 Task: Forward as attachment   from Email0000000010 to Aakash.mishra@softage.net with a cc to Email0000000002@outlook.com with a subject Subject0000000011 and add a message Message0000000013. Forward as attachment   from Email0000000010 to Aakash.mishra@softage.net with a cc to Email0000000002@outlook.com and bcc to Email0000000003@outlook.com@outlook.com with a subject Subject0000000011 and add a message Message0000000013. Forward as attachment   from Email0000000010 to Aakash.mishra@softage.net; Email000000002 with a cc to Email0000000003@outlook.com@outlook.com; Email0000000004@outlook.com and bcc to Email0000000005@outlook.com@outlook.com with a subject Subject0000000011 and add a message Message0000000013. Forward as attachment   from Email0000000010 to Aakash.mishra@softage.net with a cc to Email0000000002@outlook.com with a subject Subject0000000011 and add a message Message0000000013 and with an attachment of Attach0000000002. Forward as attachment   from Email0000000010 to Aakash.mishra@softage.net with a cc to Email0000000002@outlook.com and bcc to Email0000000003@outlook.com@outlook.com with a subject Subject0000000011 and add a message Message0000000013 and with an attachment of Attach0000000003
Action: Mouse moved to (962, 330)
Screenshot: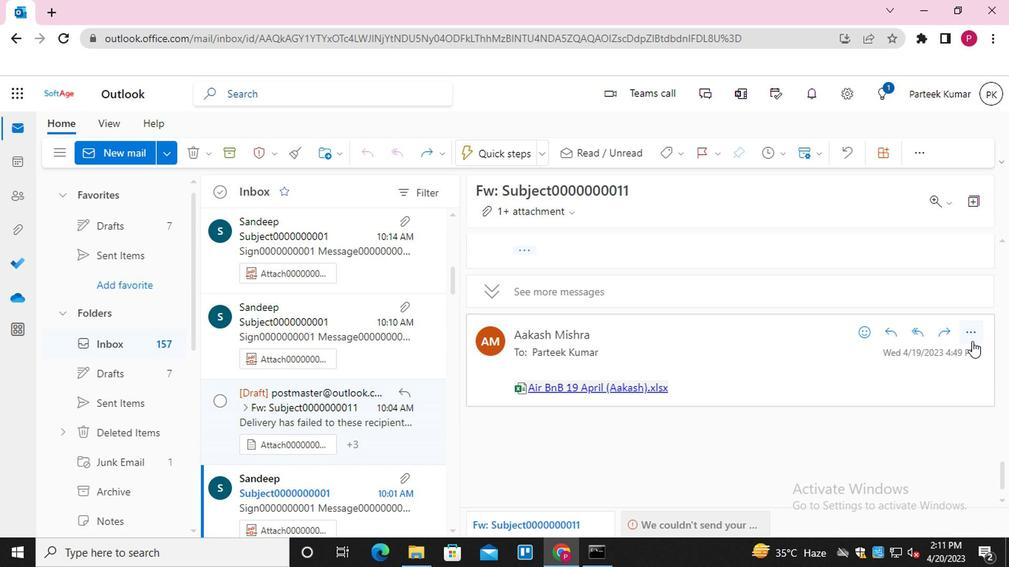 
Action: Mouse pressed left at (962, 330)
Screenshot: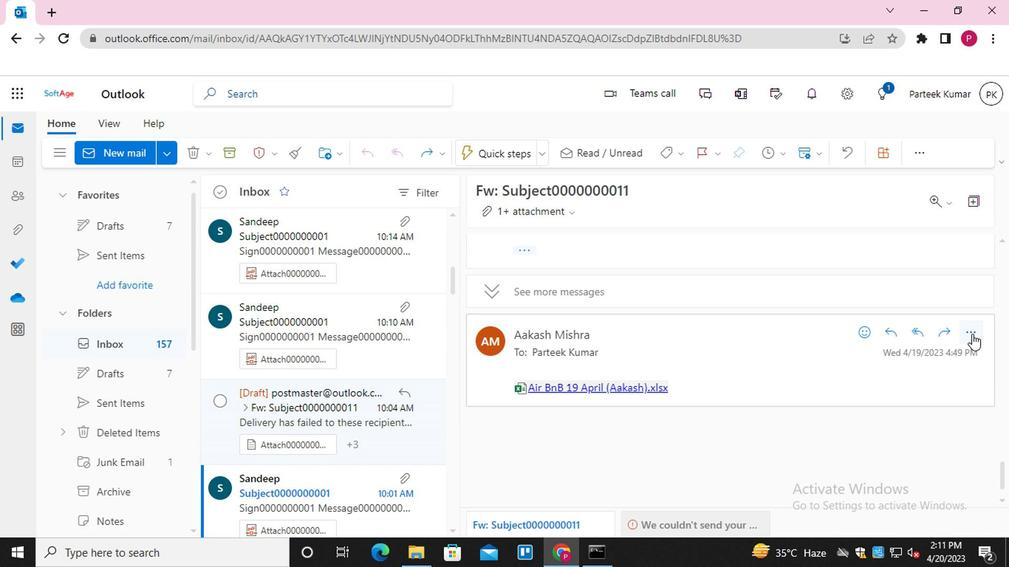 
Action: Mouse moved to (876, 179)
Screenshot: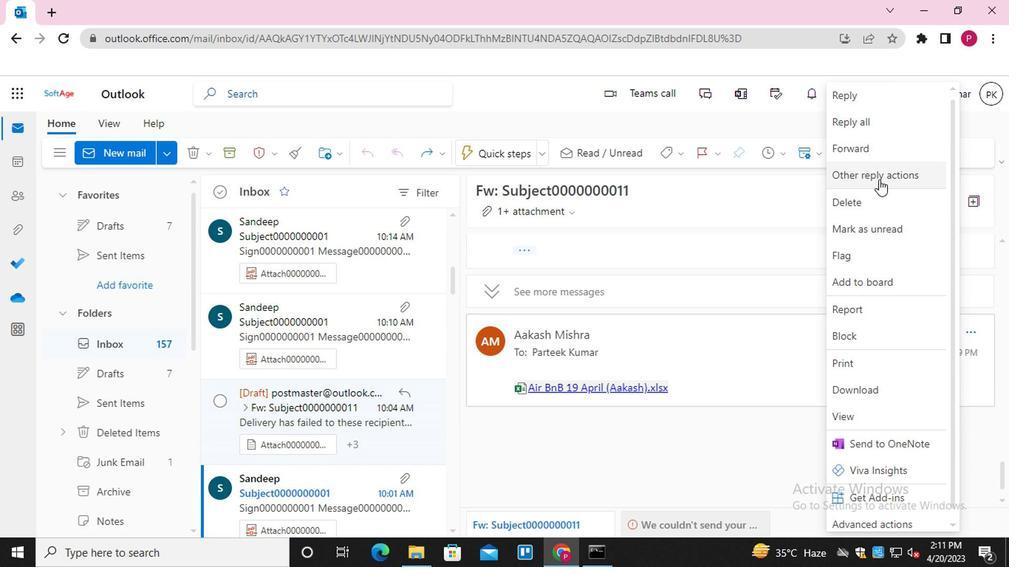 
Action: Mouse pressed left at (876, 179)
Screenshot: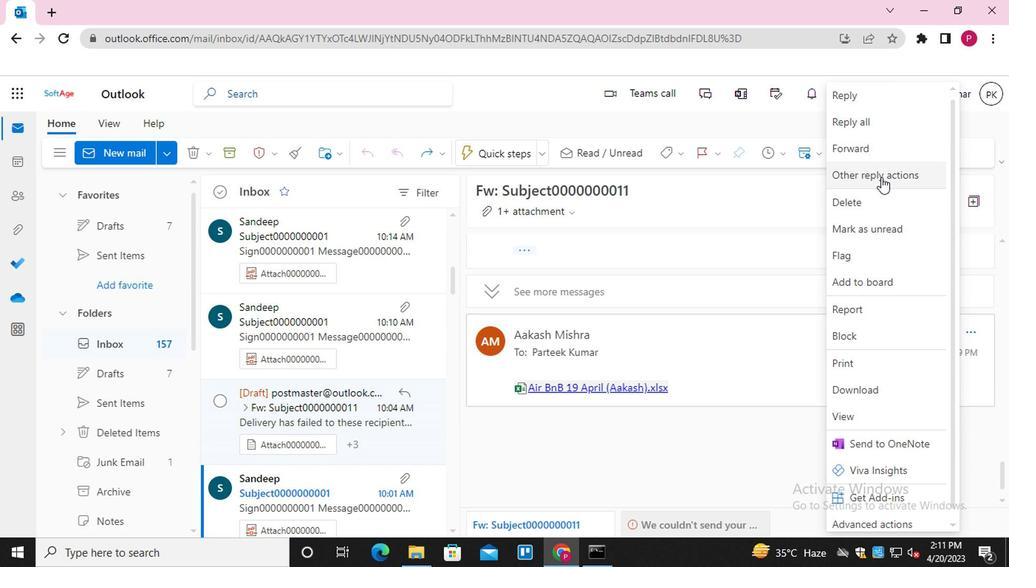
Action: Mouse moved to (781, 201)
Screenshot: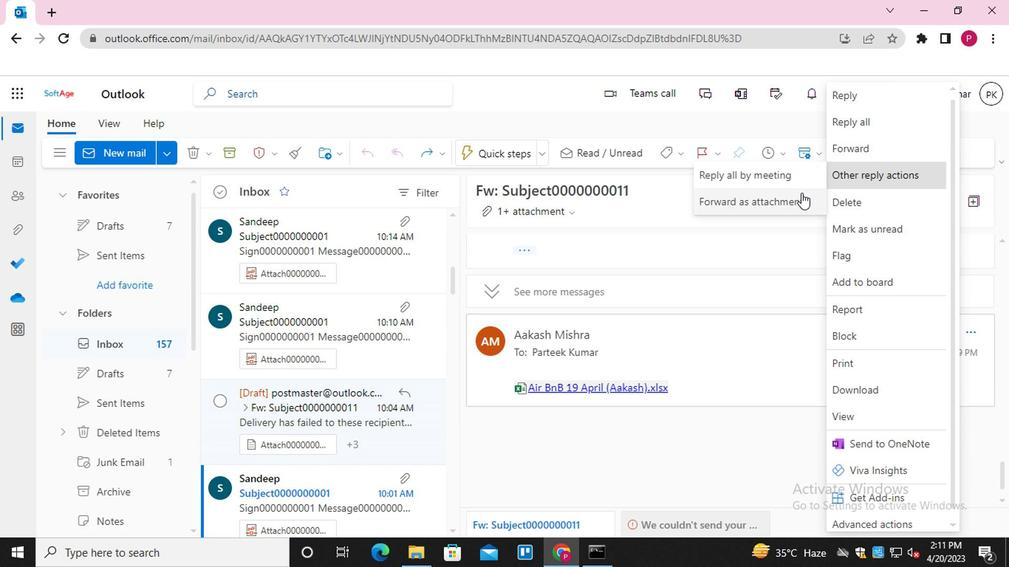 
Action: Mouse pressed left at (781, 201)
Screenshot: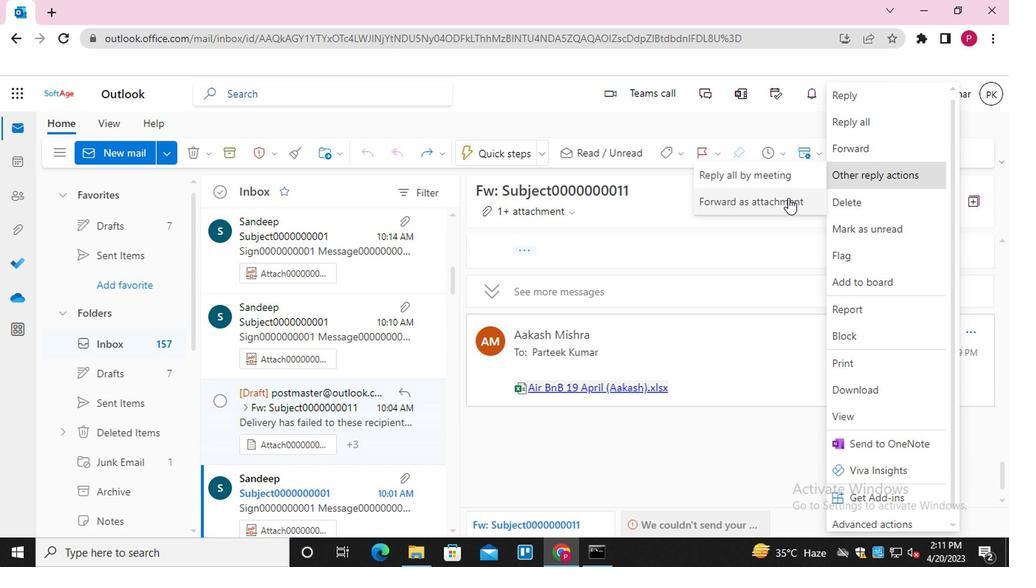 
Action: Mouse moved to (567, 247)
Screenshot: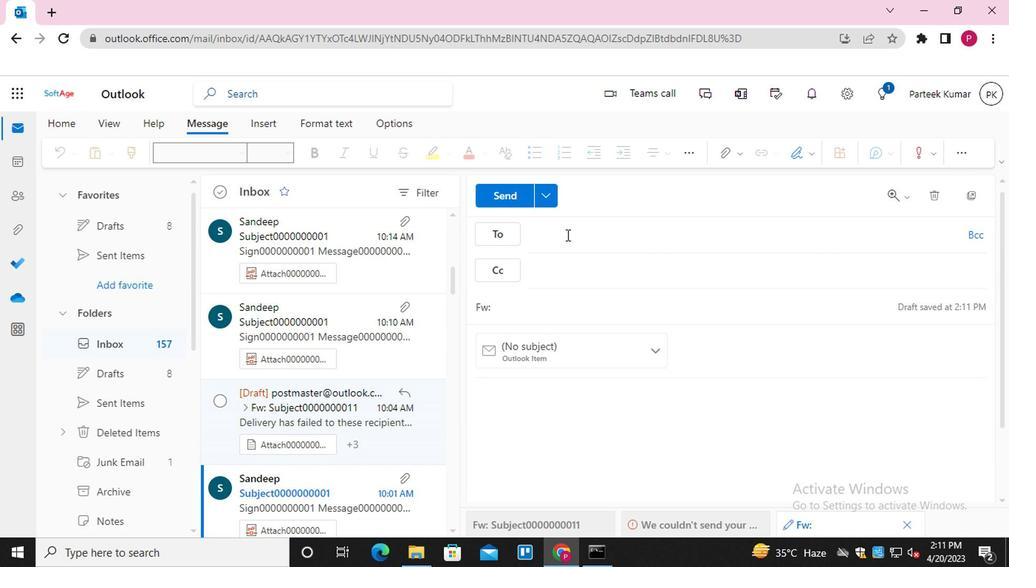
Action: Mouse pressed left at (567, 247)
Screenshot: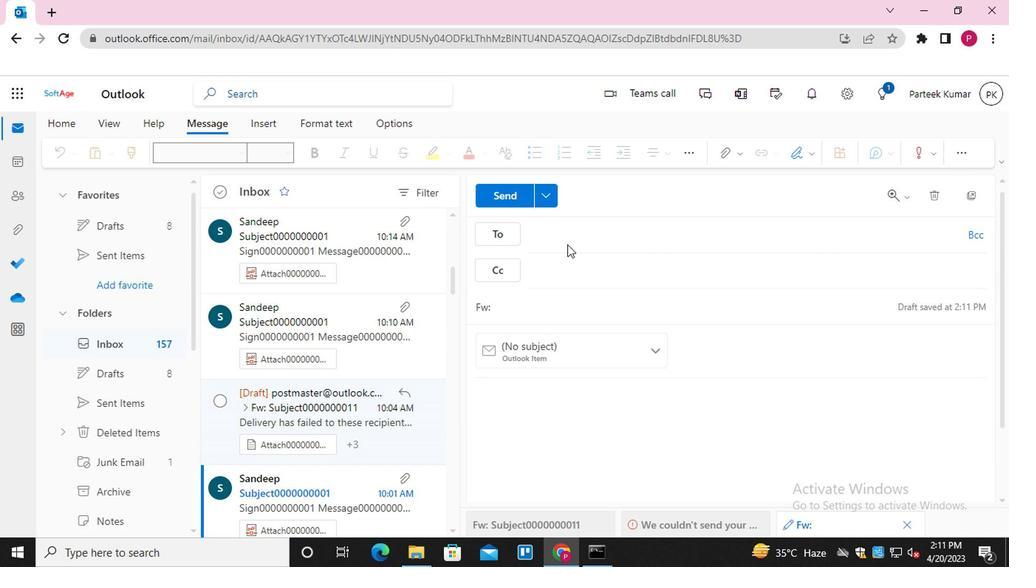 
Action: Mouse moved to (573, 237)
Screenshot: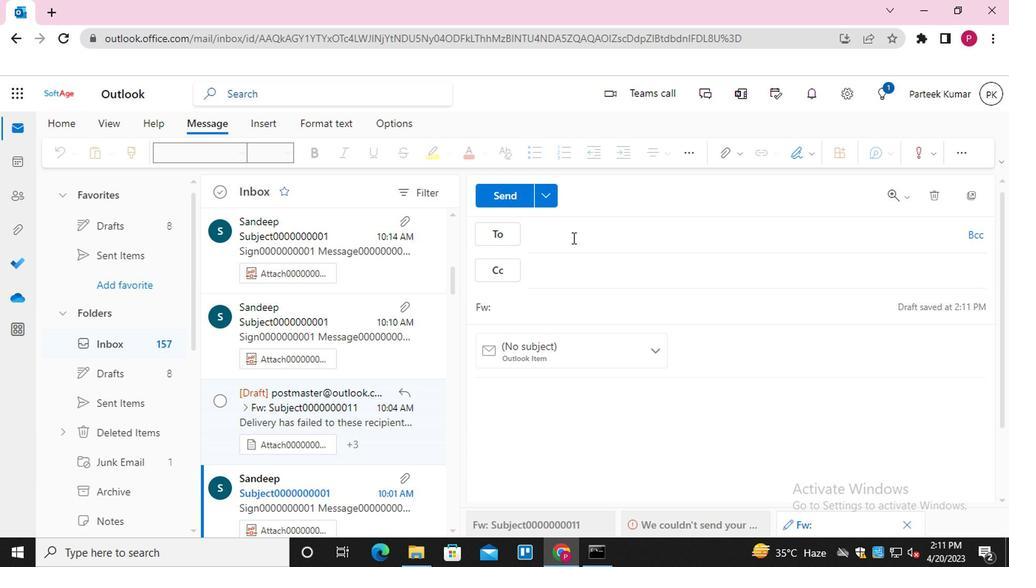 
Action: Mouse pressed left at (573, 237)
Screenshot: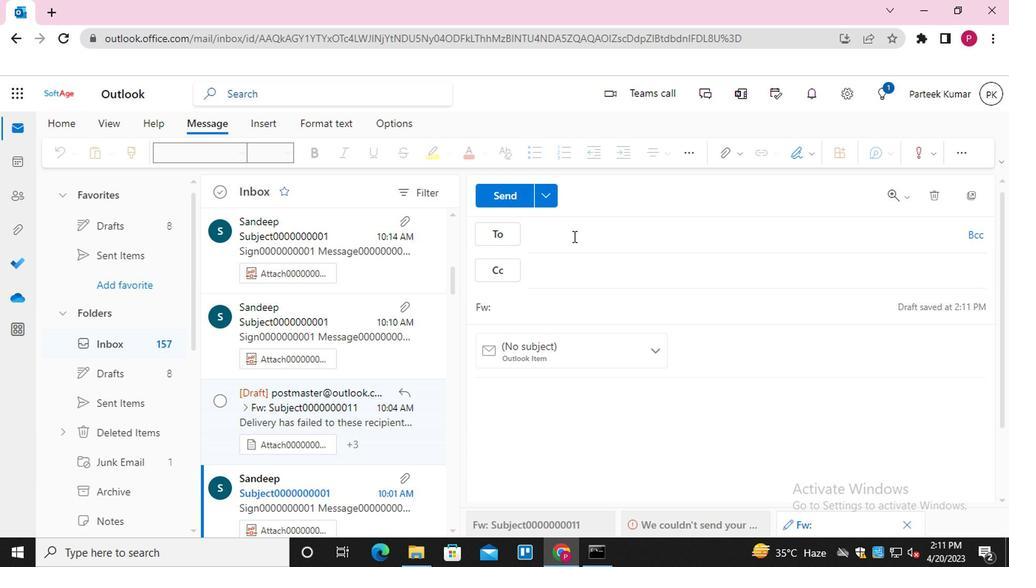 
Action: Mouse moved to (585, 341)
Screenshot: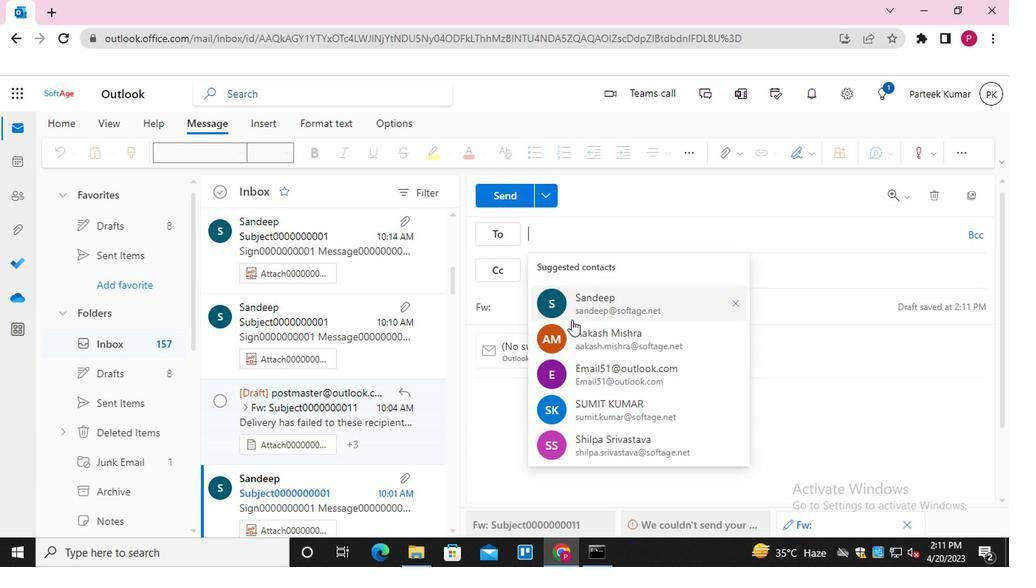 
Action: Mouse pressed left at (585, 341)
Screenshot: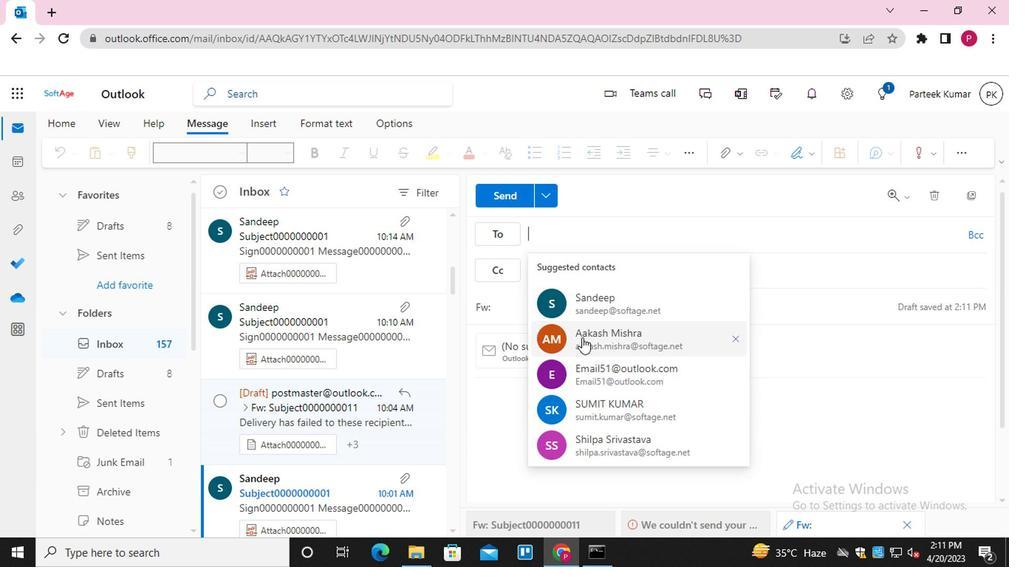 
Action: Mouse moved to (595, 273)
Screenshot: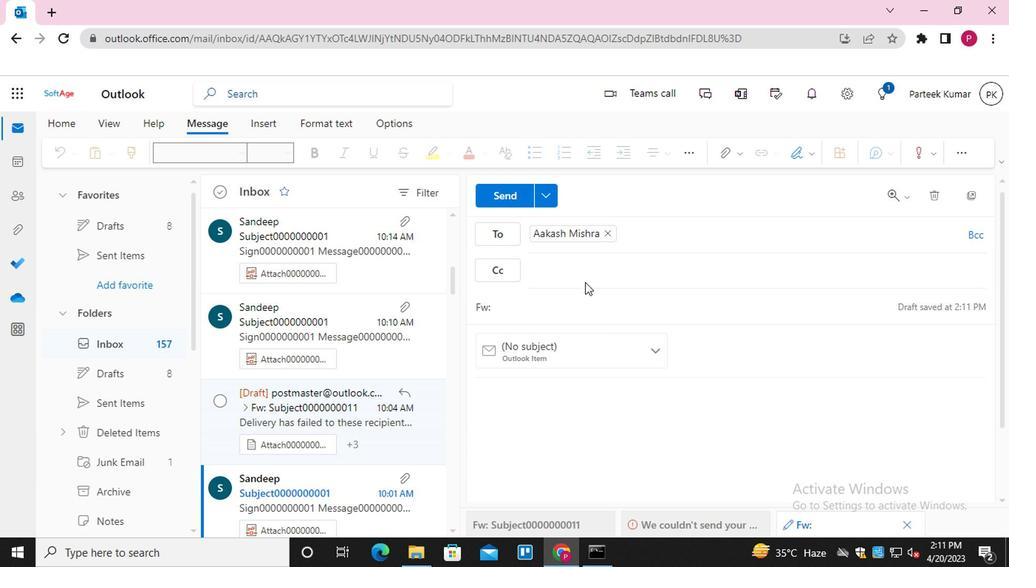 
Action: Mouse pressed left at (595, 273)
Screenshot: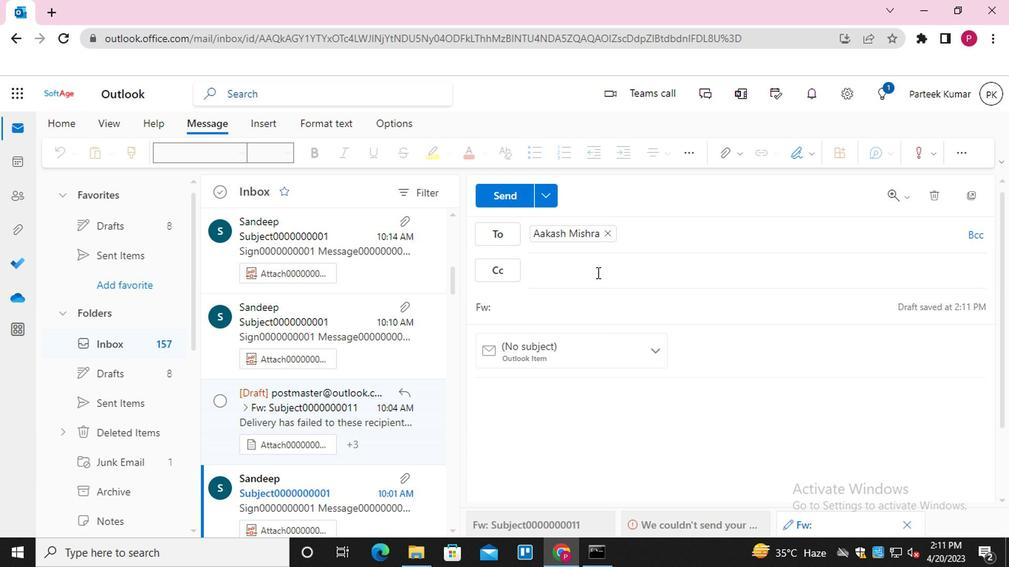 
Action: Mouse moved to (595, 273)
Screenshot: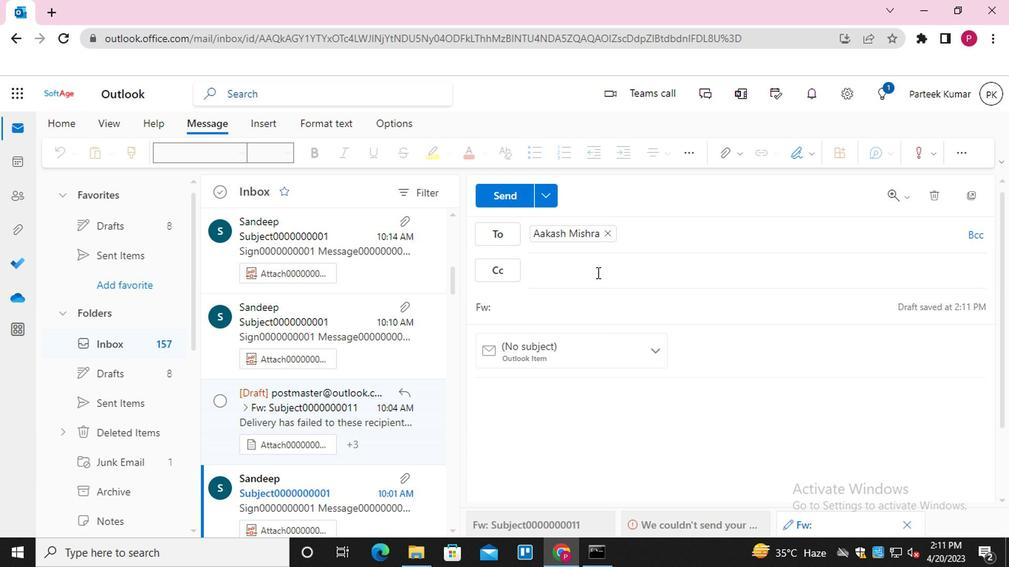
Action: Key pressed <Key.shift>EMAIL0000000002<Key.enter>
Screenshot: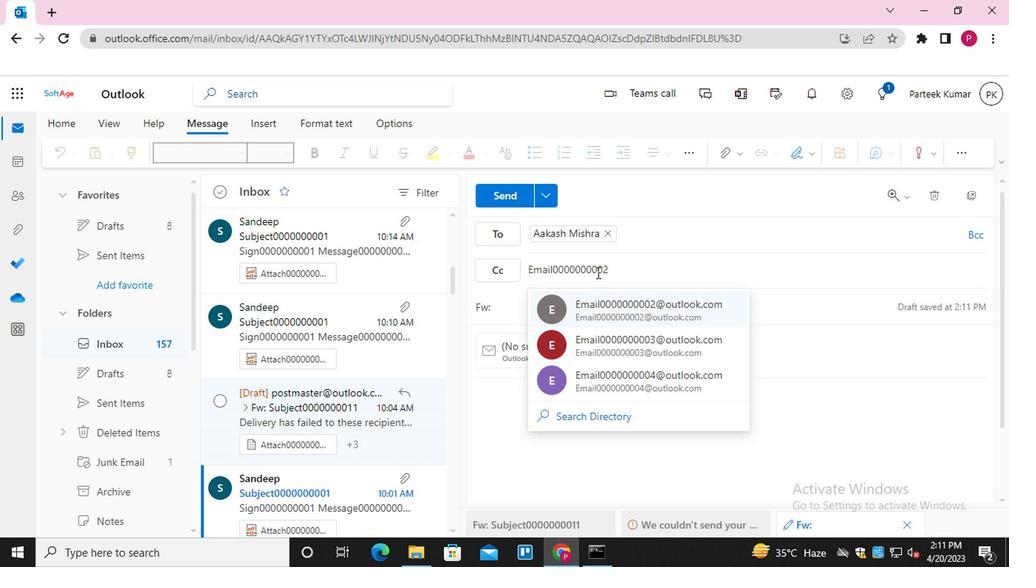 
Action: Mouse moved to (563, 303)
Screenshot: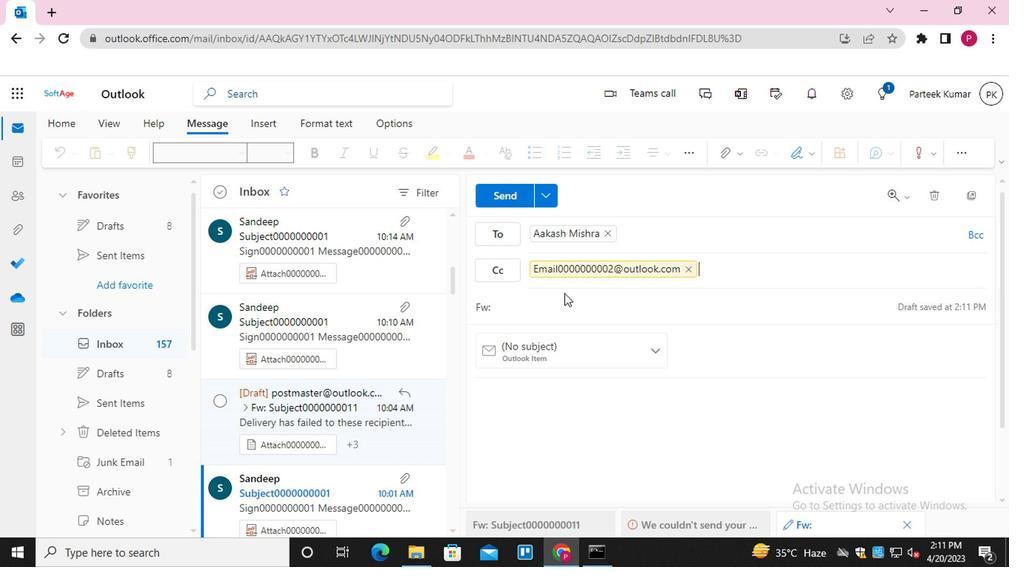 
Action: Mouse pressed left at (563, 303)
Screenshot: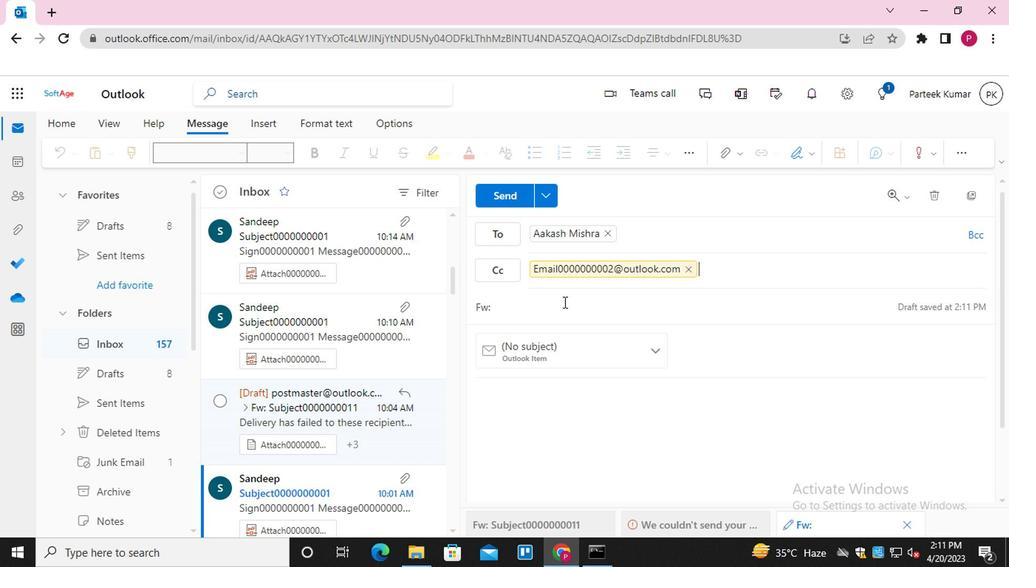 
Action: Mouse moved to (562, 303)
Screenshot: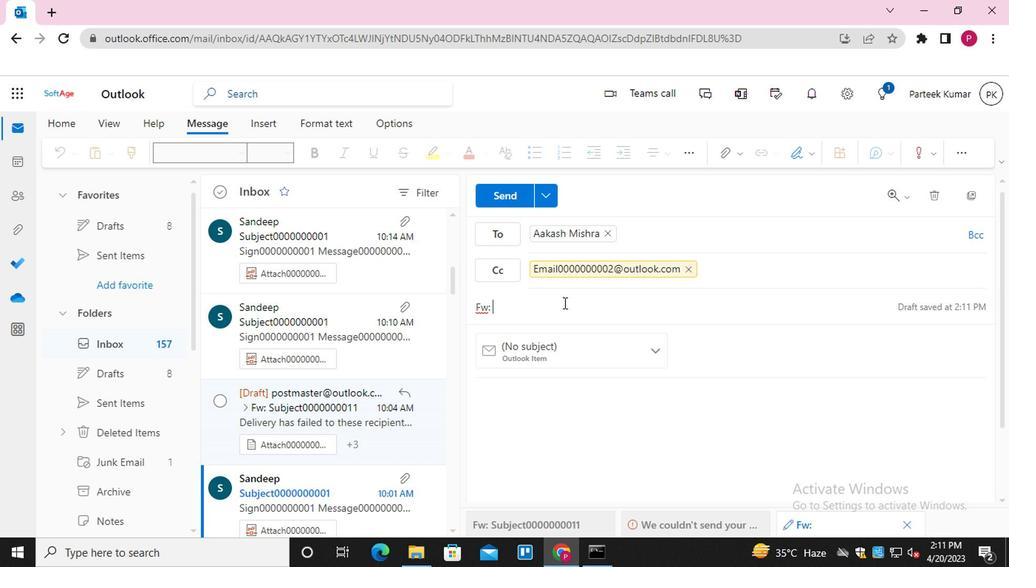 
Action: Key pressed <Key.shift>SUBJECT0000000011
Screenshot: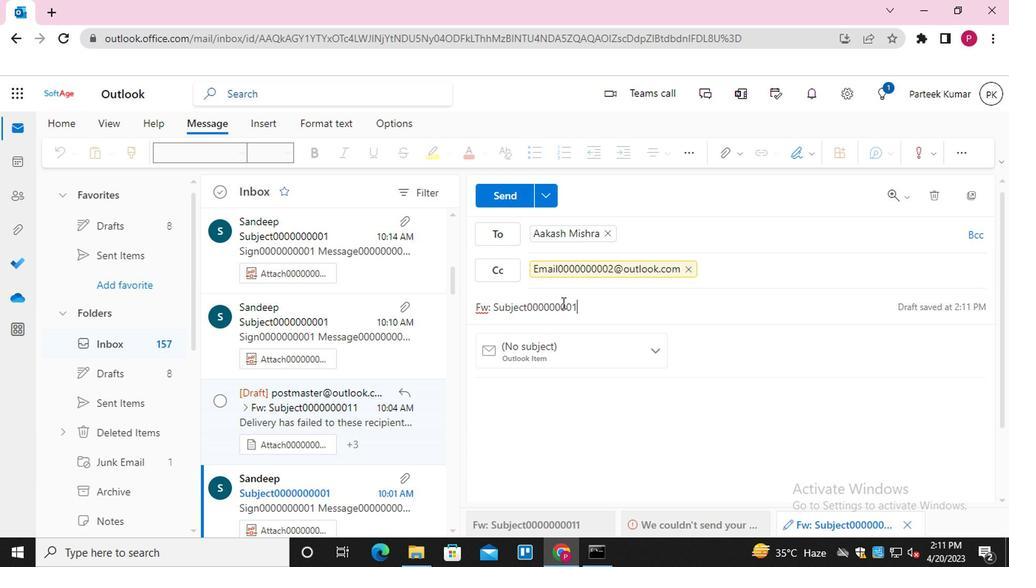 
Action: Mouse moved to (518, 395)
Screenshot: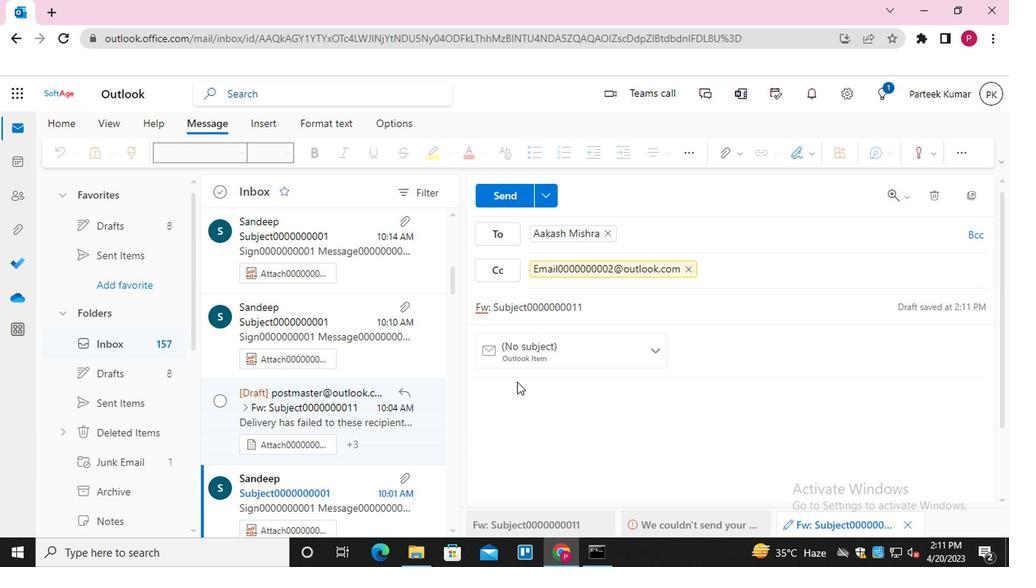 
Action: Mouse pressed left at (518, 395)
Screenshot: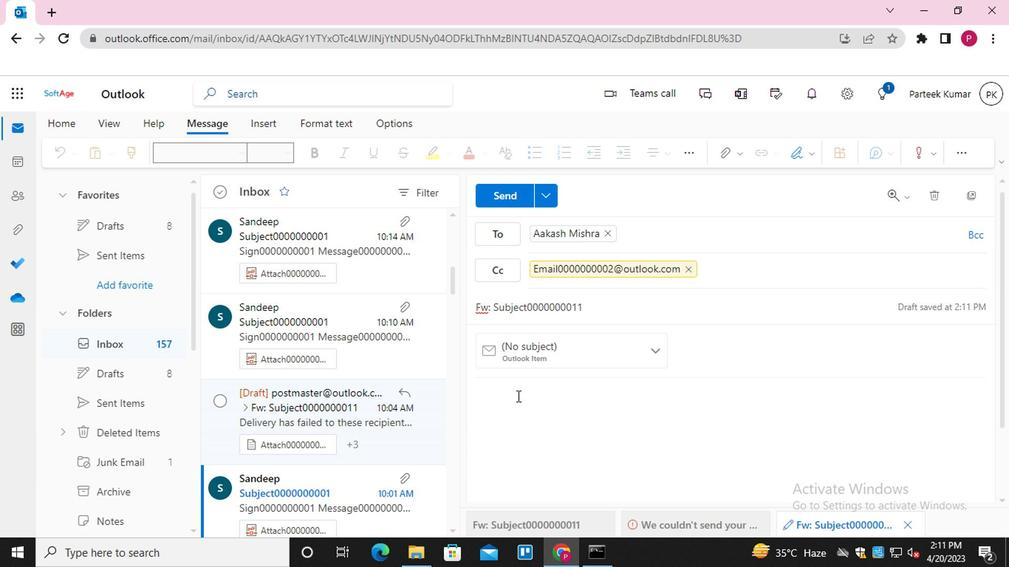
Action: Key pressed <Key.shift_r>MESSAGE0000000013
Screenshot: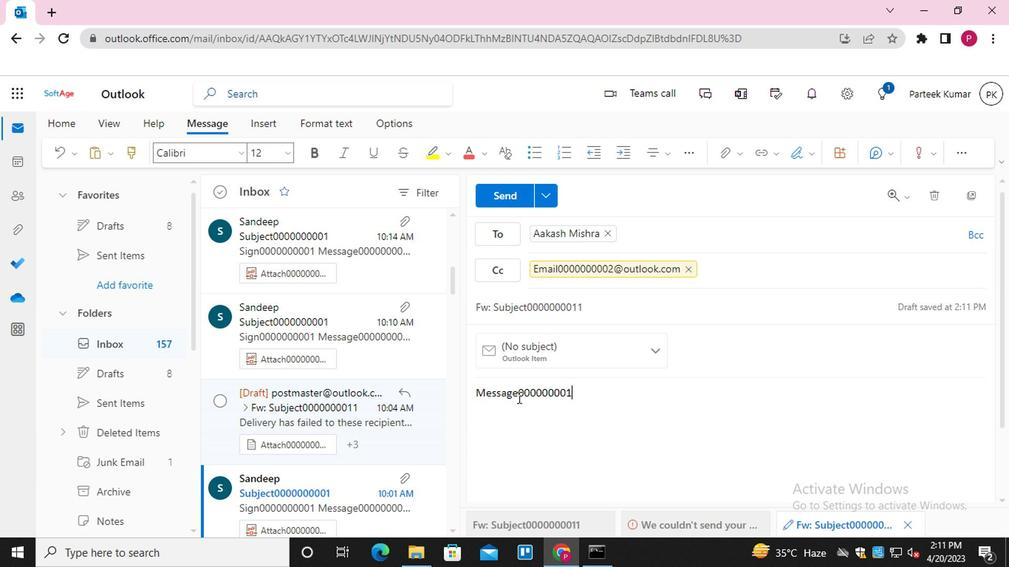 
Action: Mouse moved to (508, 201)
Screenshot: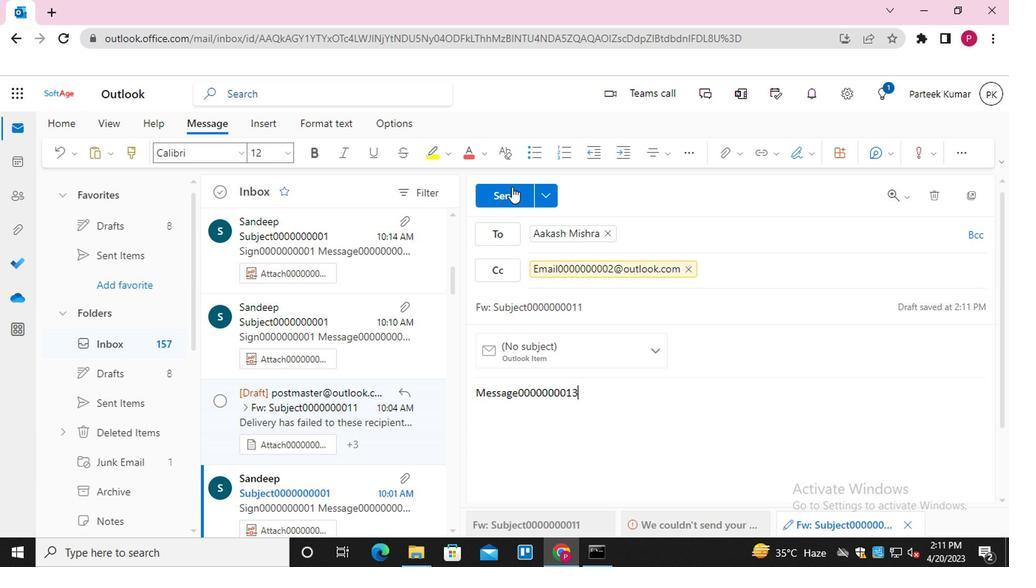 
Action: Mouse pressed left at (508, 201)
Screenshot: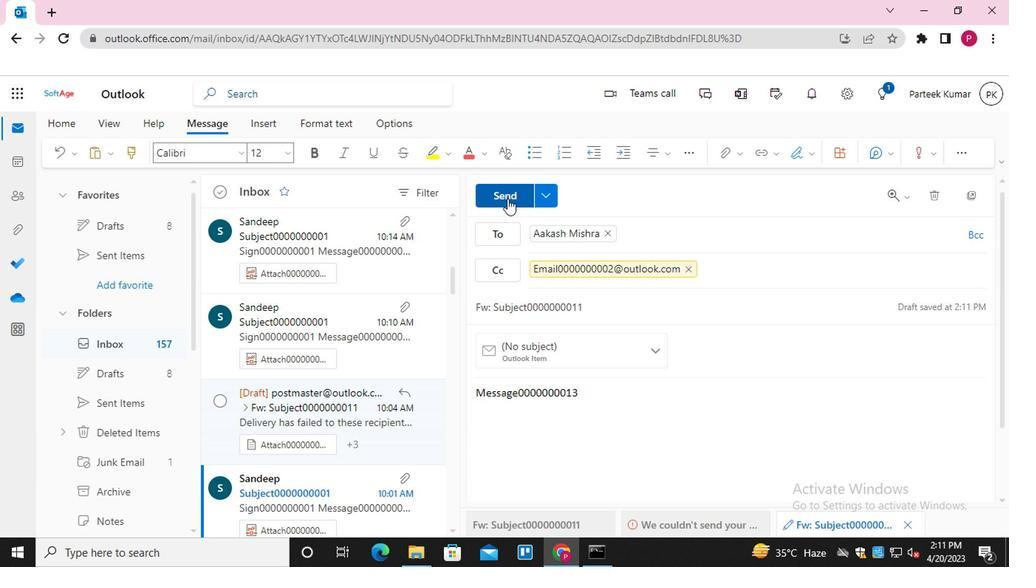 
Action: Mouse moved to (965, 327)
Screenshot: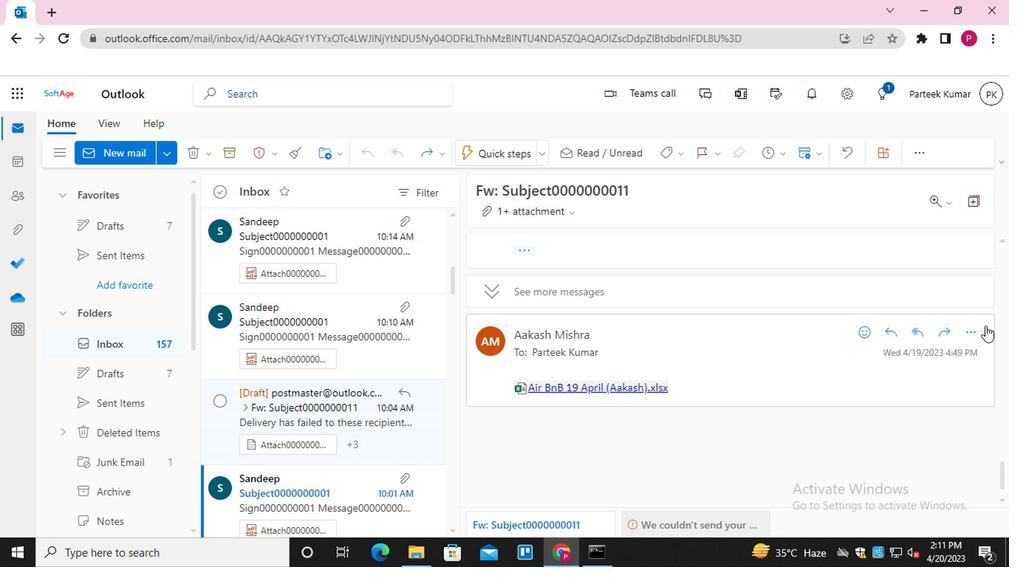 
Action: Mouse pressed left at (965, 327)
Screenshot: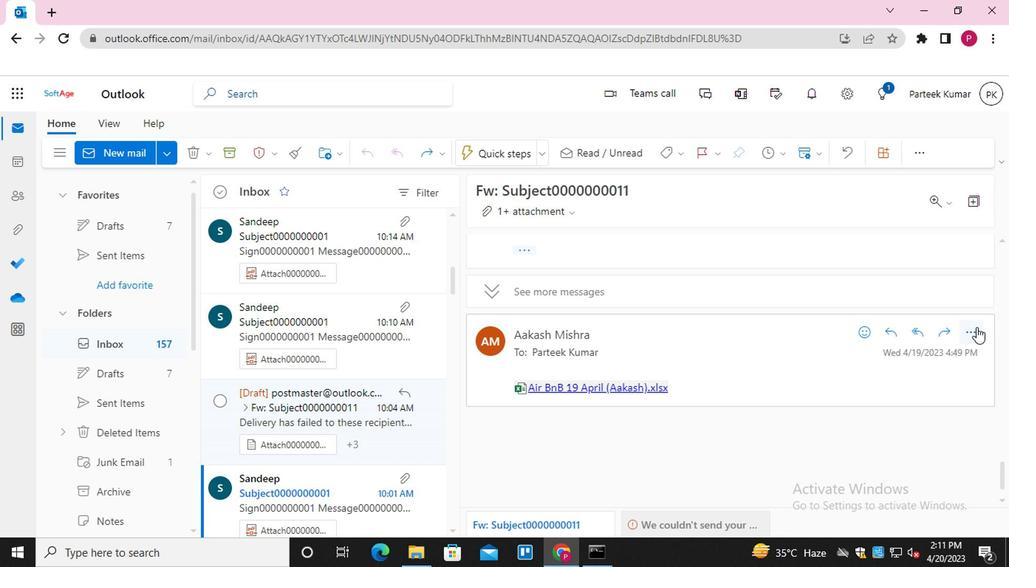 
Action: Mouse moved to (873, 177)
Screenshot: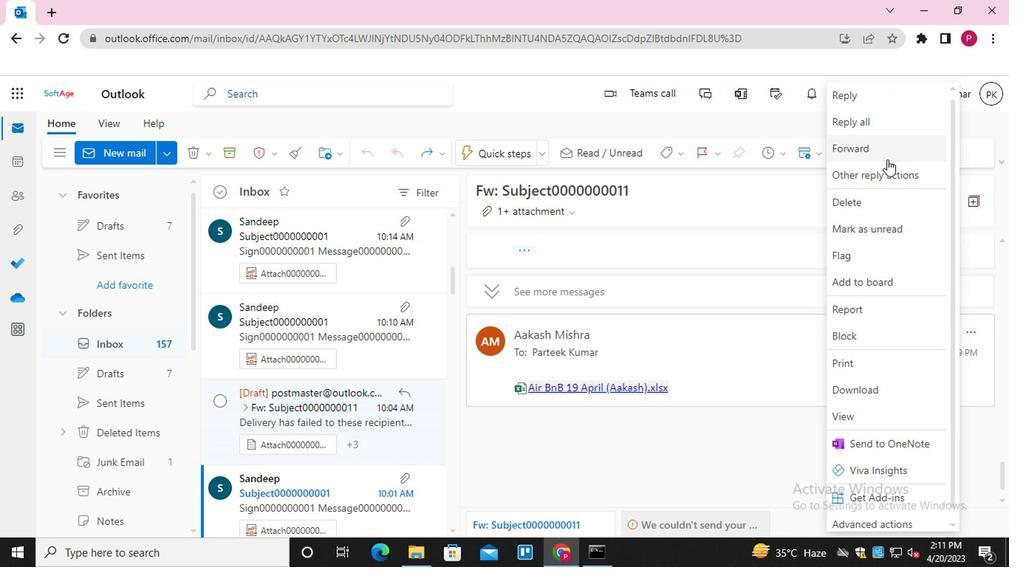 
Action: Mouse pressed left at (873, 177)
Screenshot: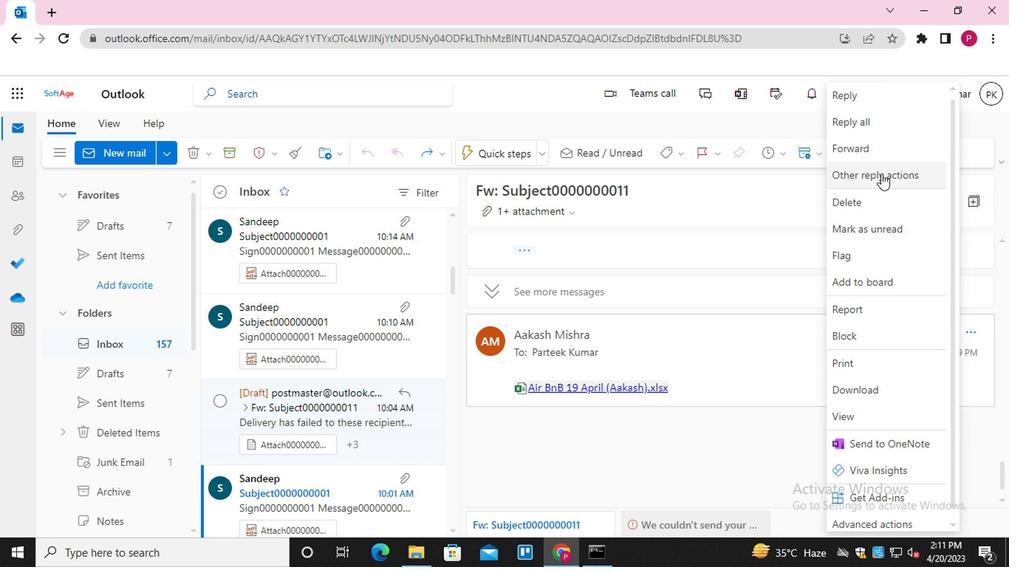 
Action: Mouse moved to (774, 203)
Screenshot: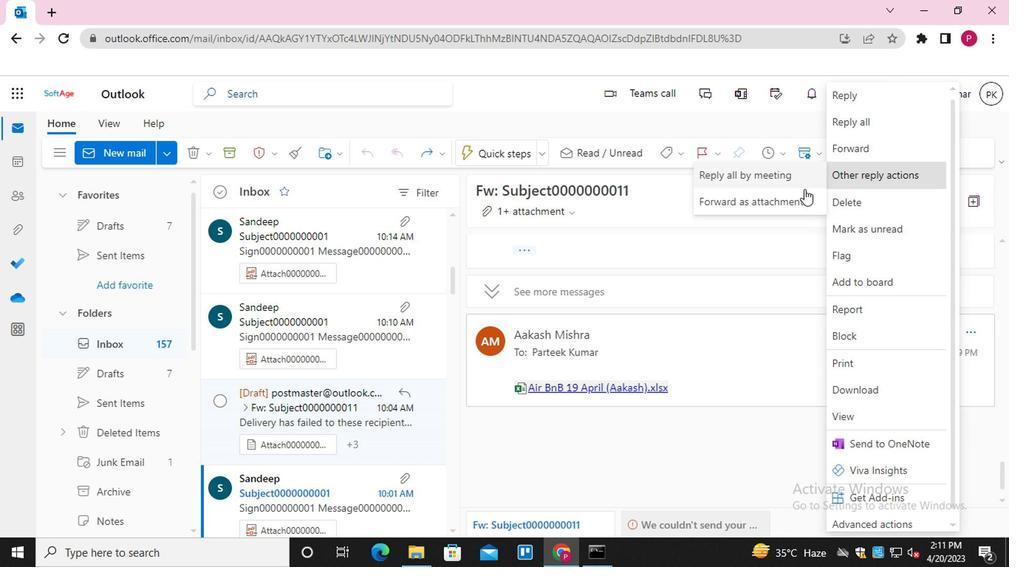 
Action: Mouse pressed left at (774, 203)
Screenshot: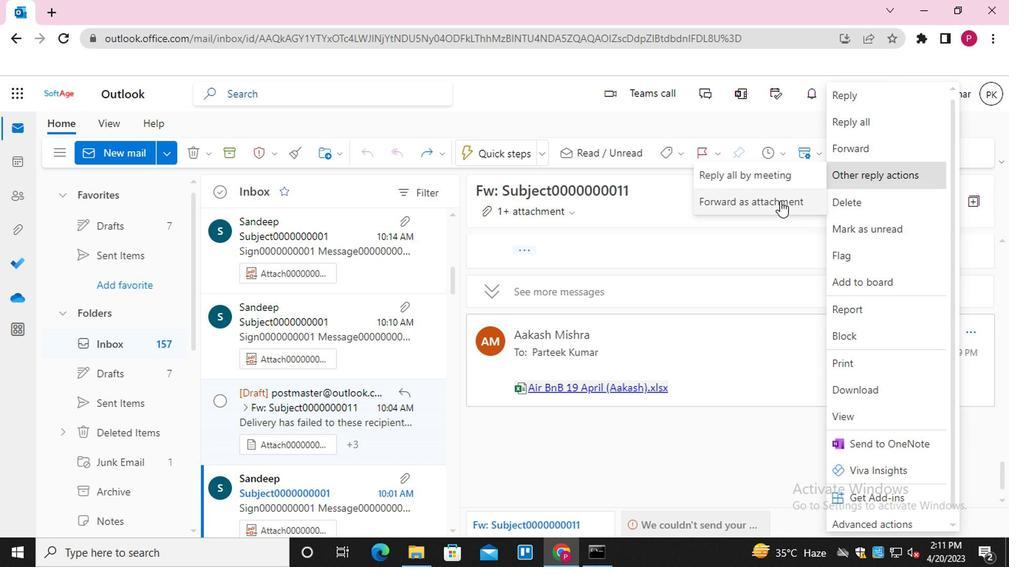 
Action: Mouse moved to (600, 239)
Screenshot: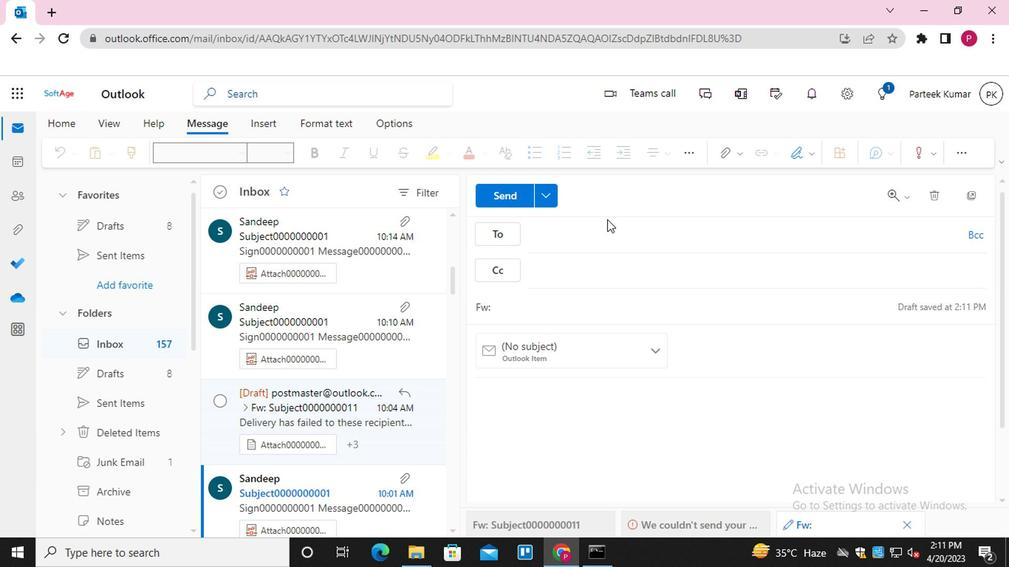 
Action: Mouse pressed left at (600, 239)
Screenshot: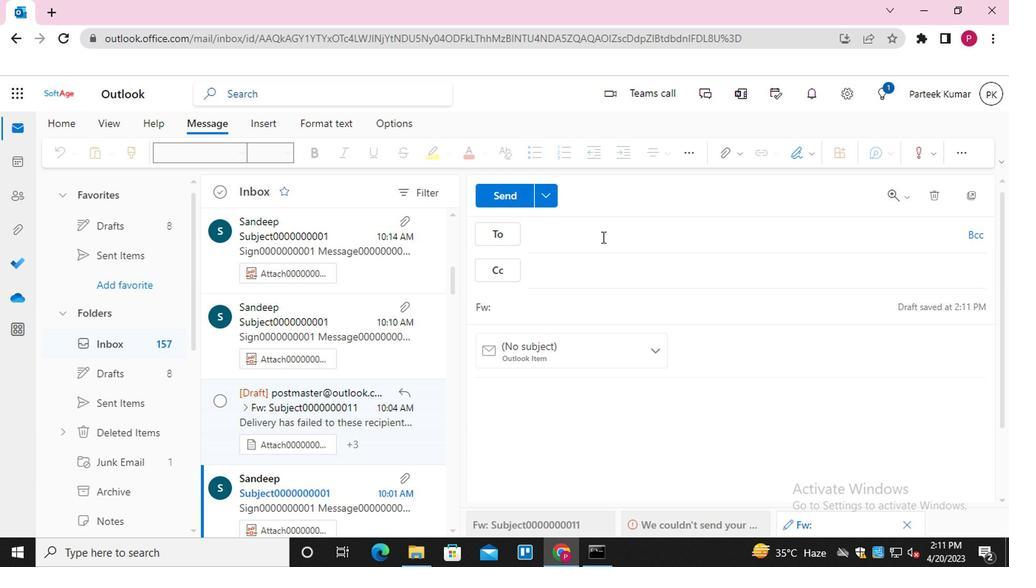 
Action: Mouse moved to (580, 337)
Screenshot: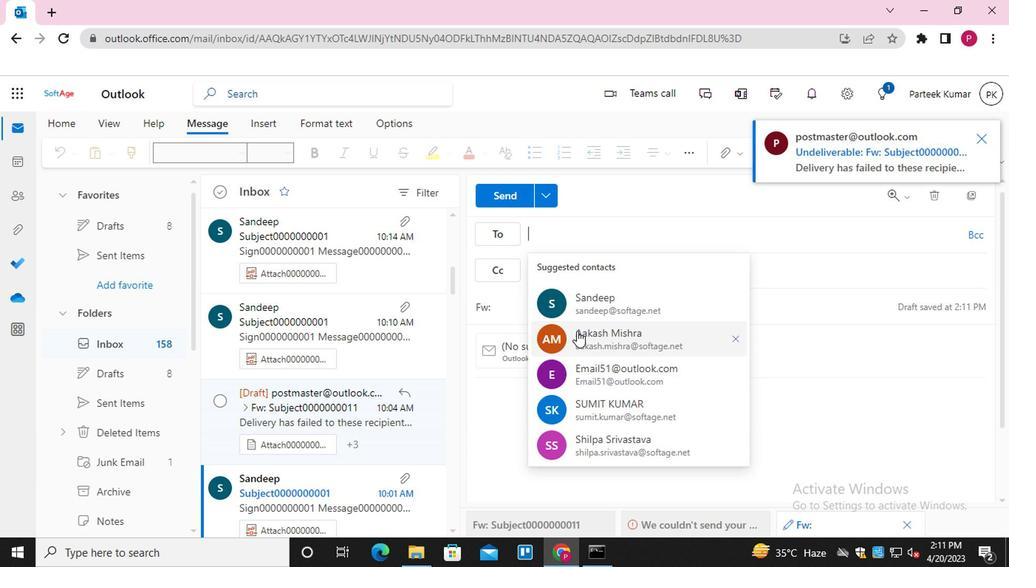 
Action: Mouse pressed left at (580, 337)
Screenshot: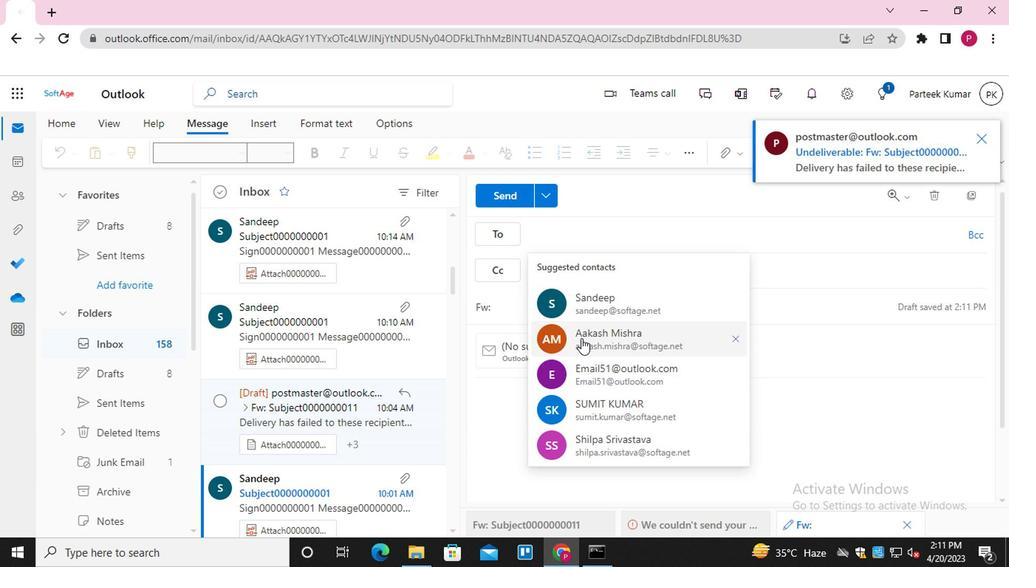 
Action: Mouse moved to (634, 232)
Screenshot: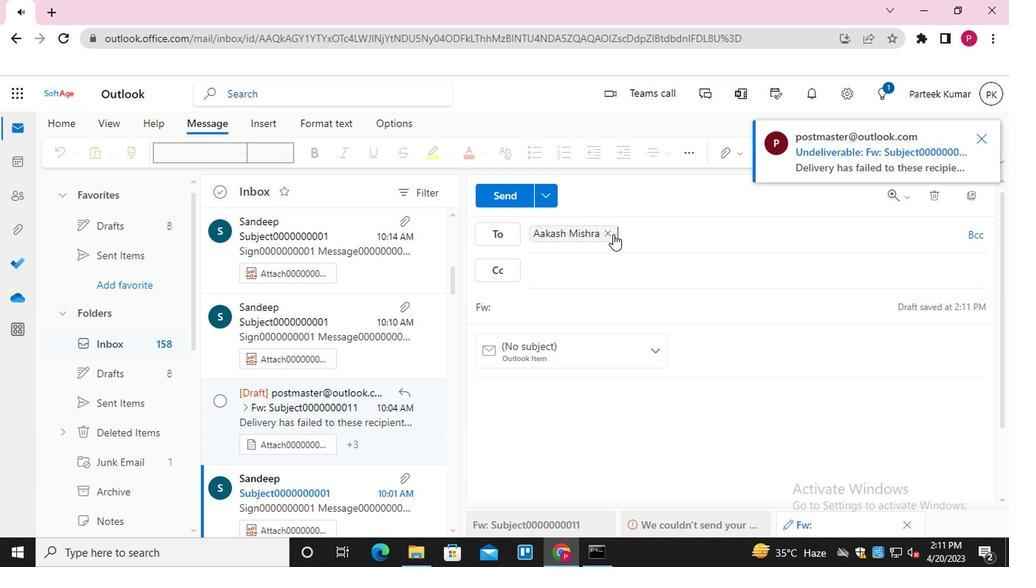 
Action: Key pressed <Key.shift>EMAIL0000000002<Key.enter>
Screenshot: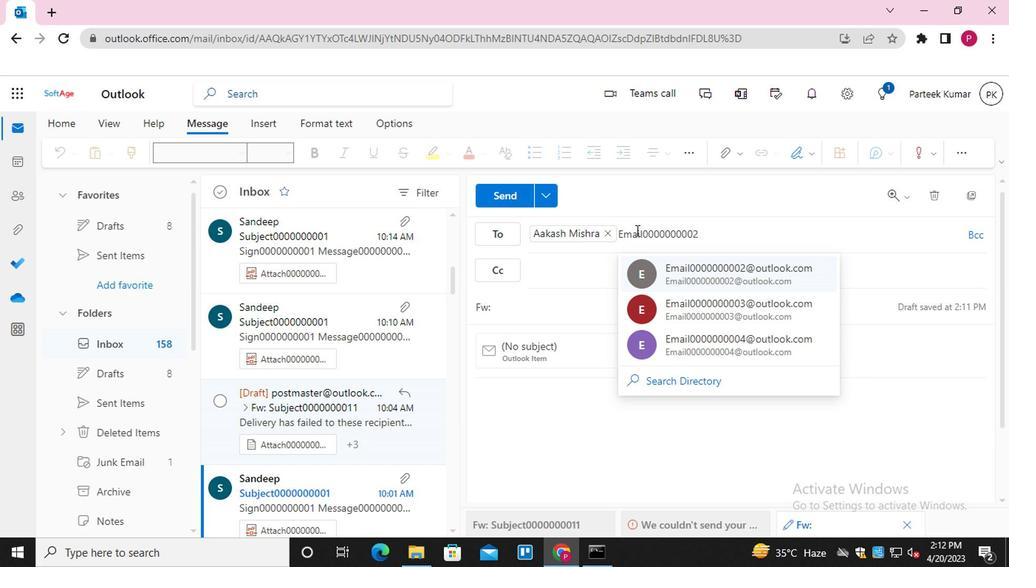 
Action: Mouse moved to (569, 267)
Screenshot: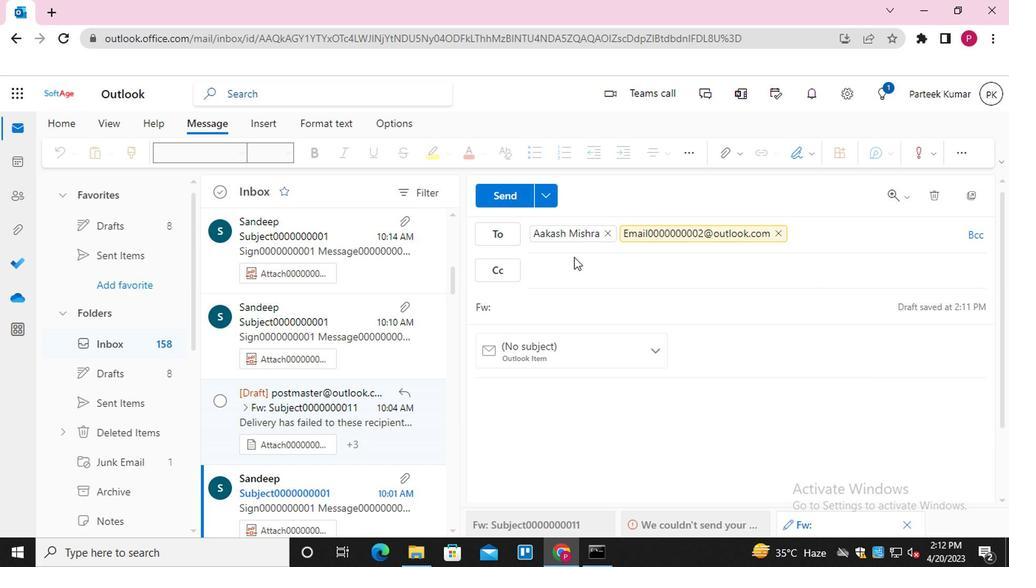 
Action: Mouse pressed left at (569, 267)
Screenshot: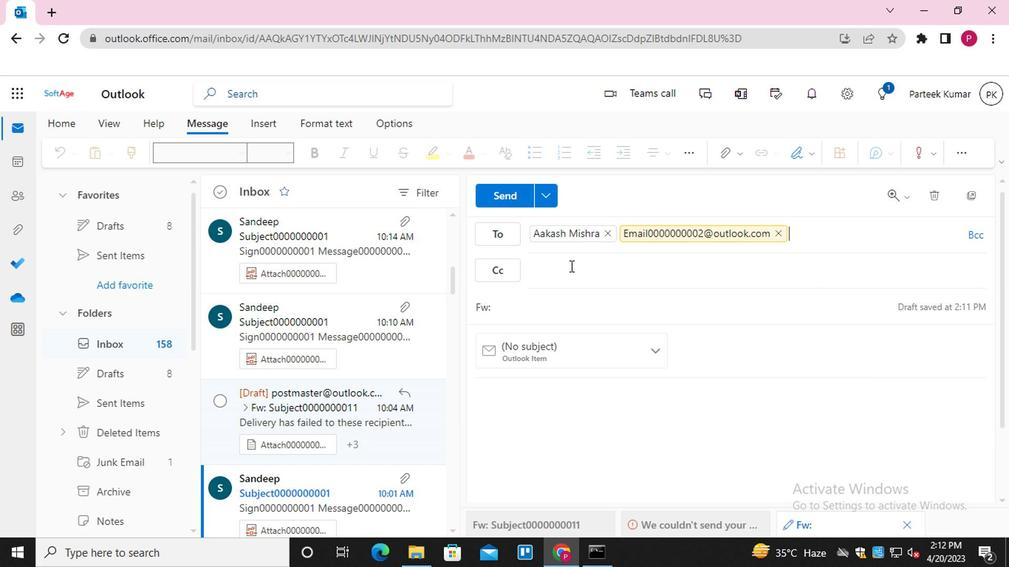 
Action: Key pressed <Key.shift>EMAIL0000000003<Key.enter><Key.shift>EMAIL0000000004<Key.enter>
Screenshot: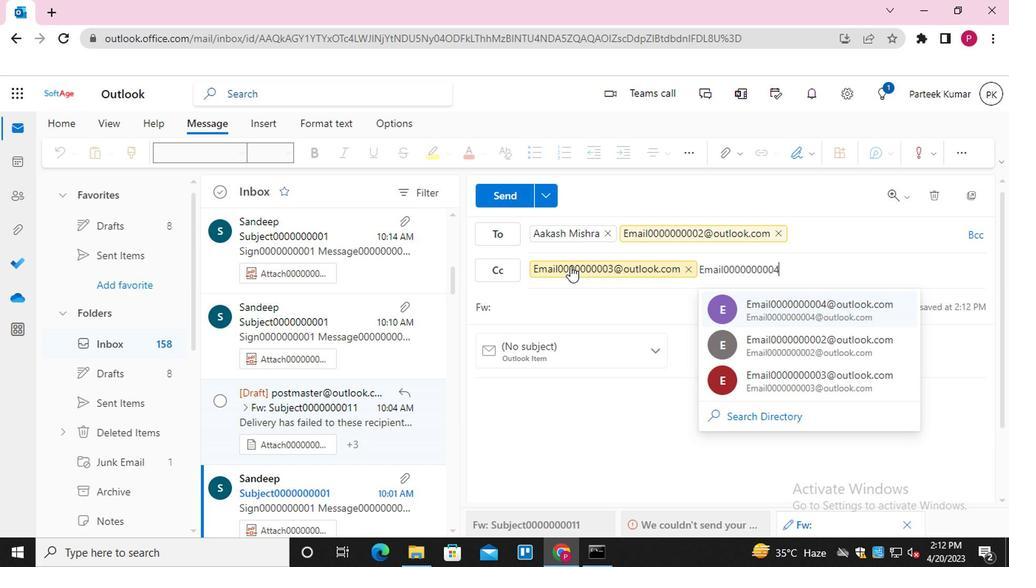 
Action: Mouse moved to (964, 239)
Screenshot: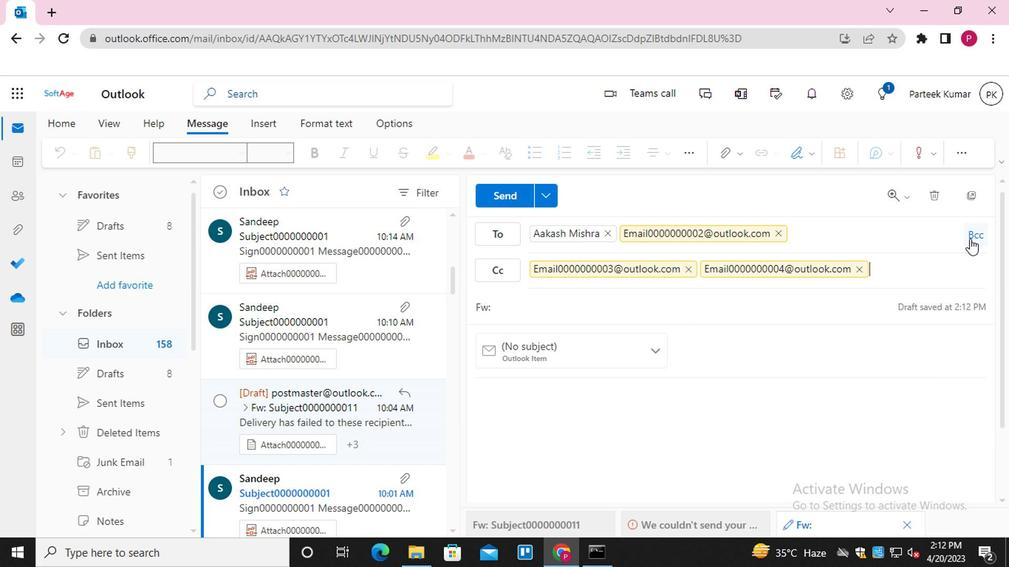 
Action: Mouse pressed left at (964, 239)
Screenshot: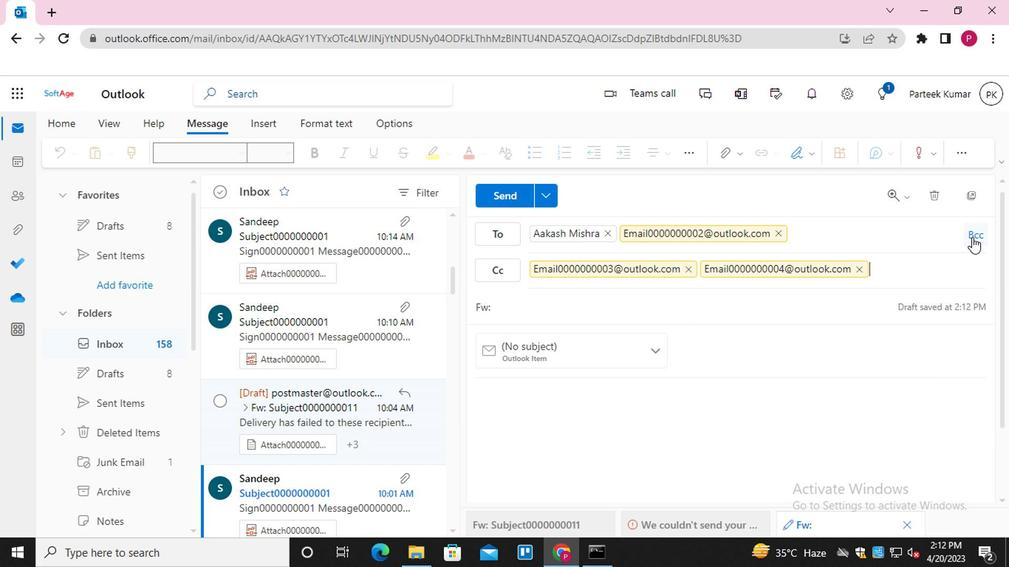 
Action: Mouse moved to (560, 313)
Screenshot: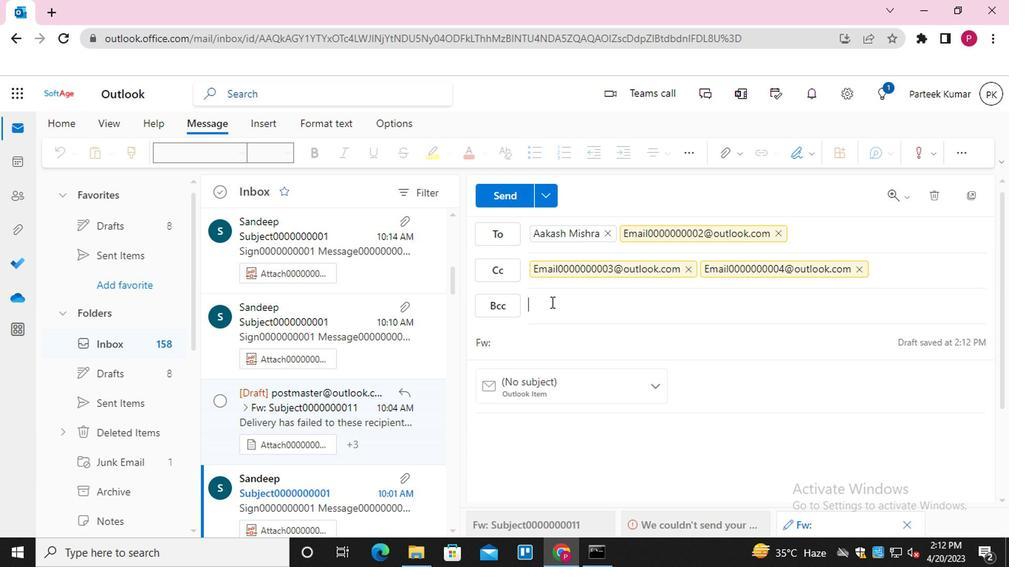 
Action: Key pressed <Key.shift>EMAIL0000000005<Key.shift>@OUTLOOK.COM<Key.enter>
Screenshot: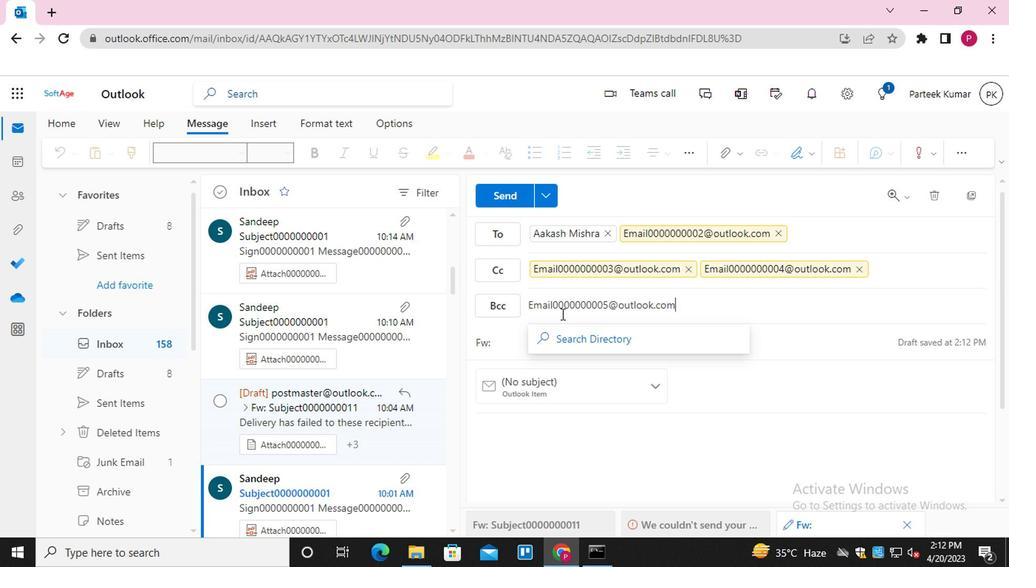 
Action: Mouse moved to (548, 351)
Screenshot: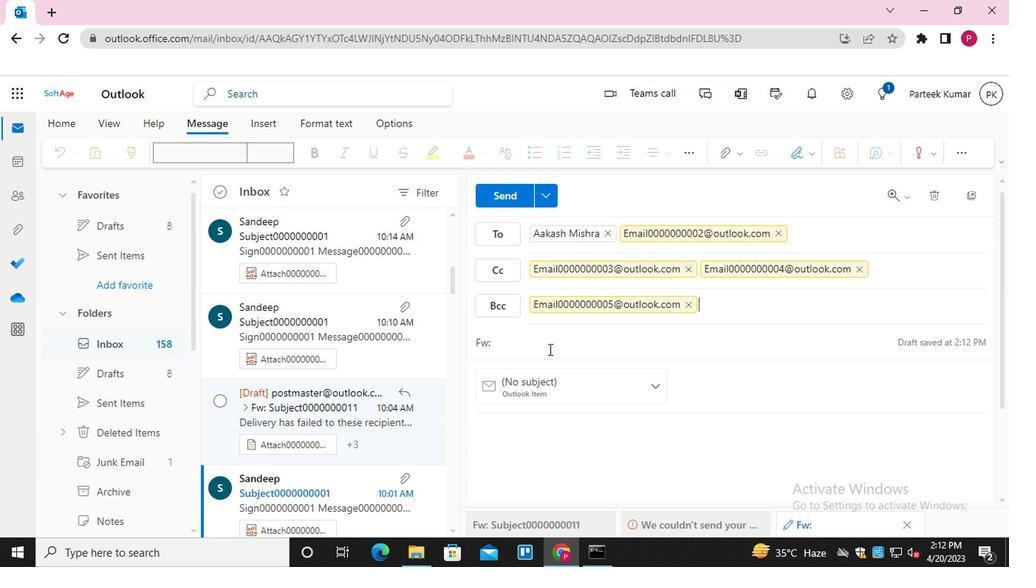 
Action: Mouse pressed left at (548, 351)
Screenshot: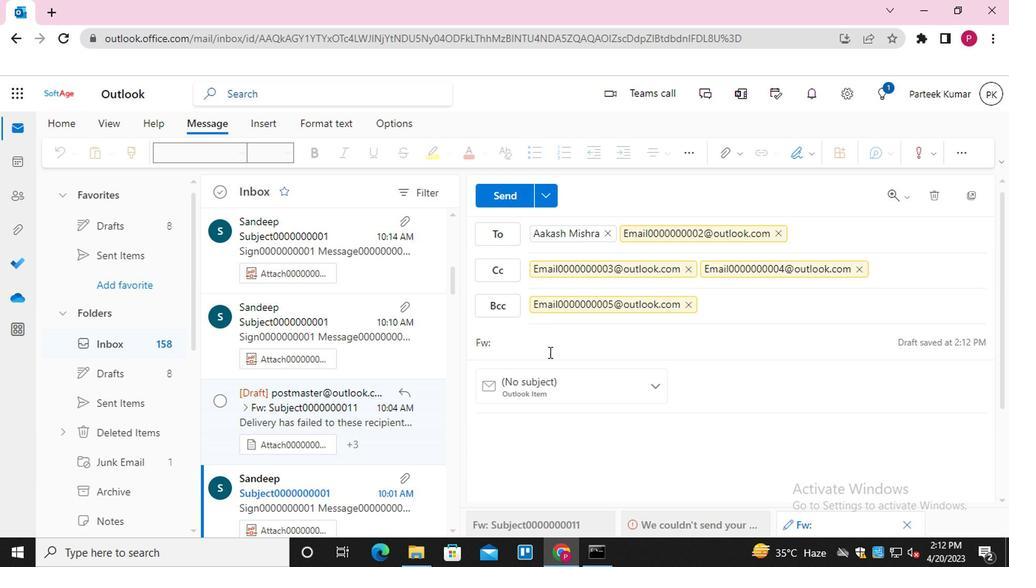 
Action: Key pressed <Key.shift>SUBJR<Key.backspace>ECT0000000011
Screenshot: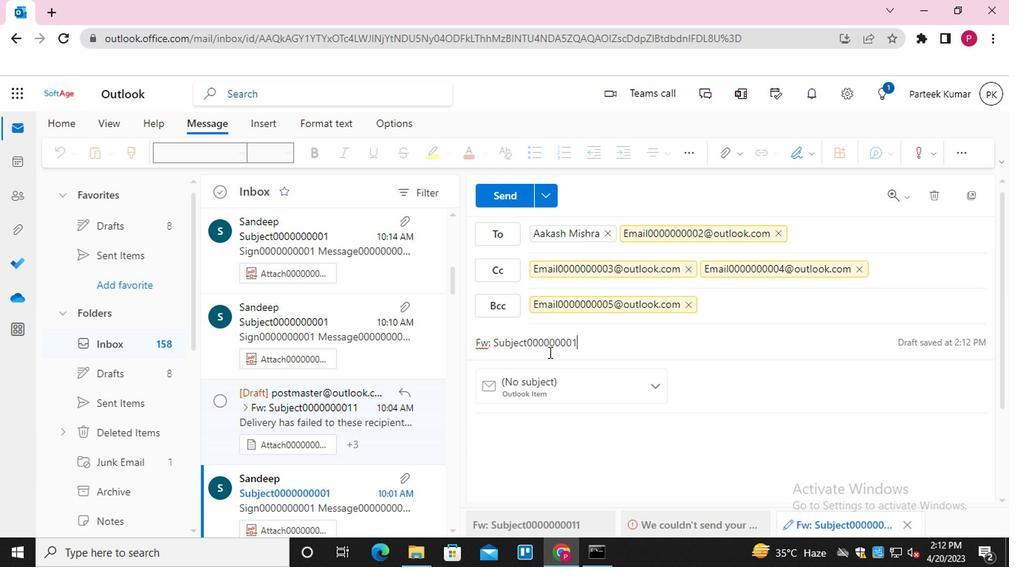 
Action: Mouse moved to (547, 432)
Screenshot: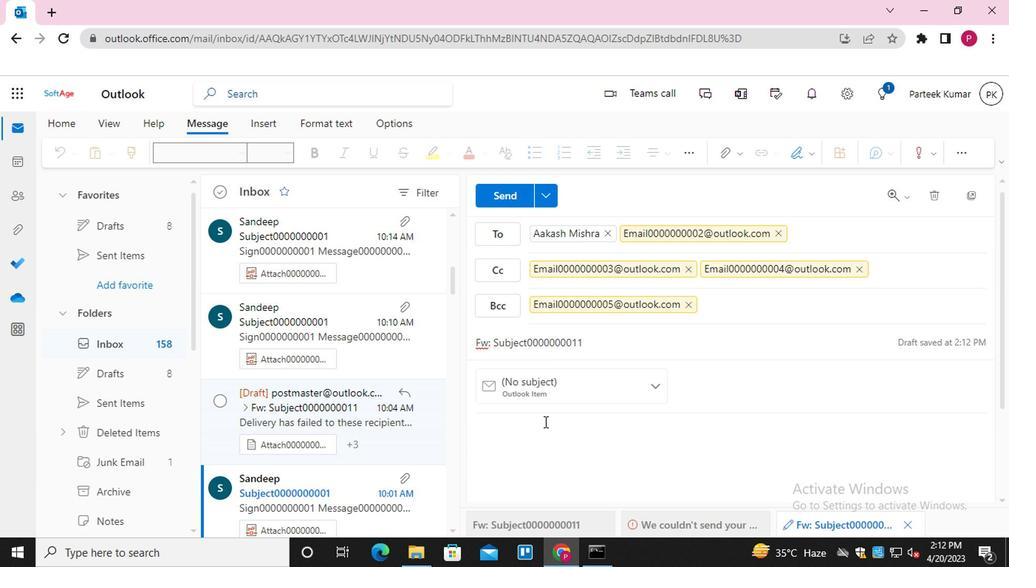 
Action: Mouse pressed left at (547, 432)
Screenshot: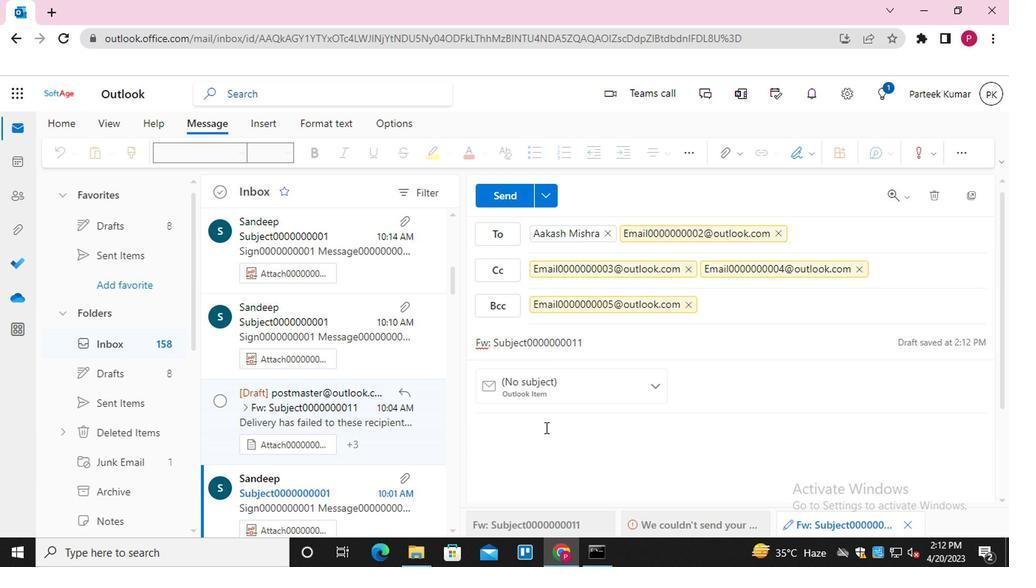 
Action: Key pressed <Key.shift_r>MESSAGE0000000013
Screenshot: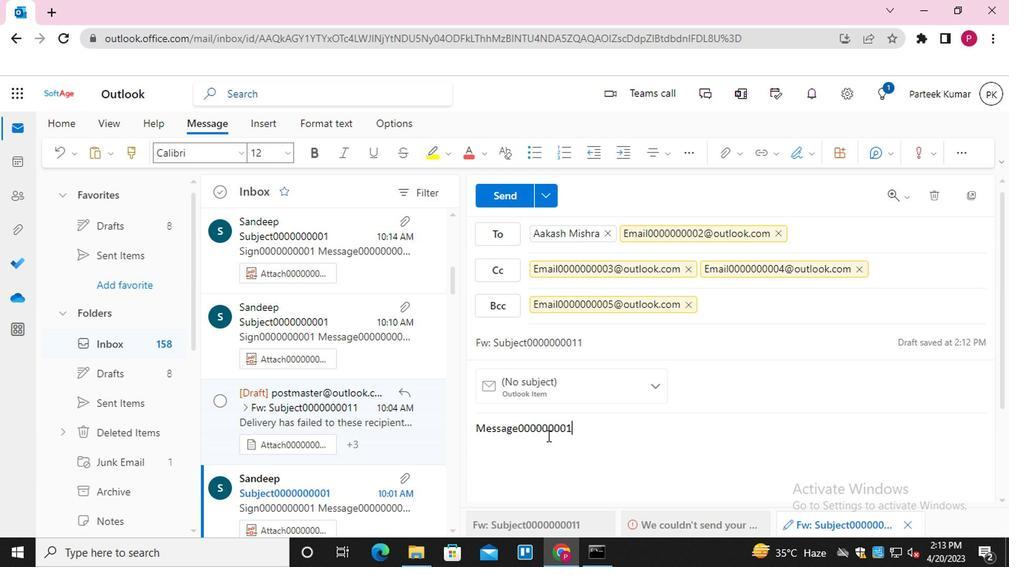 
Action: Mouse moved to (498, 197)
Screenshot: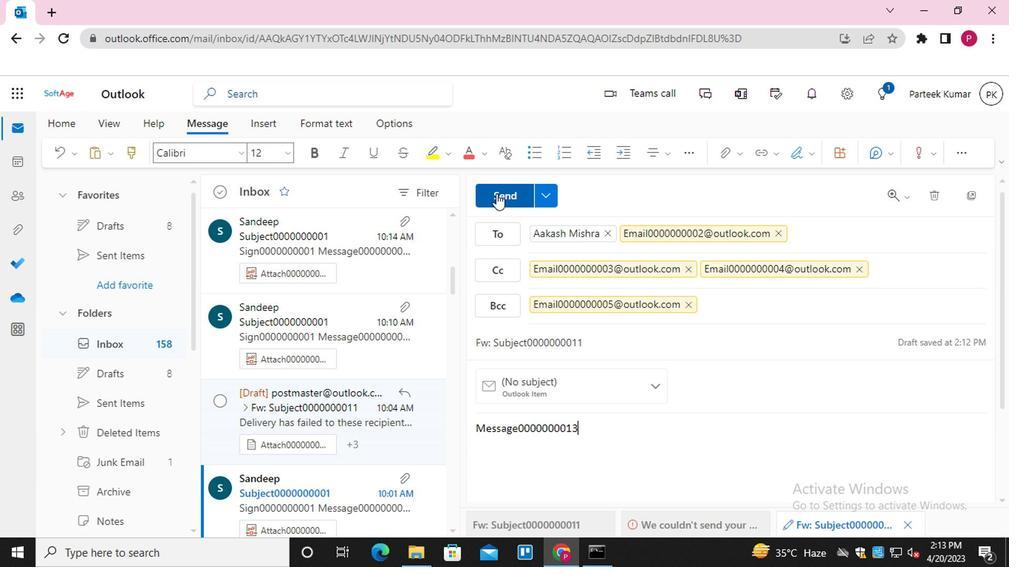 
Action: Mouse pressed left at (498, 197)
Screenshot: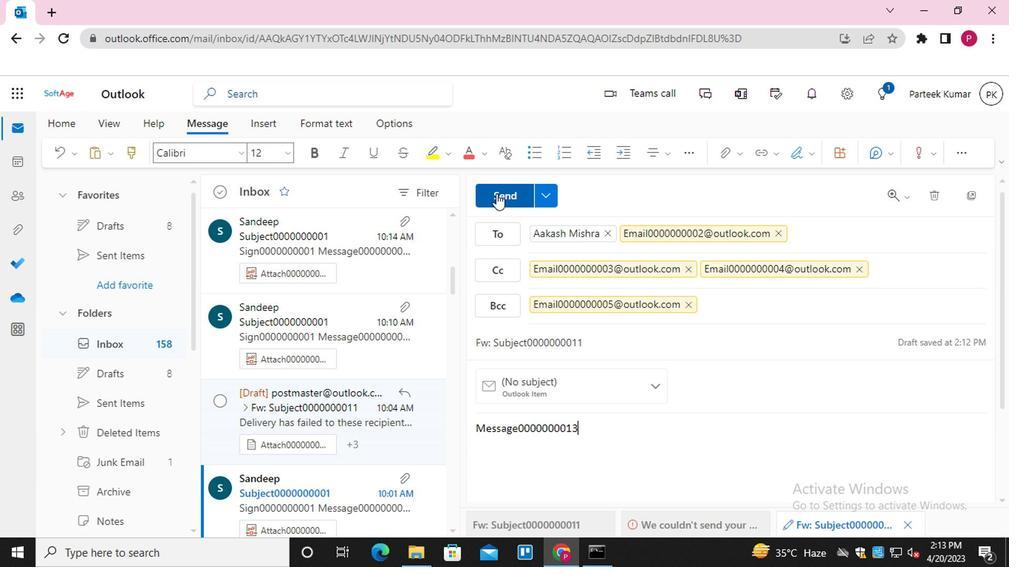 
Action: Mouse moved to (960, 324)
Screenshot: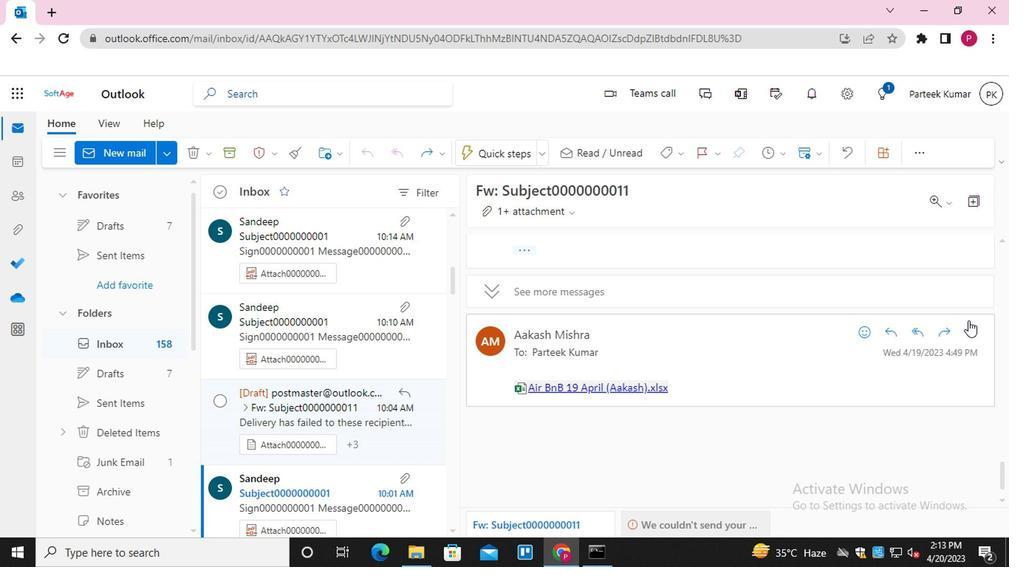 
Action: Mouse pressed left at (960, 324)
Screenshot: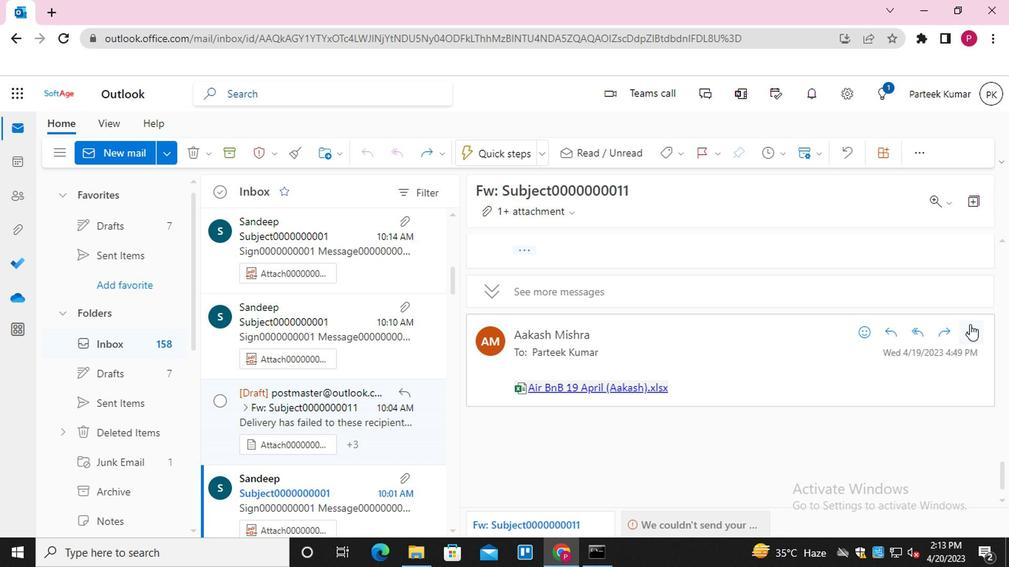 
Action: Mouse moved to (875, 170)
Screenshot: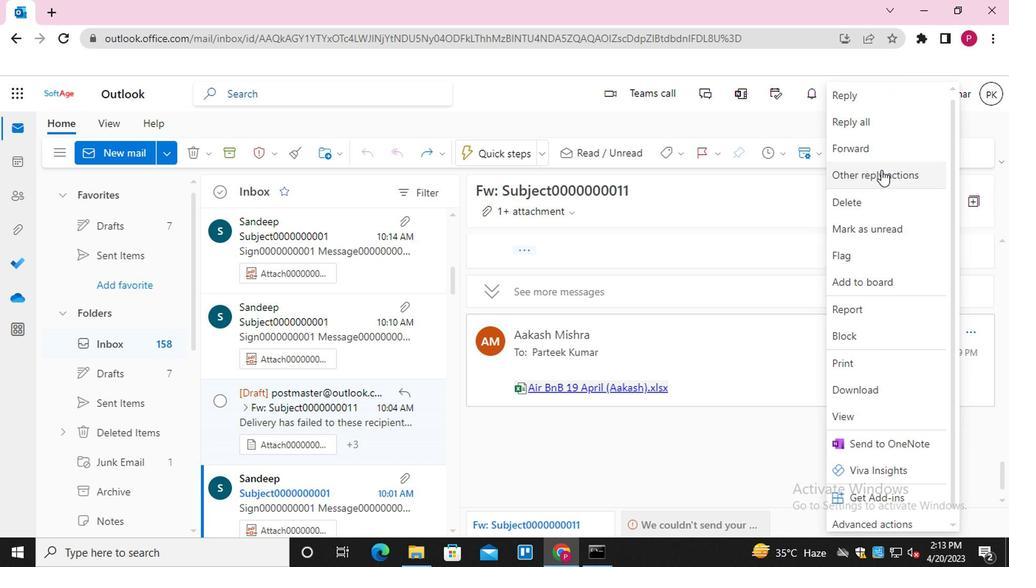 
Action: Mouse pressed left at (875, 170)
Screenshot: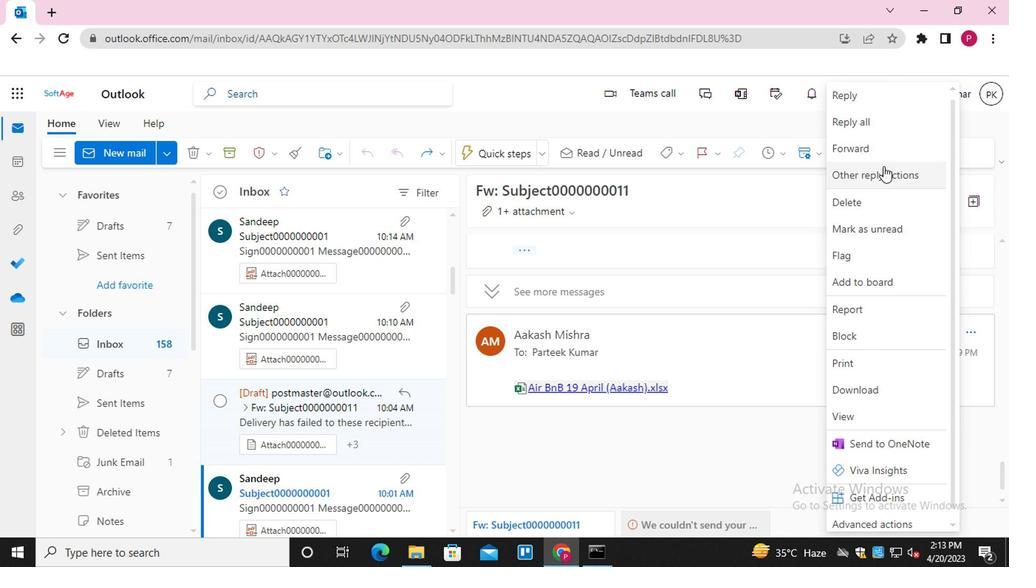
Action: Mouse moved to (731, 205)
Screenshot: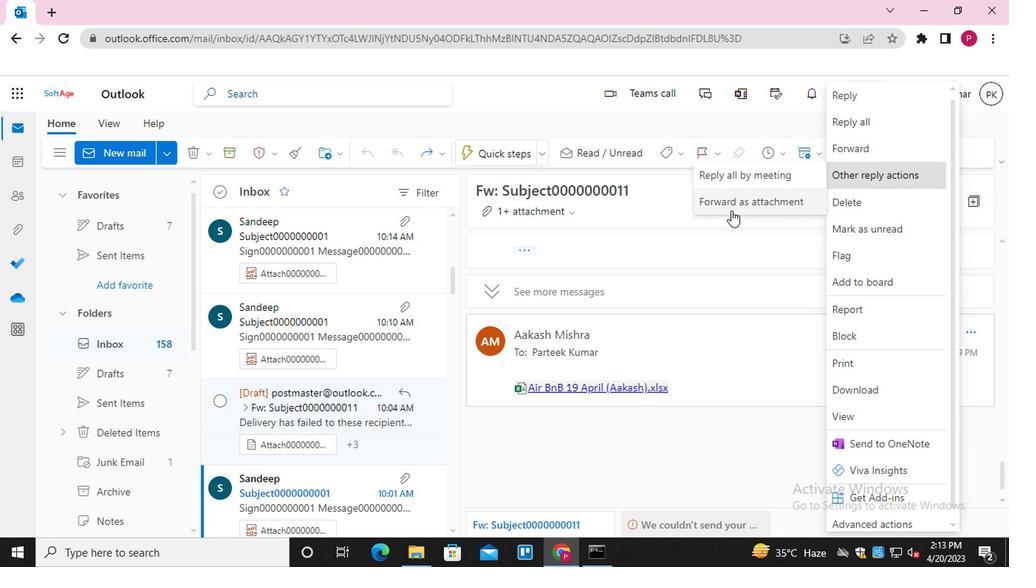 
Action: Mouse pressed left at (731, 205)
Screenshot: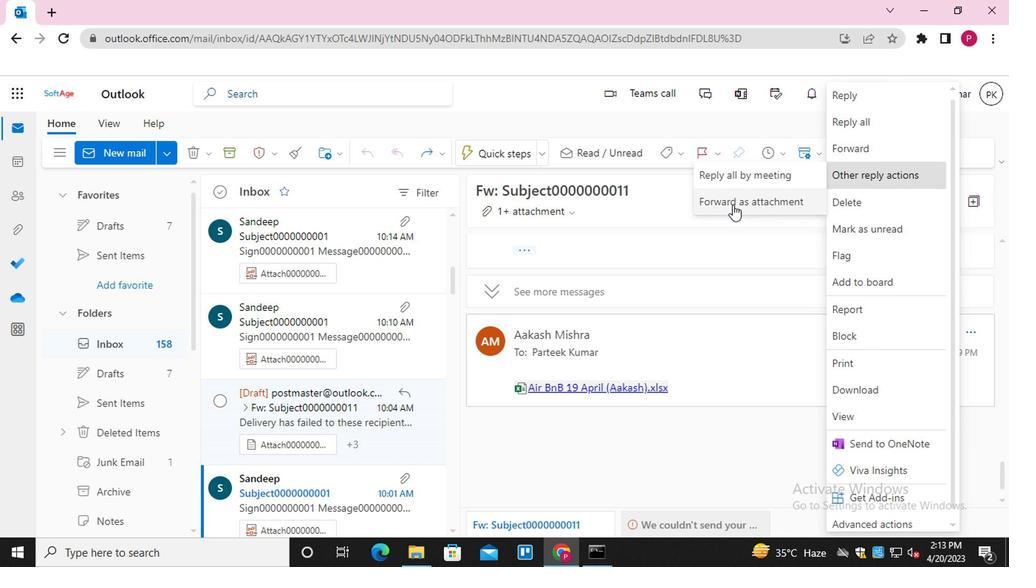 
Action: Mouse moved to (603, 236)
Screenshot: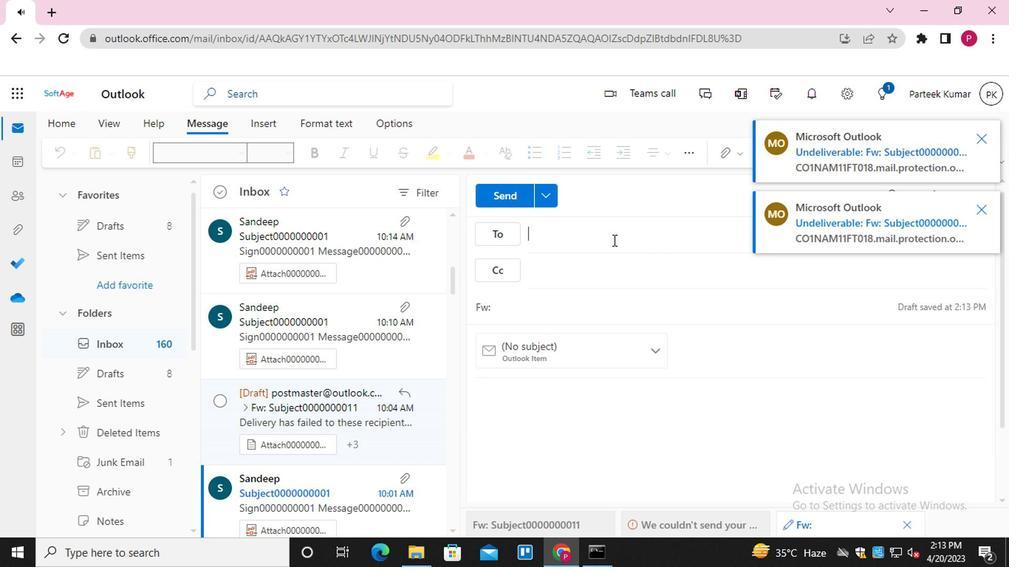 
Action: Mouse pressed left at (603, 236)
Screenshot: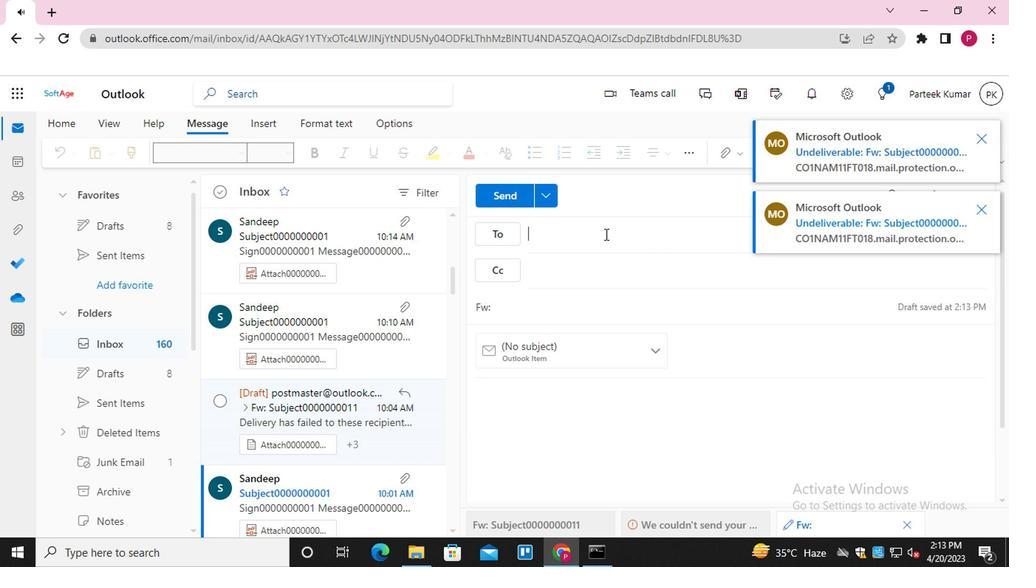 
Action: Mouse moved to (654, 334)
Screenshot: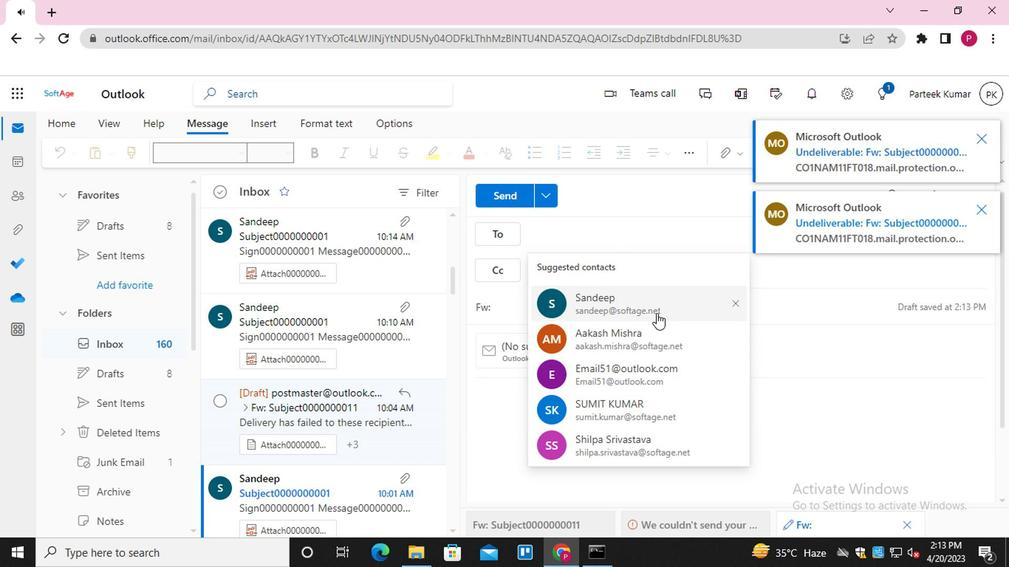 
Action: Mouse pressed left at (654, 334)
Screenshot: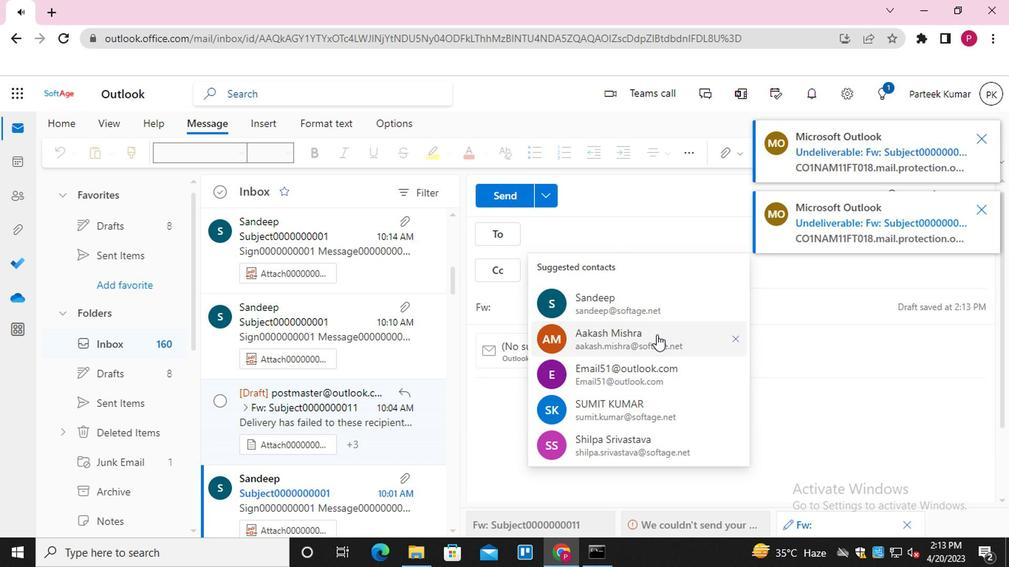 
Action: Mouse moved to (596, 266)
Screenshot: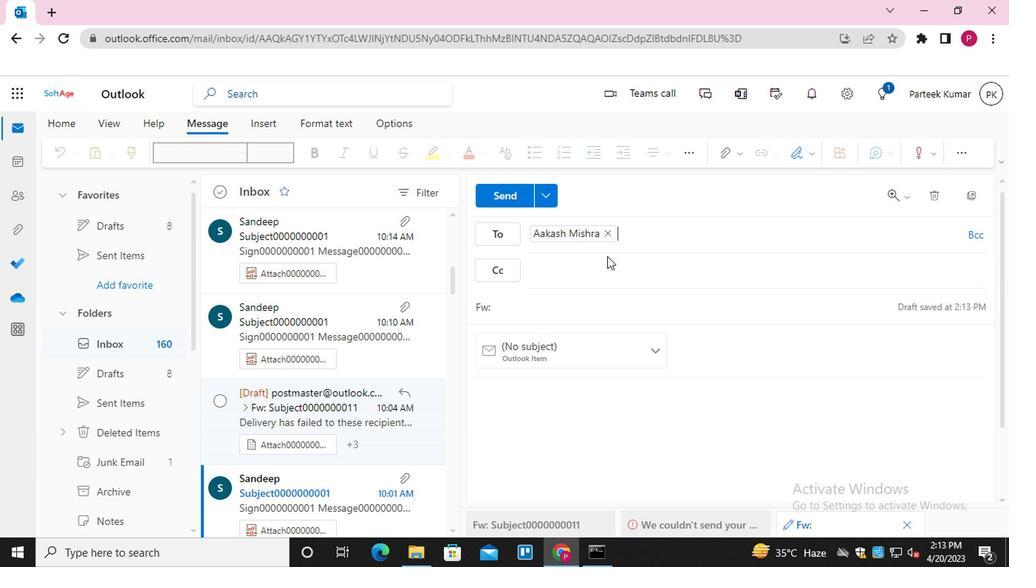 
Action: Mouse pressed left at (596, 266)
Screenshot: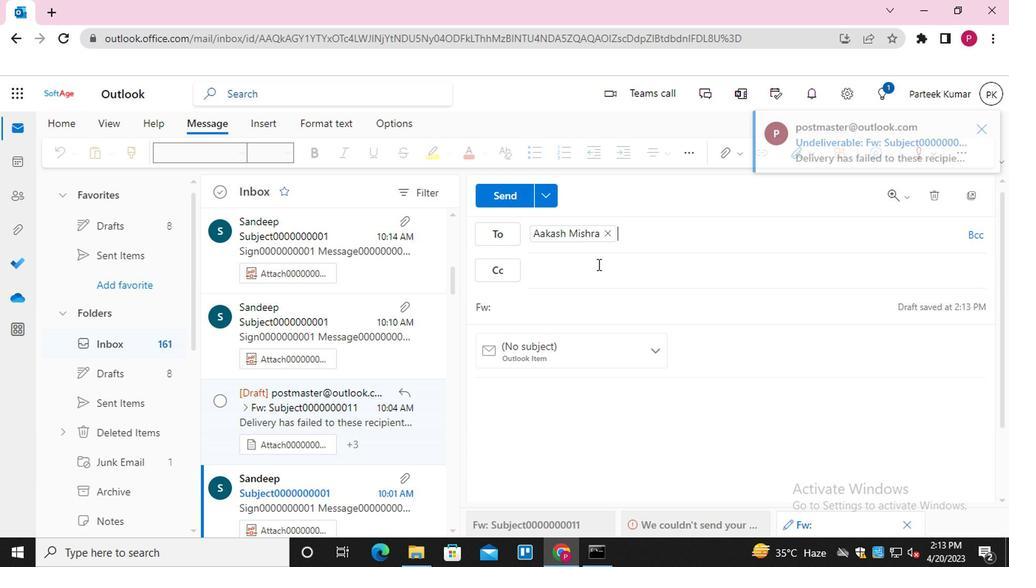 
Action: Key pressed <Key.shift>EMAIL0000000002<Key.enter>
Screenshot: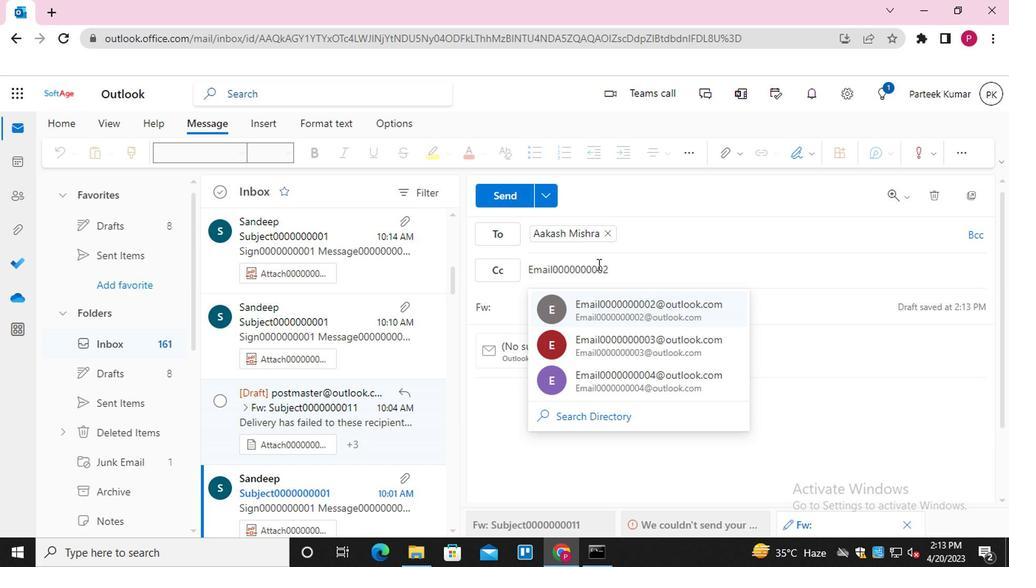 
Action: Mouse moved to (580, 311)
Screenshot: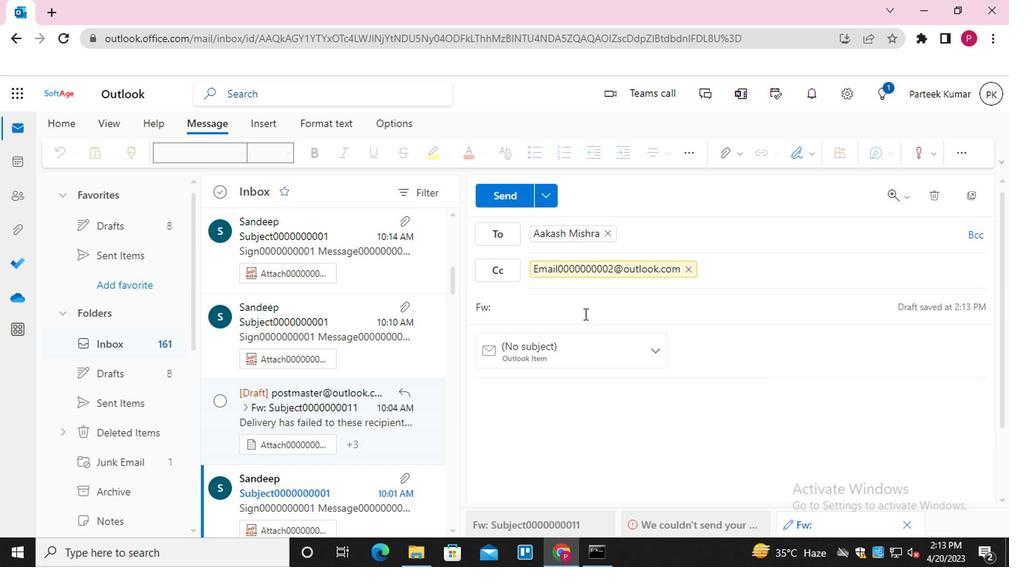 
Action: Mouse pressed left at (580, 311)
Screenshot: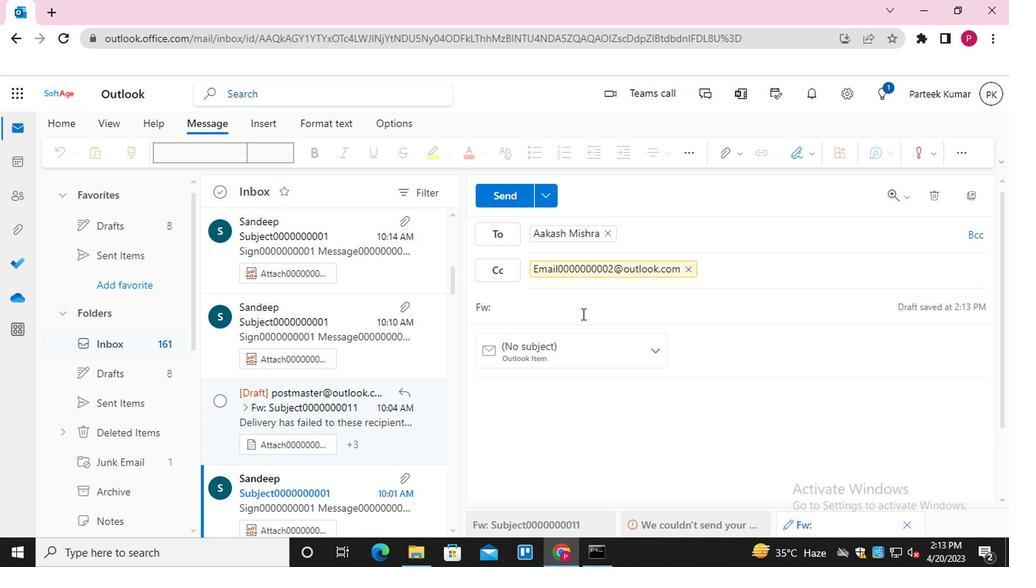 
Action: Key pressed <Key.shift>SUBJECT0000000011
Screenshot: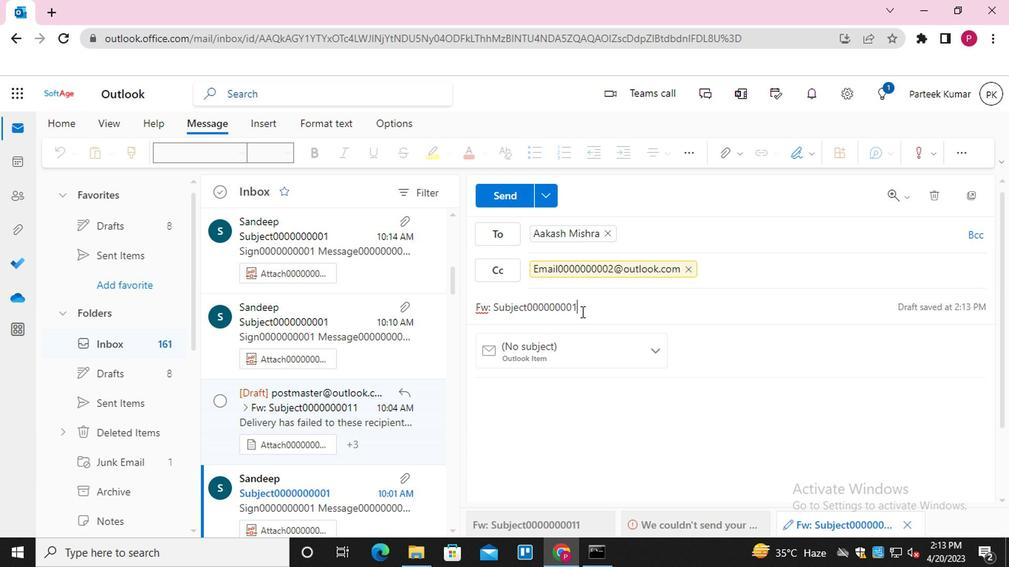 
Action: Mouse moved to (559, 394)
Screenshot: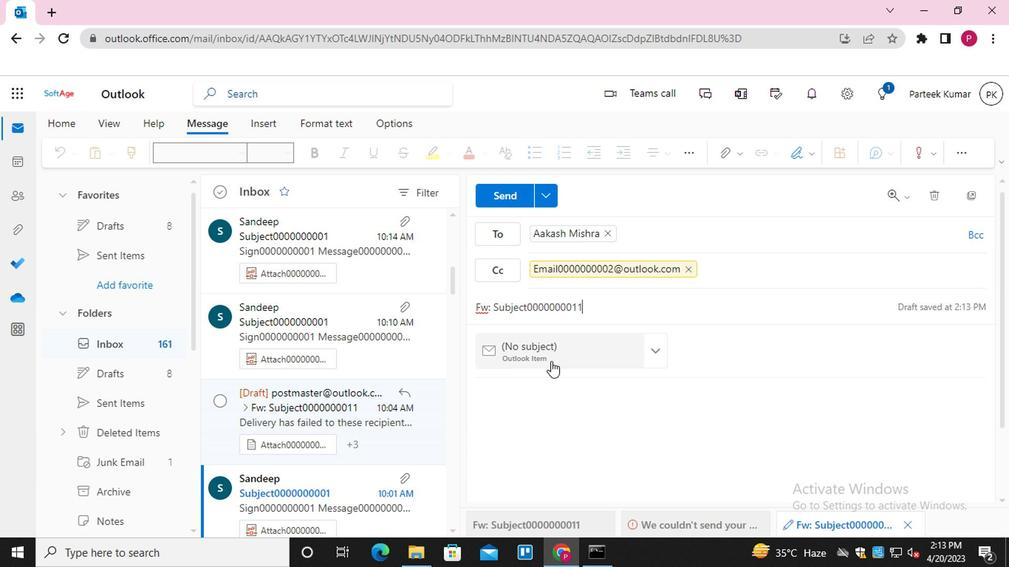 
Action: Mouse pressed left at (559, 394)
Screenshot: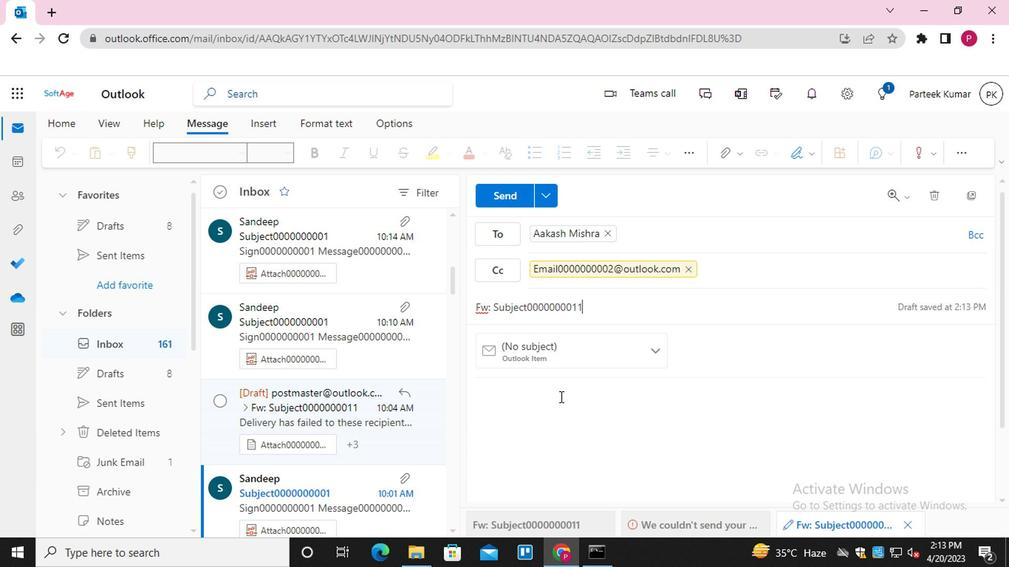 
Action: Key pressed <Key.shift_r>MESSAGE0000000013
Screenshot: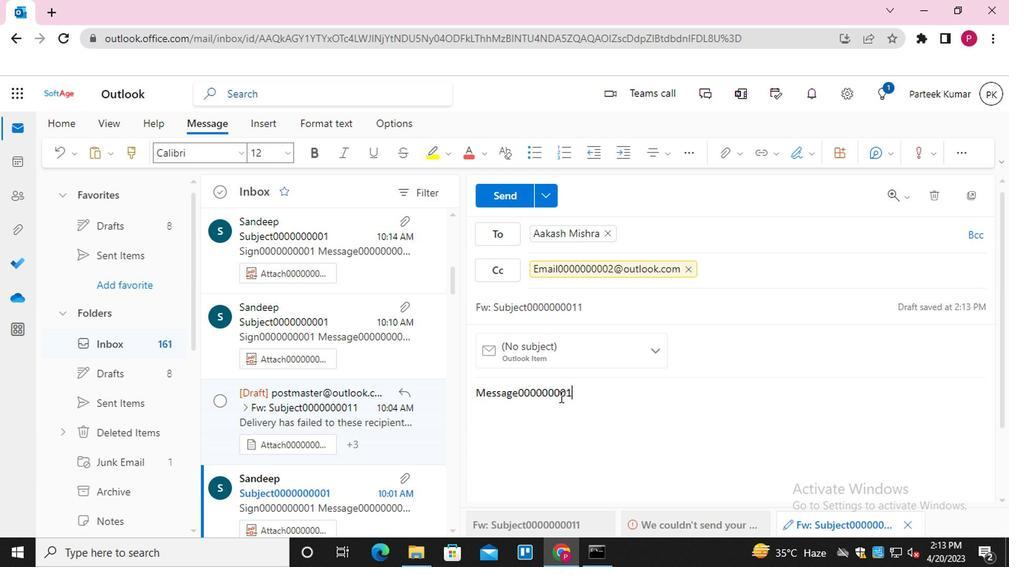 
Action: Mouse moved to (712, 164)
Screenshot: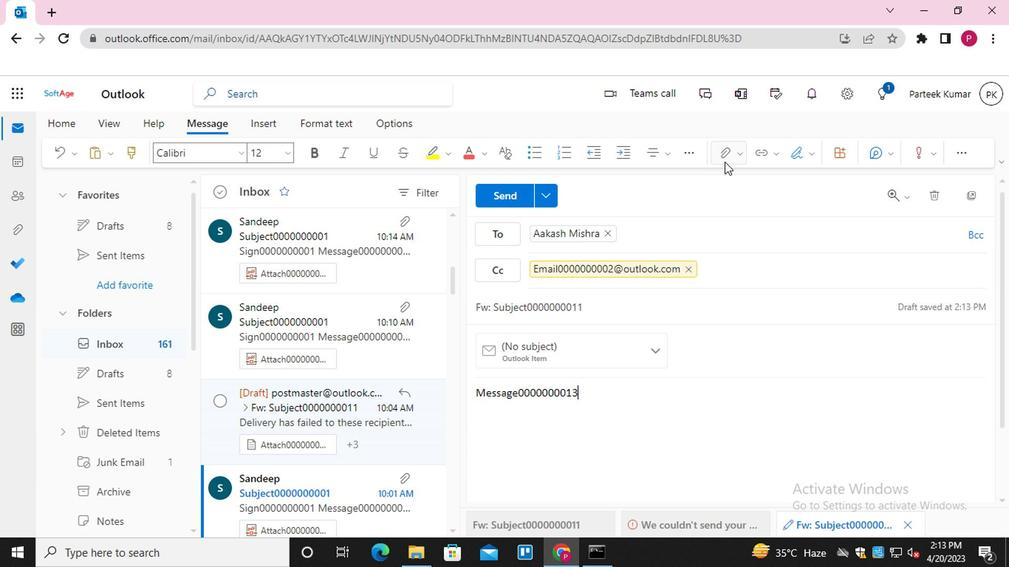 
Action: Mouse pressed left at (712, 164)
Screenshot: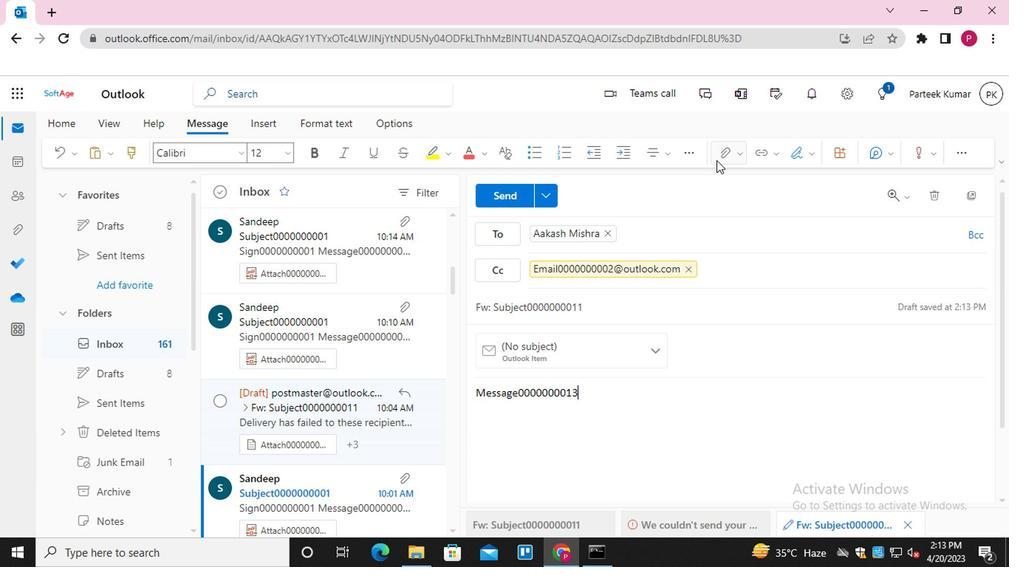 
Action: Mouse moved to (647, 193)
Screenshot: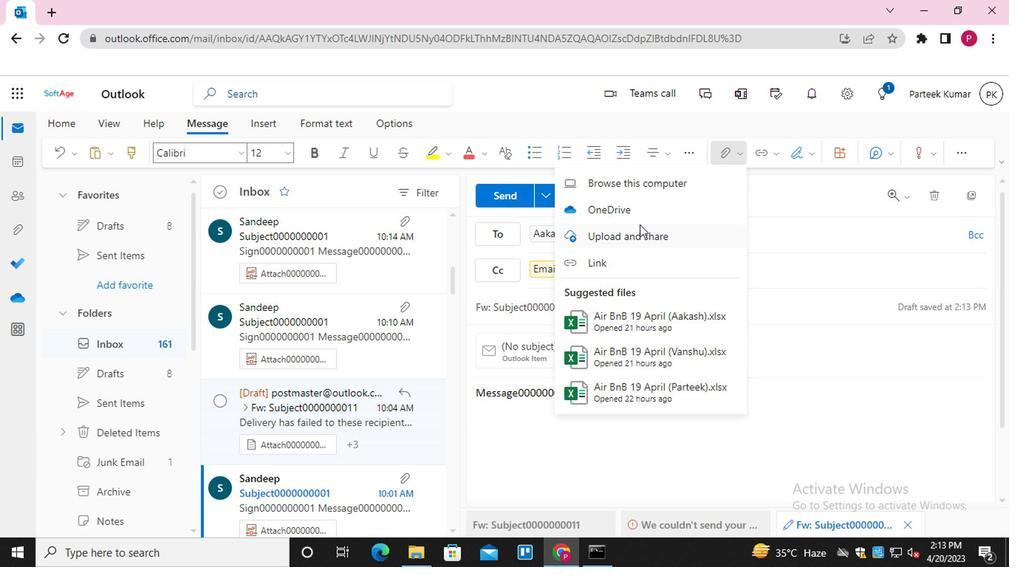 
Action: Mouse pressed left at (647, 193)
Screenshot: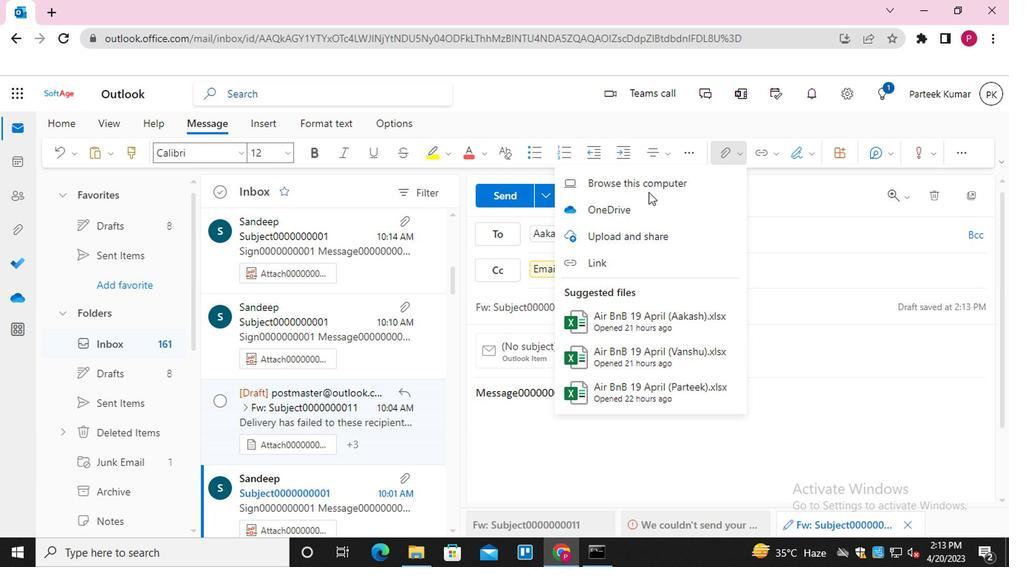 
Action: Mouse moved to (278, 128)
Screenshot: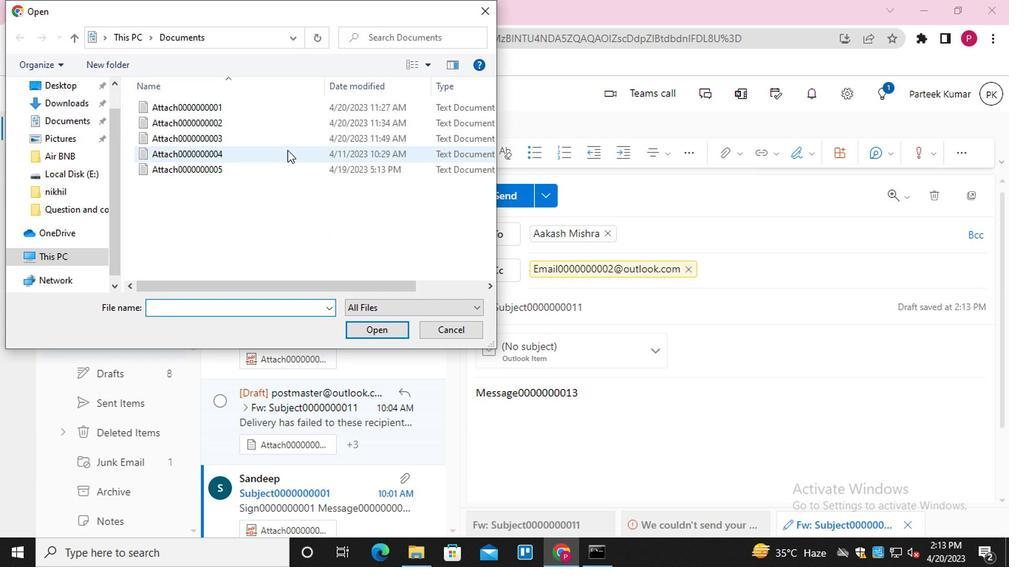 
Action: Mouse pressed left at (278, 128)
Screenshot: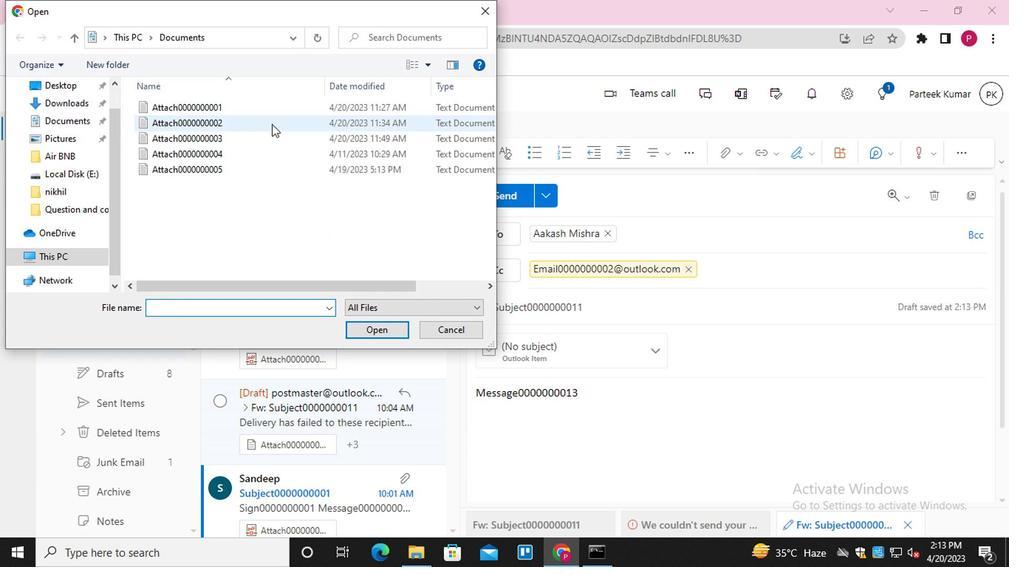 
Action: Mouse moved to (394, 327)
Screenshot: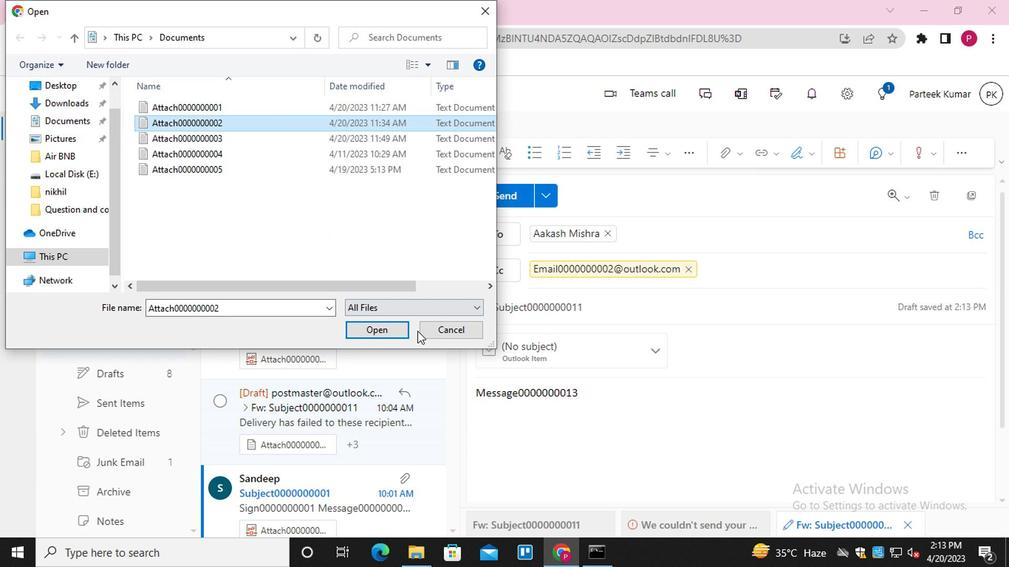 
Action: Mouse pressed left at (394, 327)
Screenshot: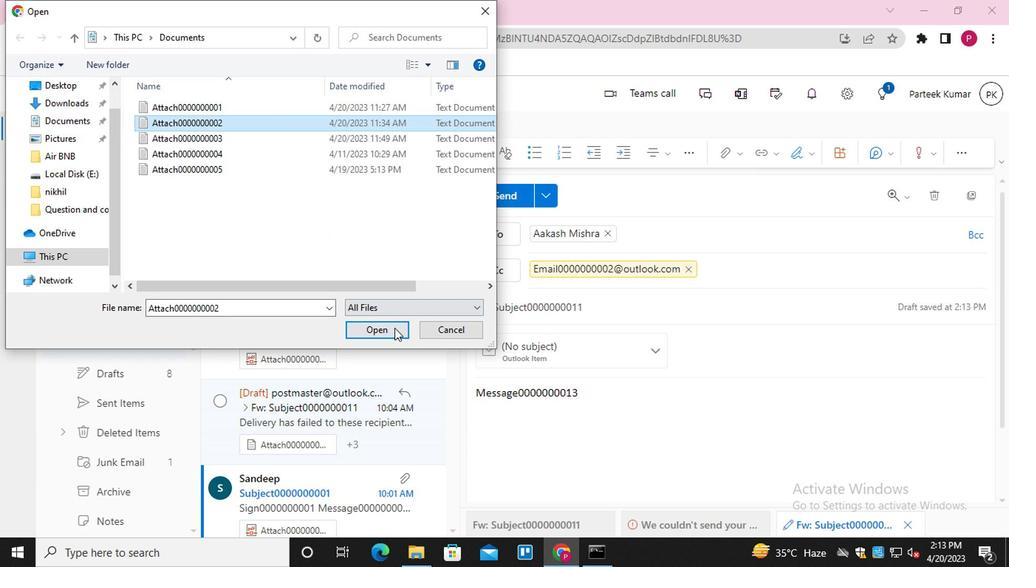 
Action: Mouse moved to (515, 206)
Screenshot: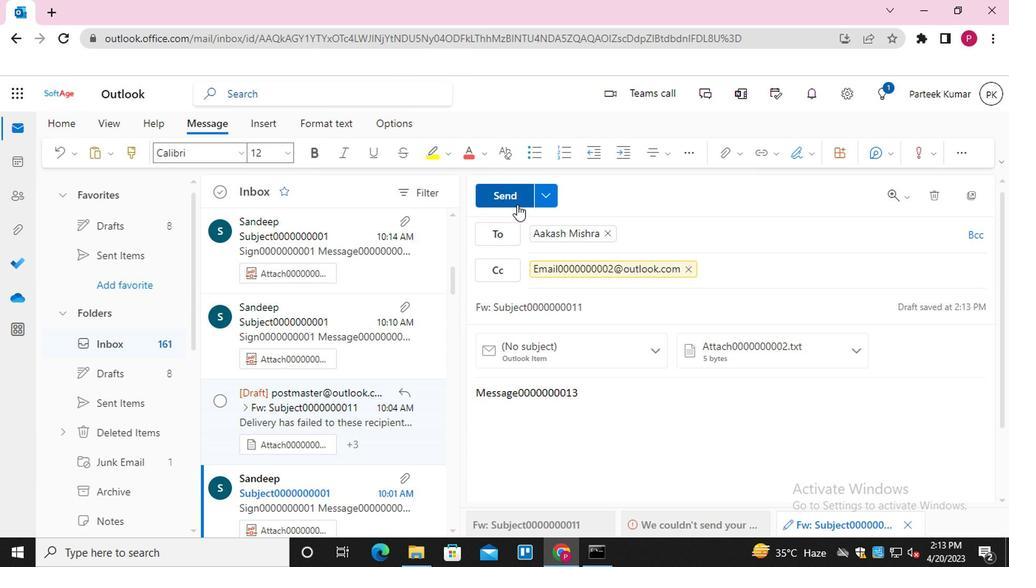
Action: Mouse pressed left at (515, 206)
Screenshot: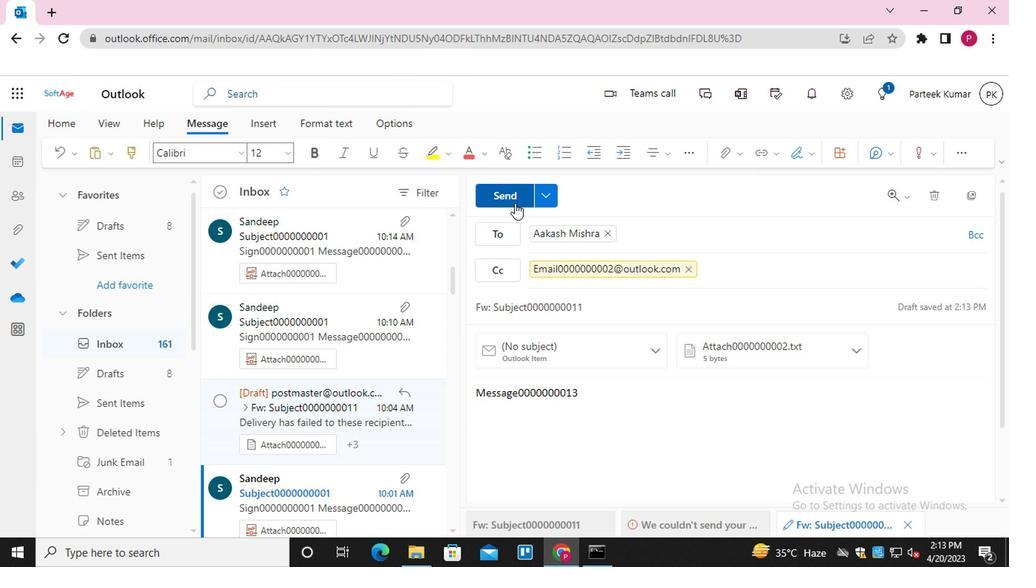 
Action: Mouse moved to (963, 333)
Screenshot: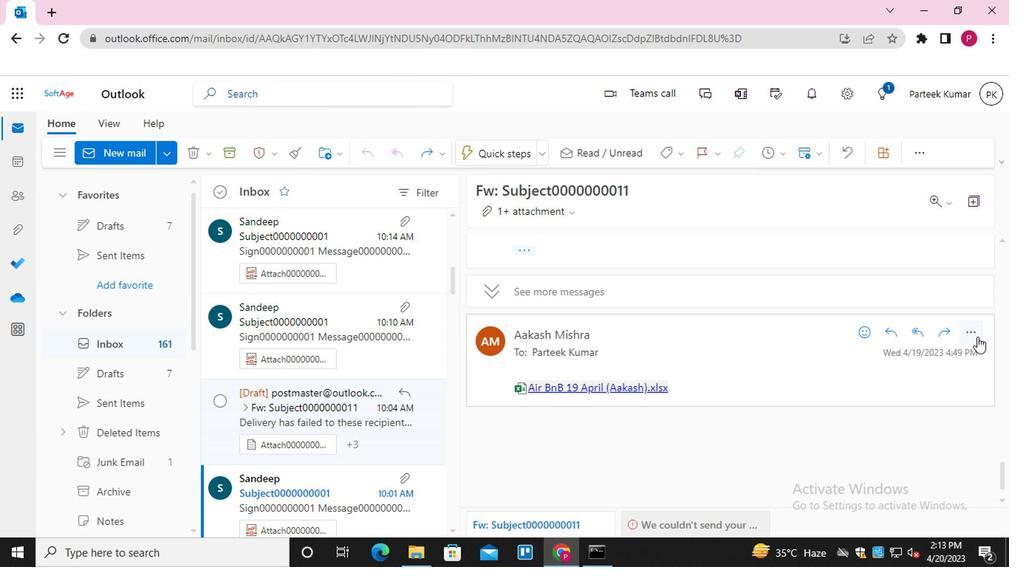 
Action: Mouse pressed left at (963, 333)
Screenshot: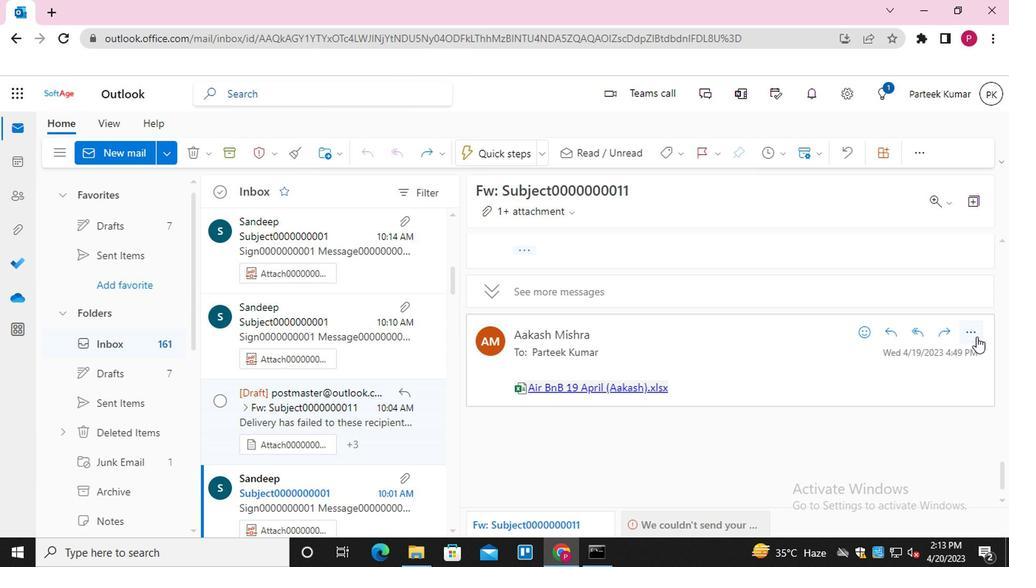 
Action: Mouse moved to (877, 181)
Screenshot: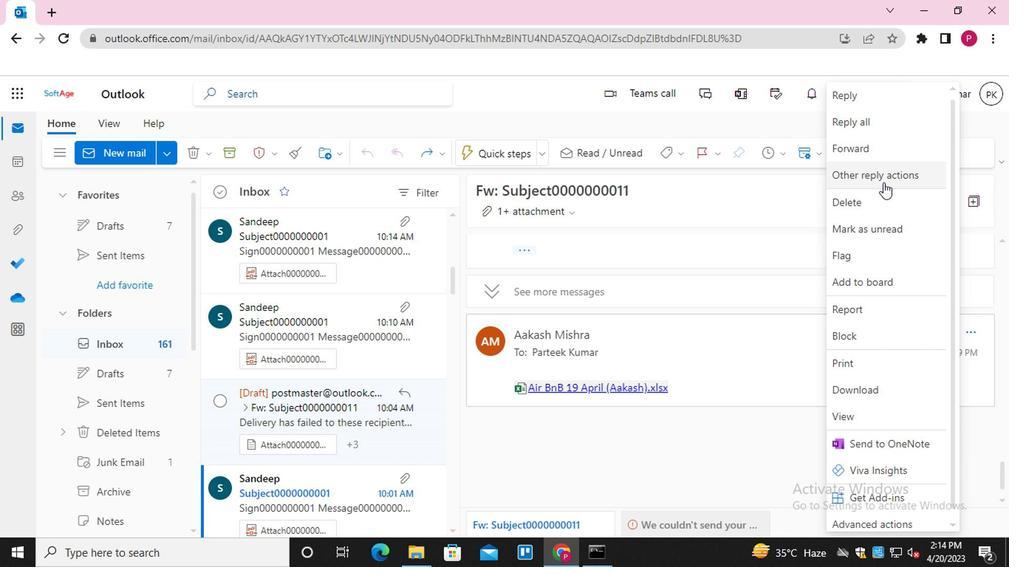 
Action: Mouse pressed left at (877, 181)
Screenshot: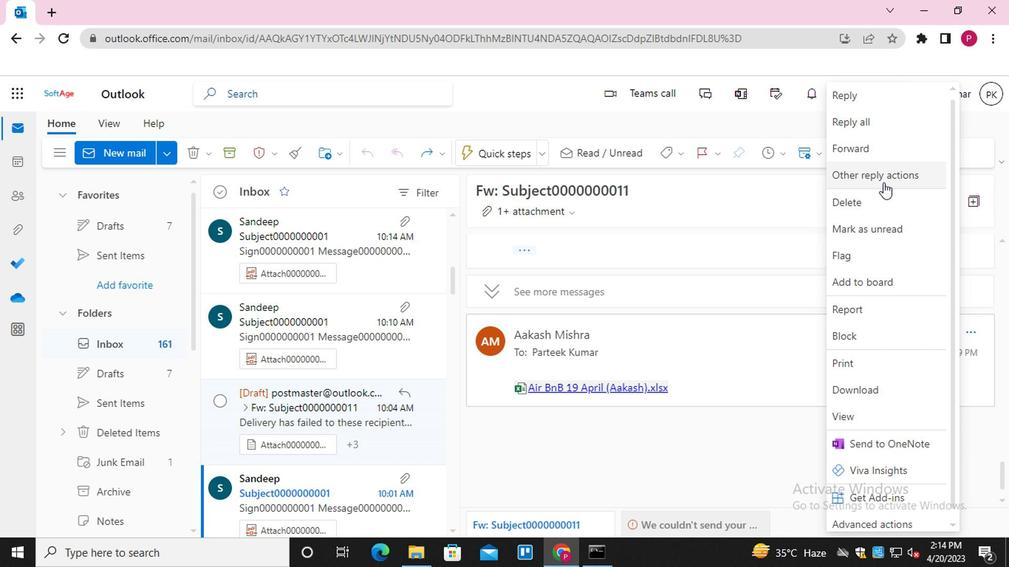 
Action: Mouse moved to (778, 207)
Screenshot: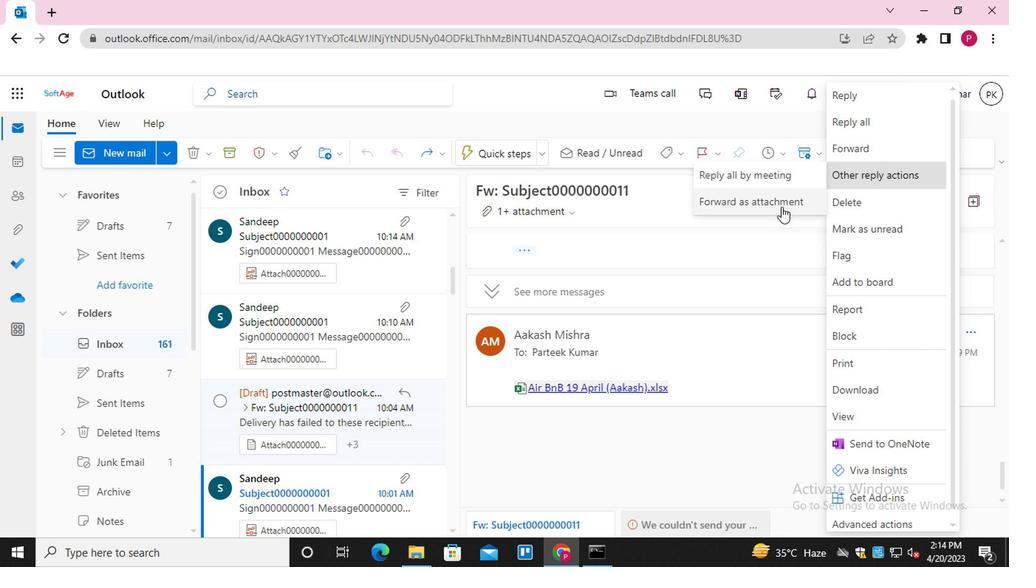 
Action: Mouse pressed left at (778, 207)
Screenshot: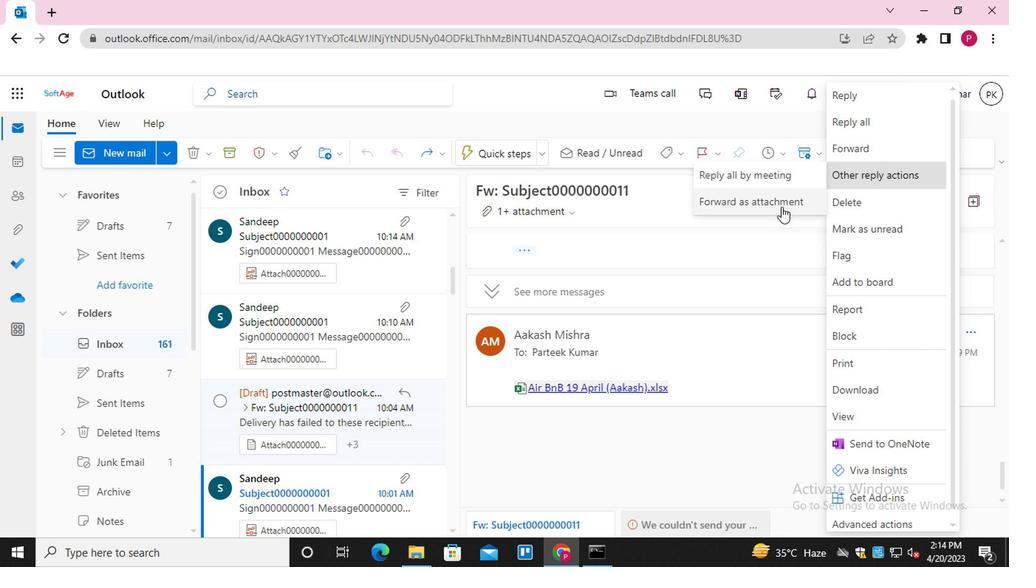 
Action: Mouse moved to (608, 243)
Screenshot: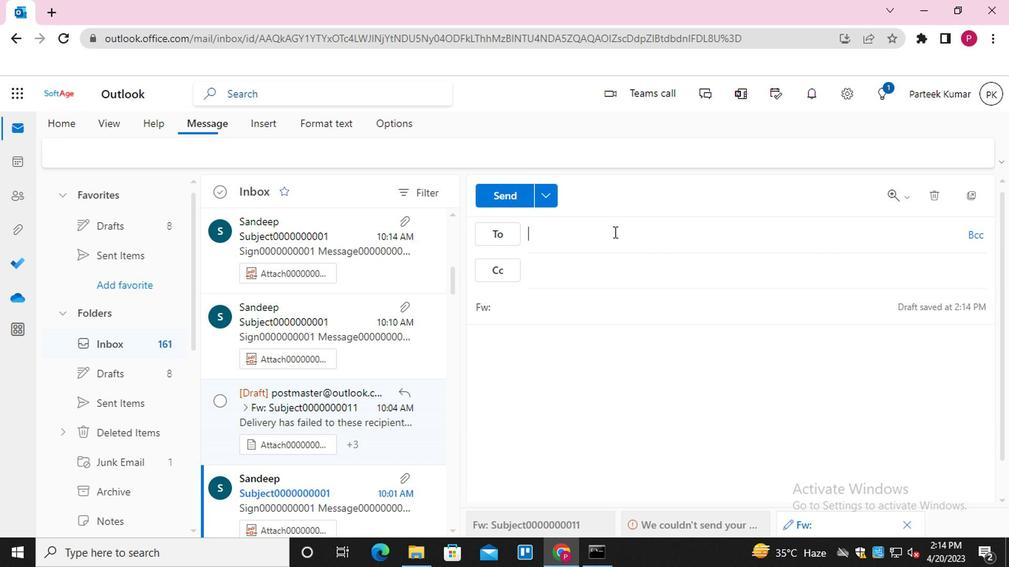 
Action: Mouse pressed left at (608, 243)
Screenshot: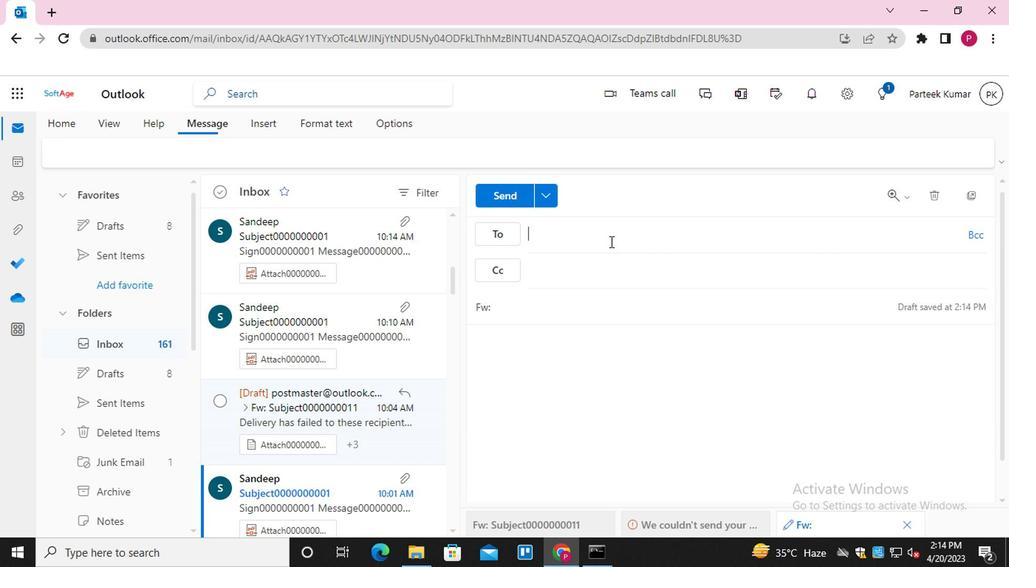 
Action: Mouse moved to (607, 334)
Screenshot: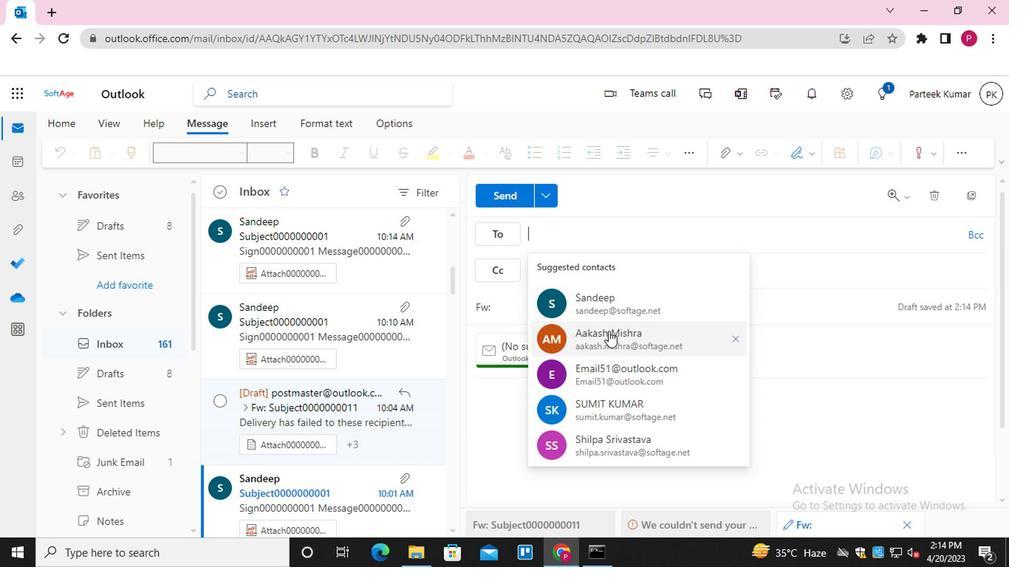 
Action: Mouse pressed left at (607, 334)
Screenshot: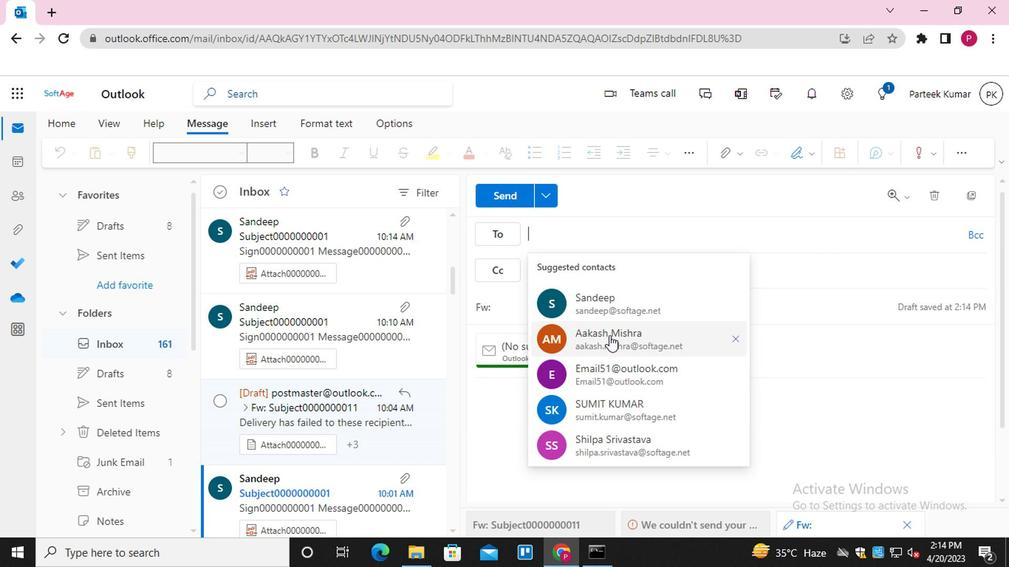 
Action: Mouse moved to (604, 276)
Screenshot: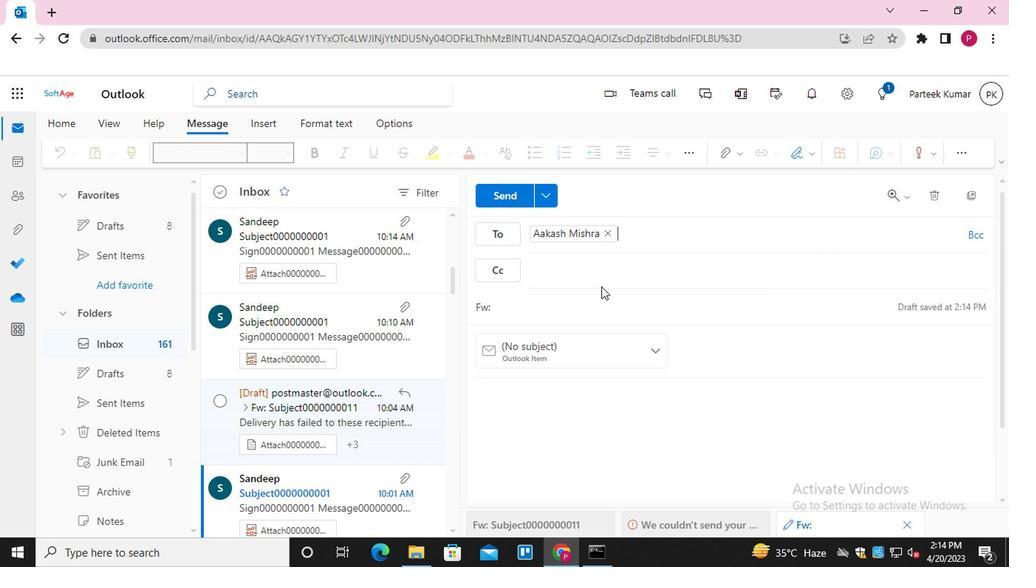 
Action: Mouse pressed left at (604, 276)
Screenshot: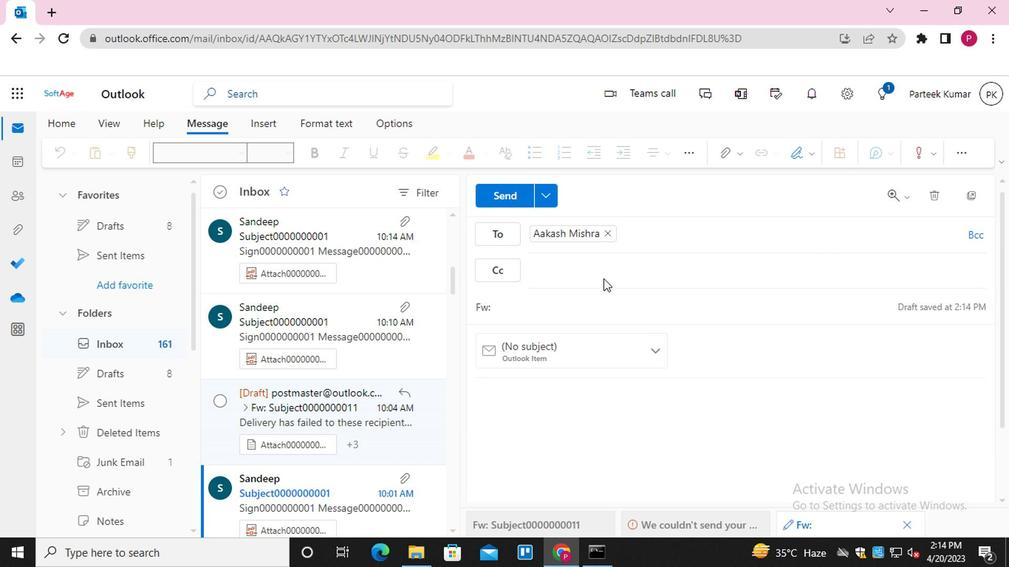 
Action: Mouse moved to (599, 277)
Screenshot: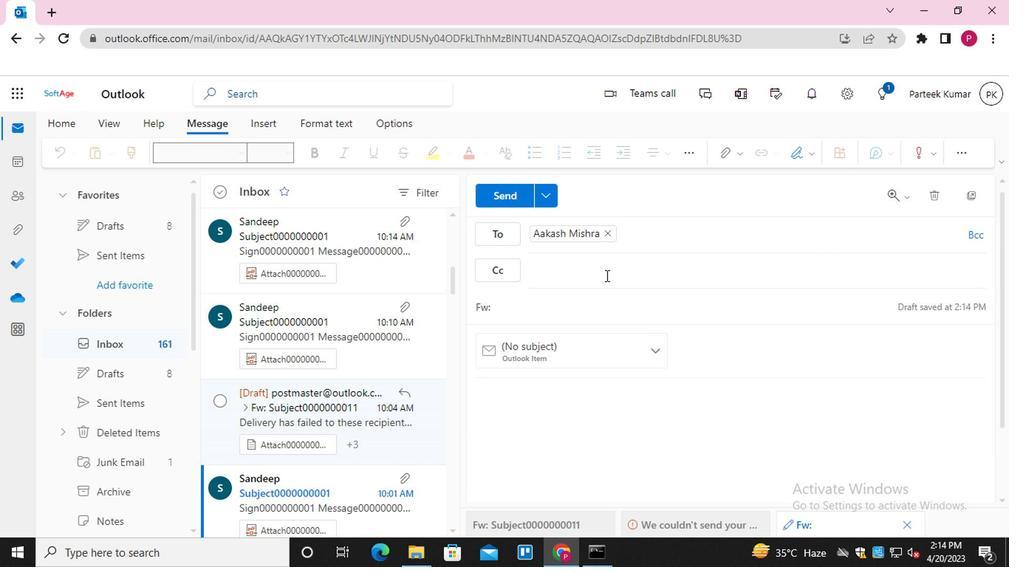 
Action: Key pressed <Key.shift>EMAIL00000000002<Key.enter>
Screenshot: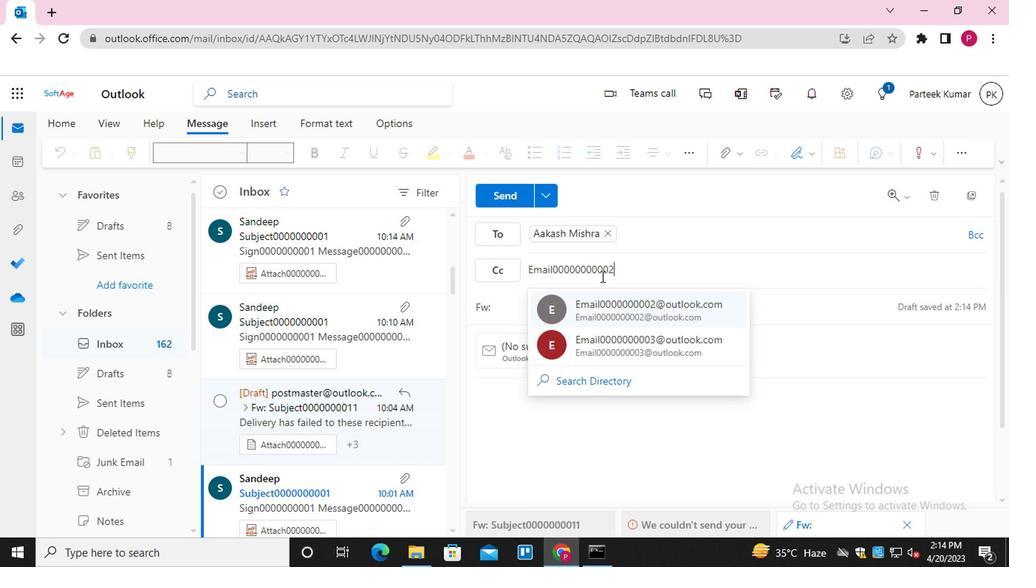 
Action: Mouse moved to (972, 235)
Screenshot: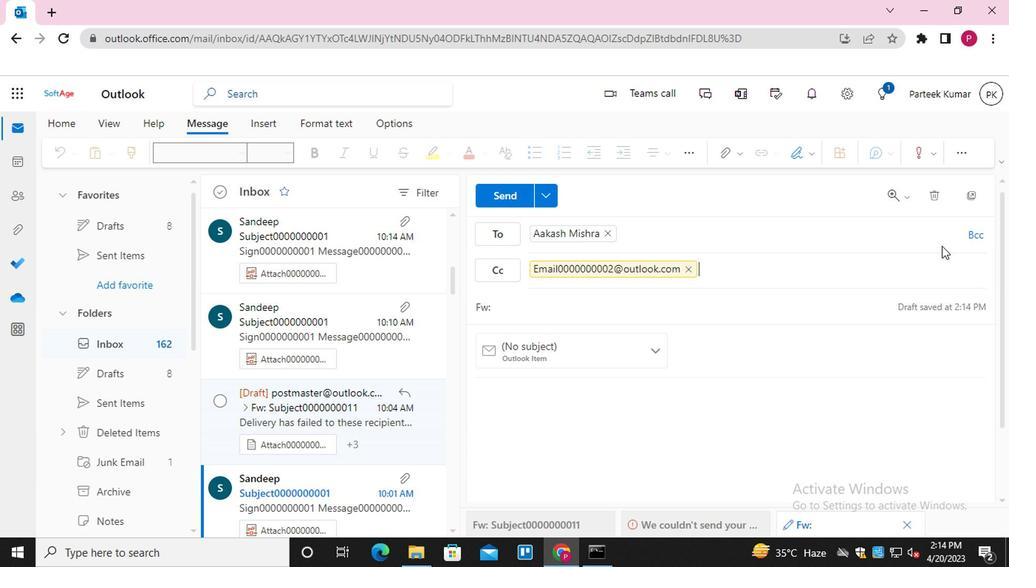 
Action: Mouse pressed left at (972, 235)
Screenshot: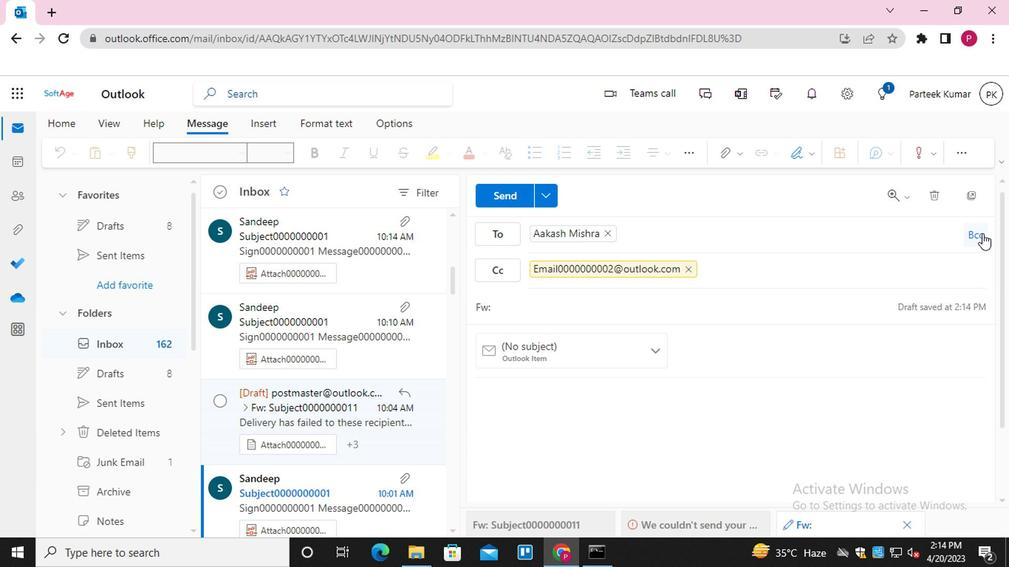 
Action: Mouse moved to (587, 291)
Screenshot: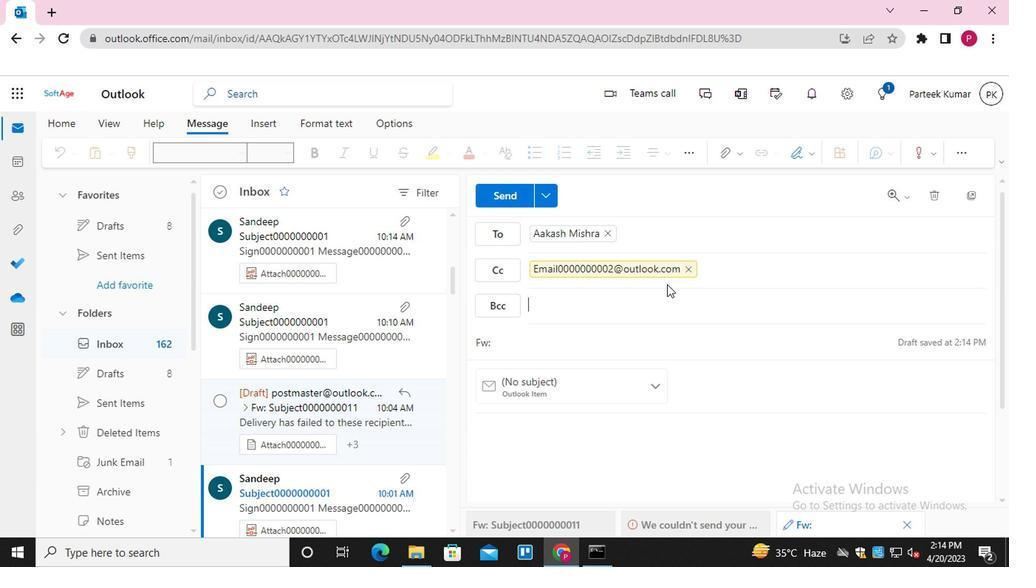 
Action: Key pressed <Key.shift>EMAIL0000000003<Key.enter>
Screenshot: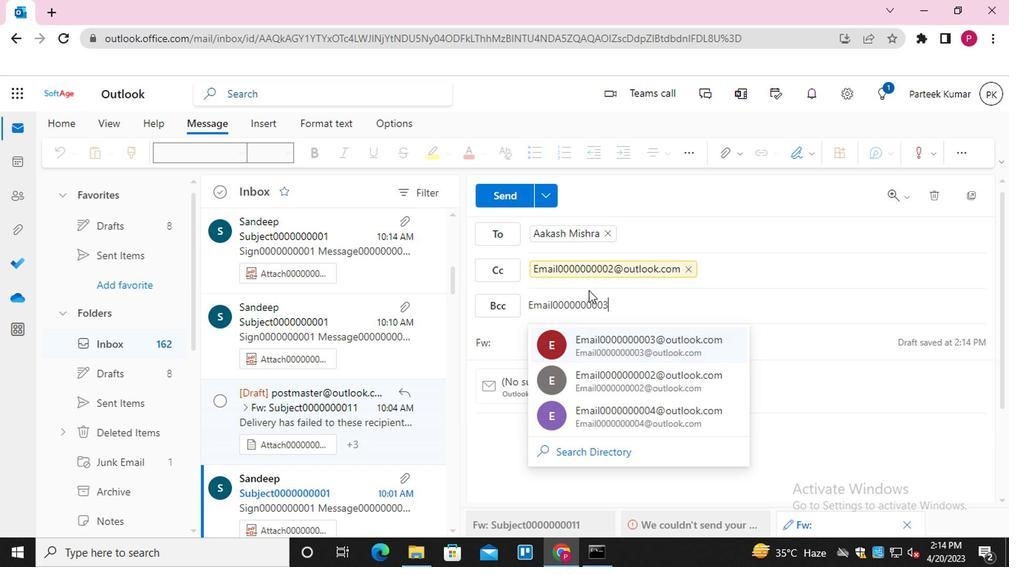 
Action: Mouse moved to (554, 342)
Screenshot: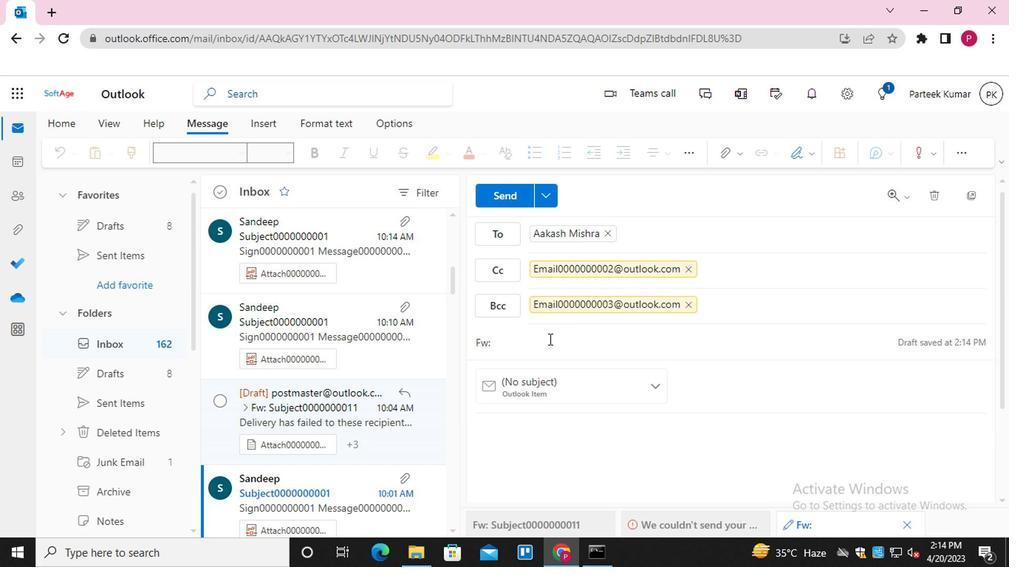 
Action: Mouse pressed left at (554, 342)
Screenshot: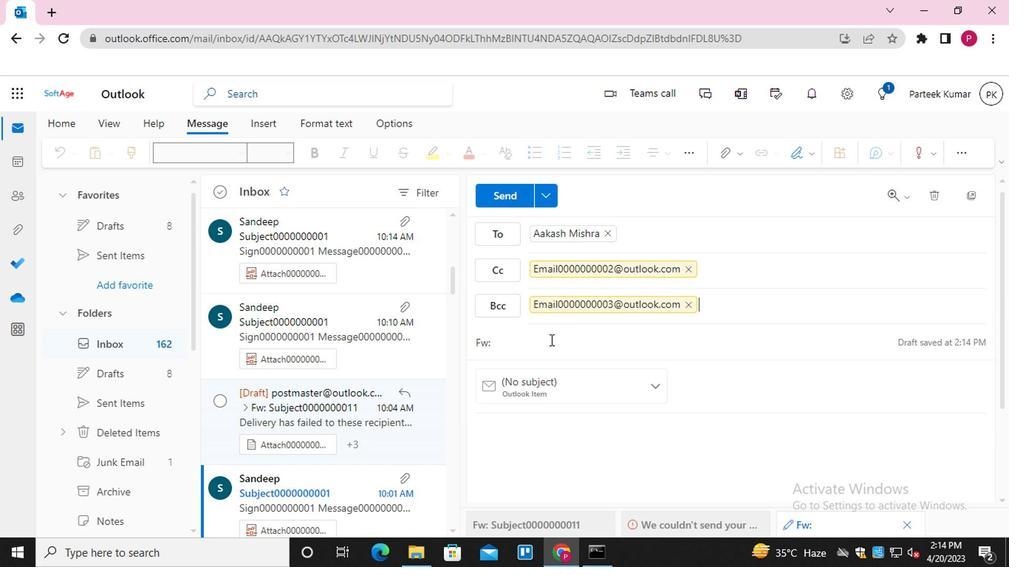 
Action: Mouse moved to (555, 342)
Screenshot: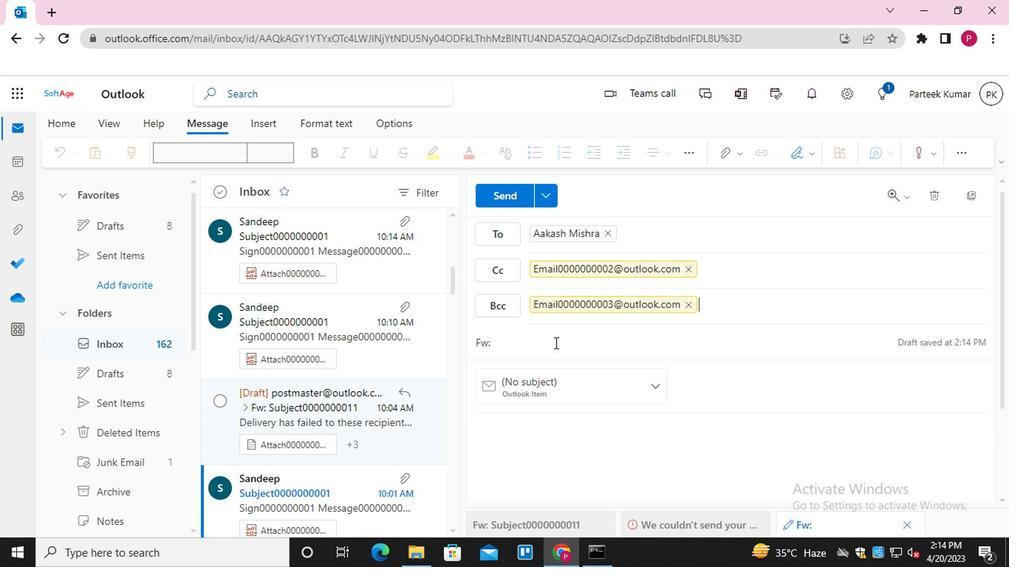 
Action: Key pressed <Key.shift>SUBJECT0000000011
Screenshot: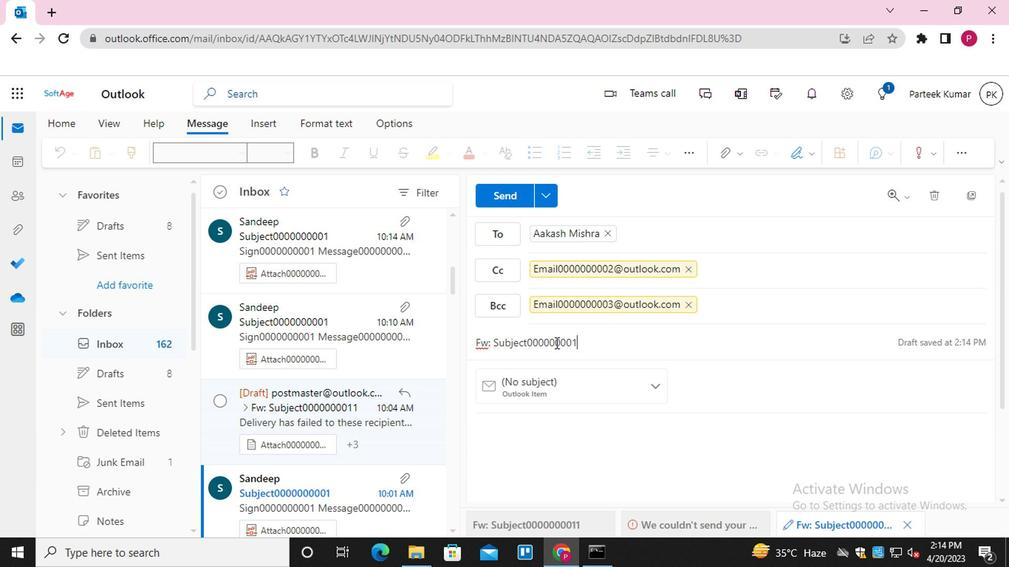 
Action: Mouse moved to (543, 443)
Screenshot: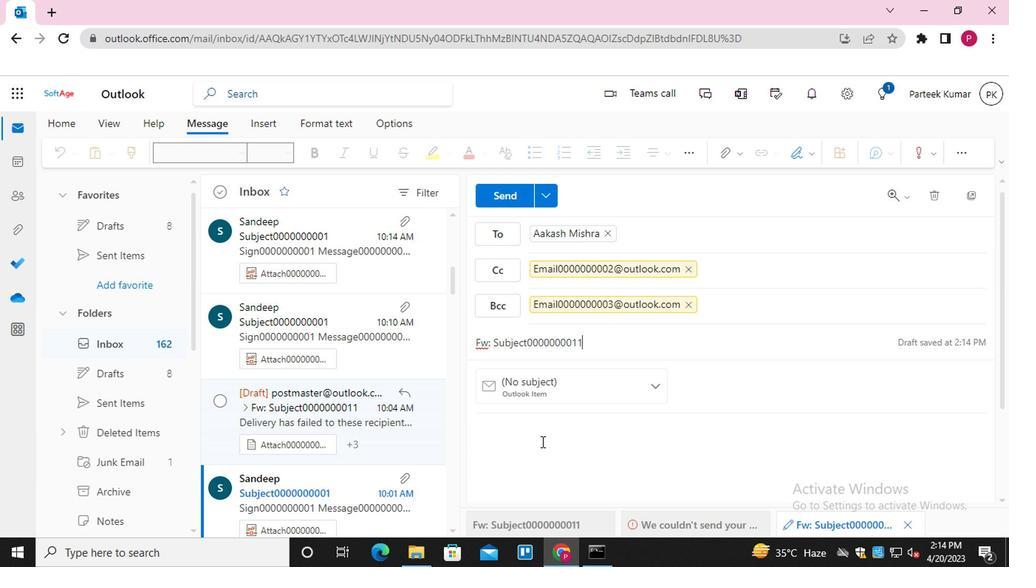 
Action: Mouse pressed left at (543, 443)
Screenshot: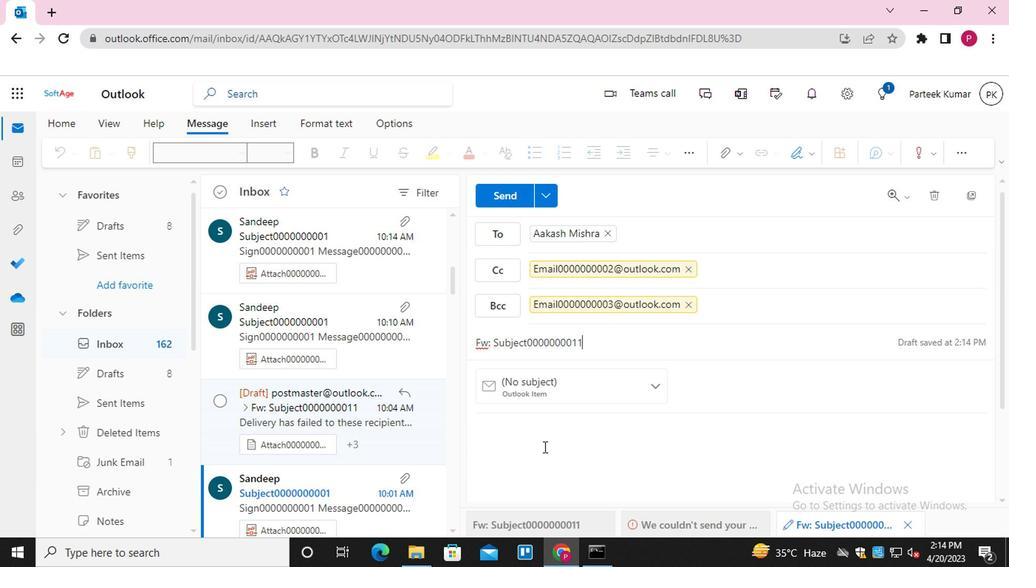 
Action: Key pressed <Key.shift_r>MESSAGE0000000013
Screenshot: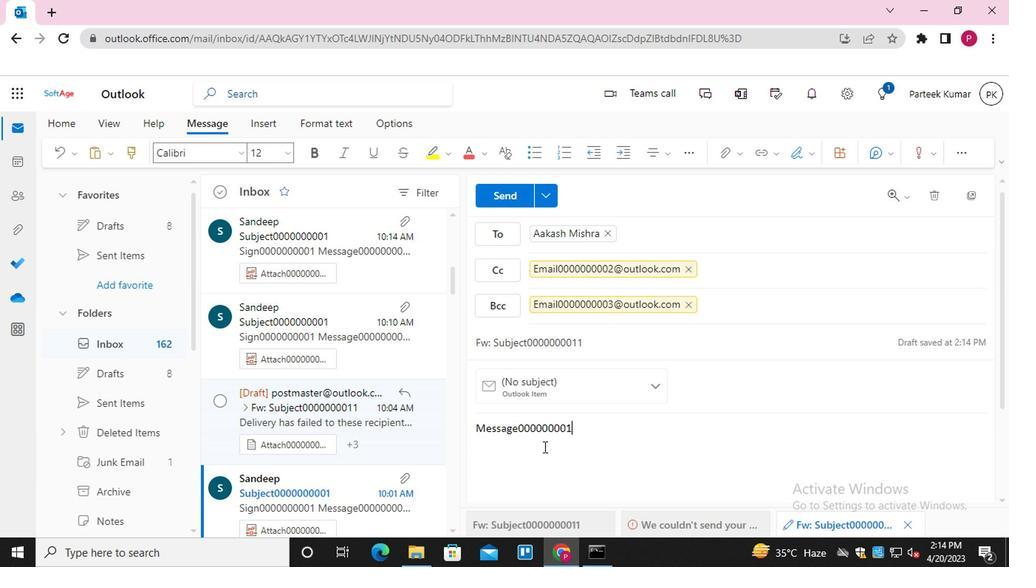
Action: Mouse moved to (720, 156)
Screenshot: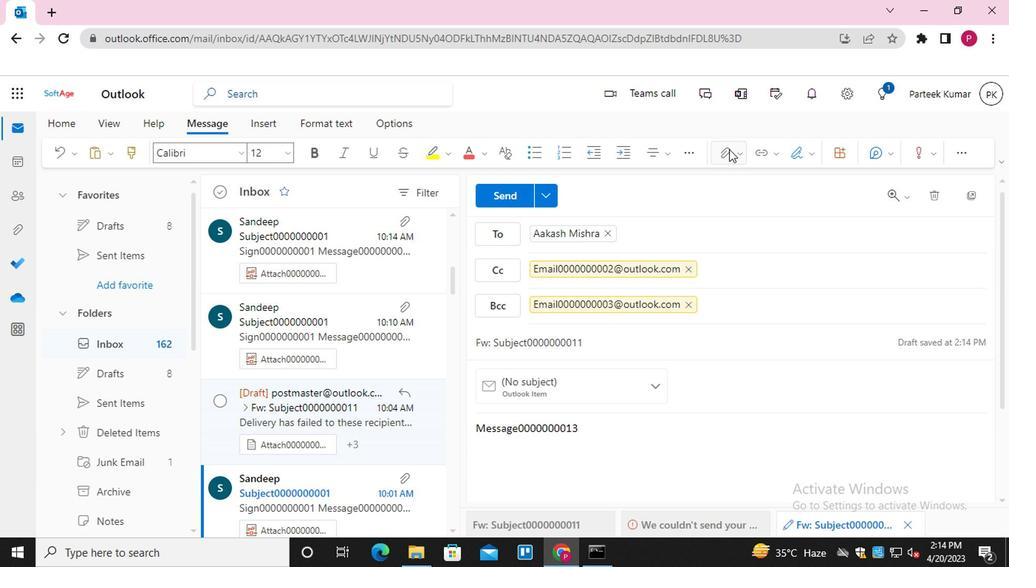 
Action: Mouse pressed left at (720, 156)
Screenshot: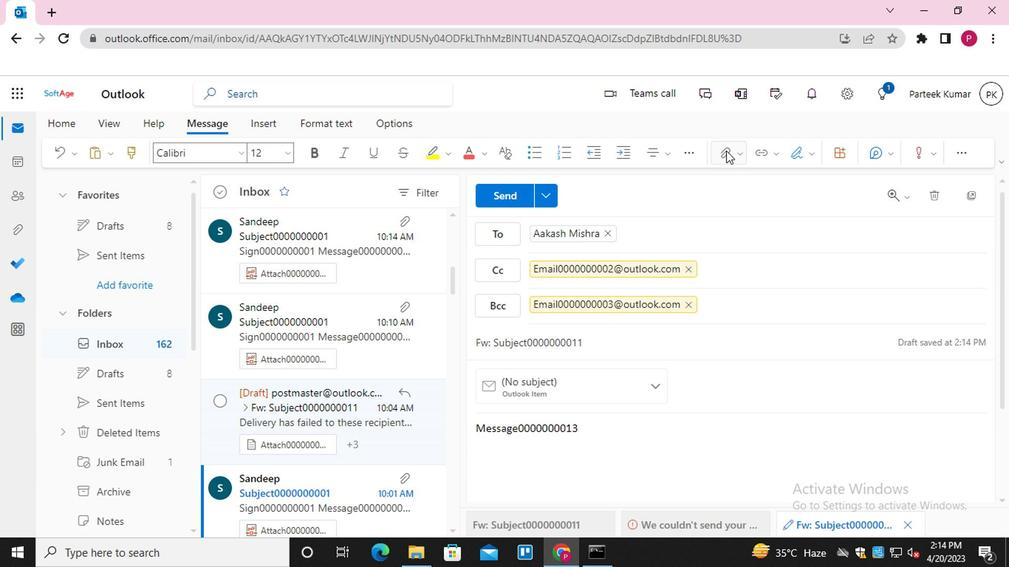 
Action: Mouse moved to (650, 186)
Screenshot: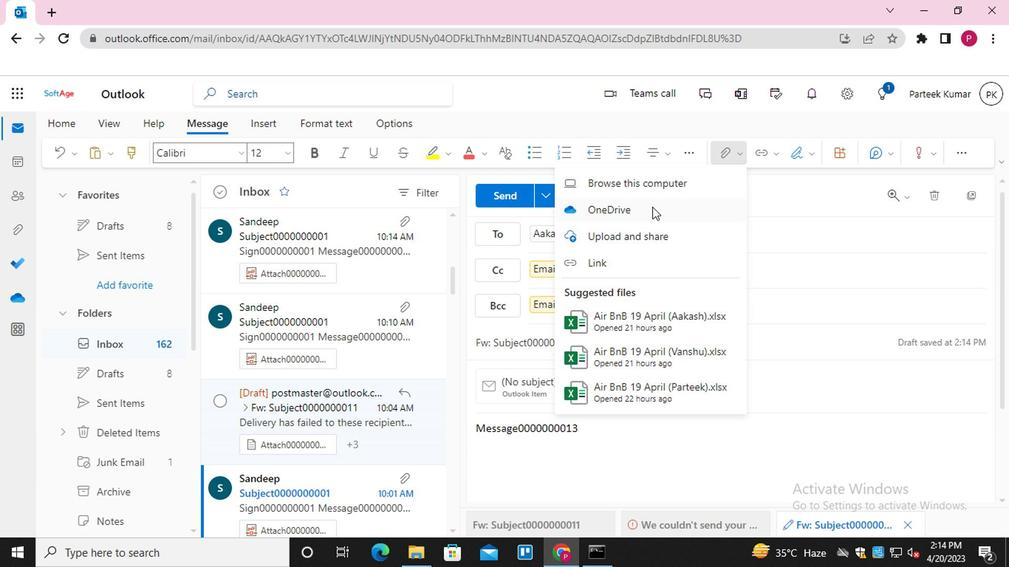 
Action: Mouse pressed left at (650, 186)
Screenshot: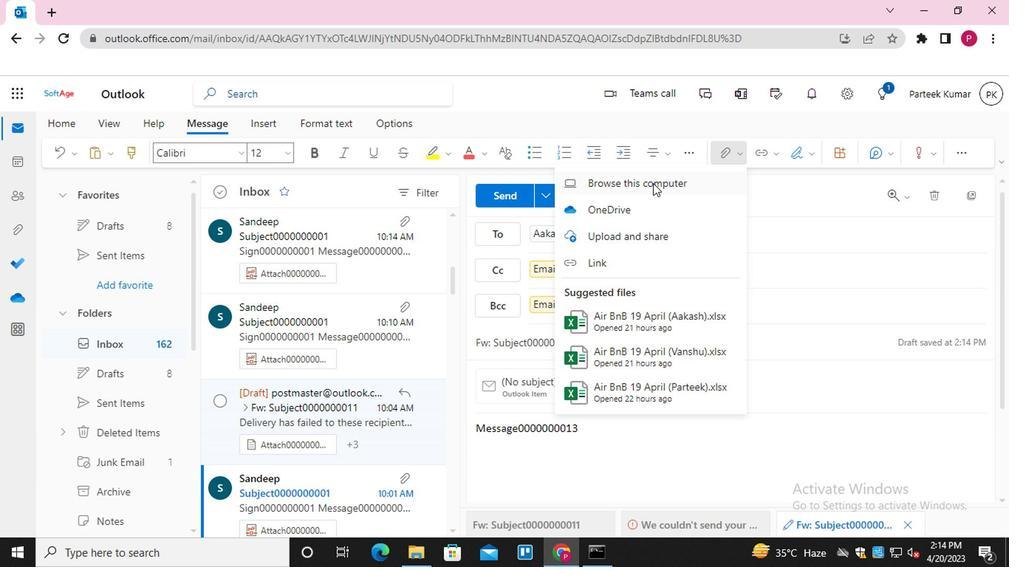 
Action: Mouse moved to (251, 144)
Screenshot: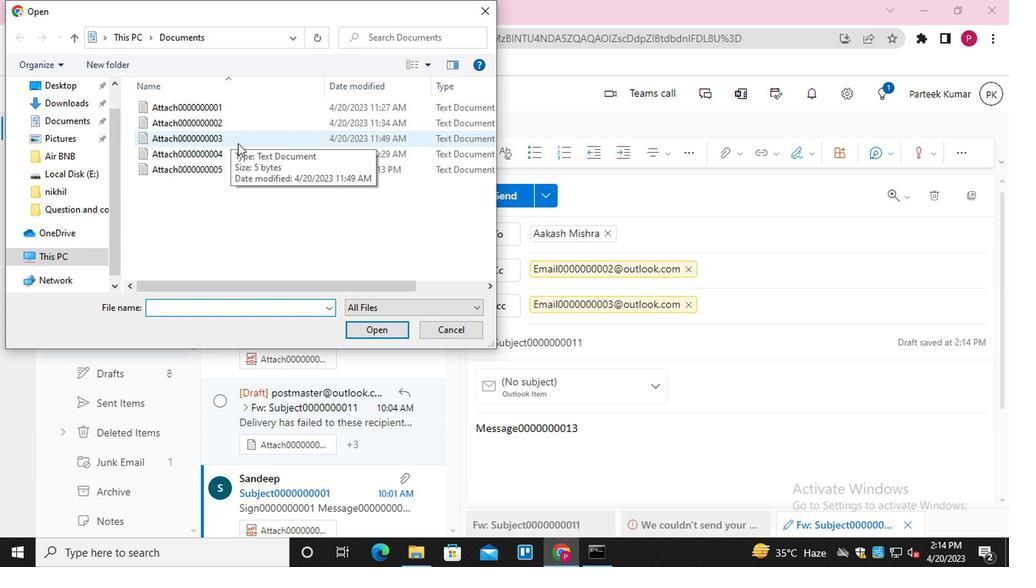 
Action: Mouse pressed left at (251, 144)
Screenshot: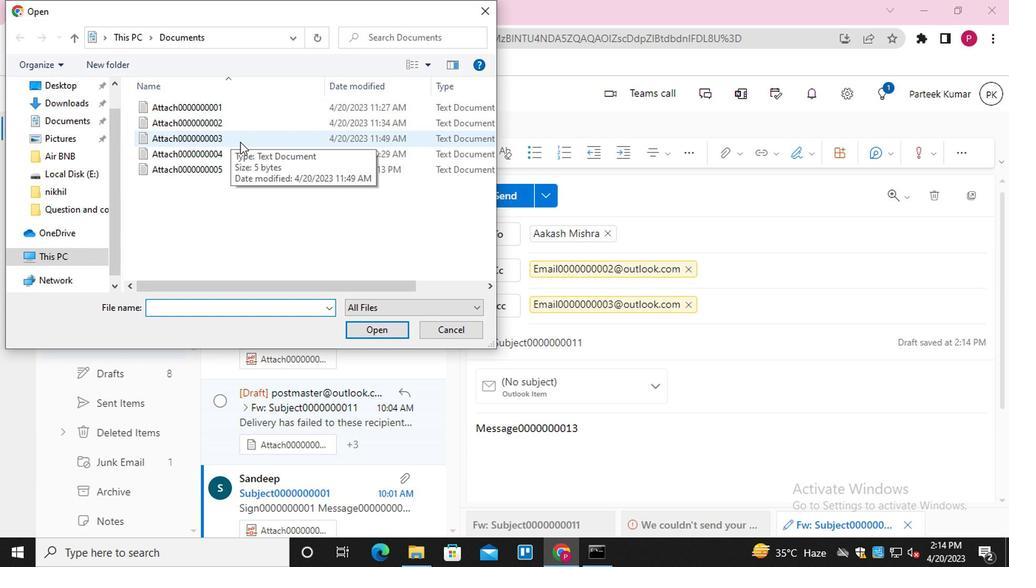 
Action: Mouse moved to (393, 338)
Screenshot: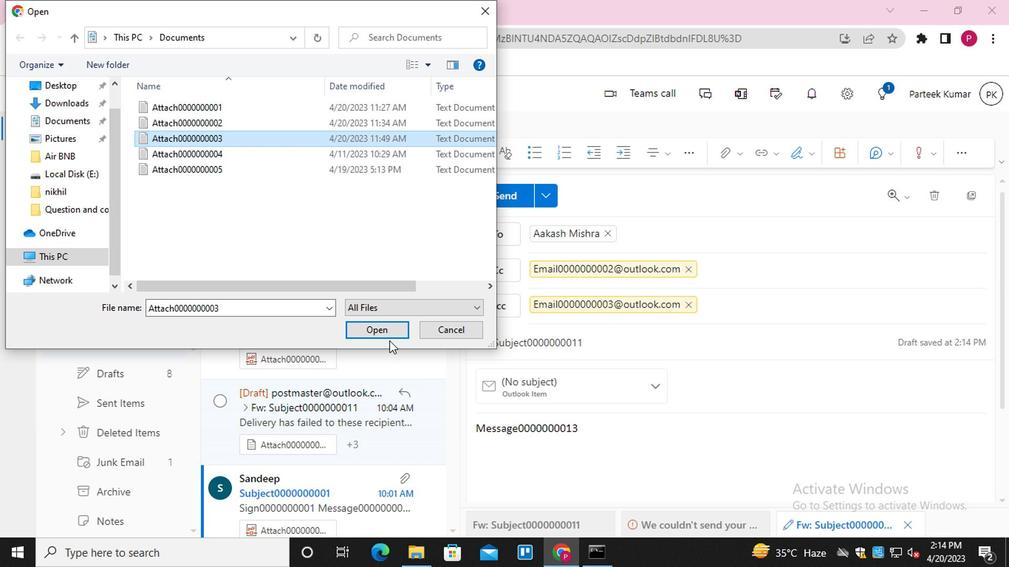 
Action: Mouse pressed left at (393, 338)
Screenshot: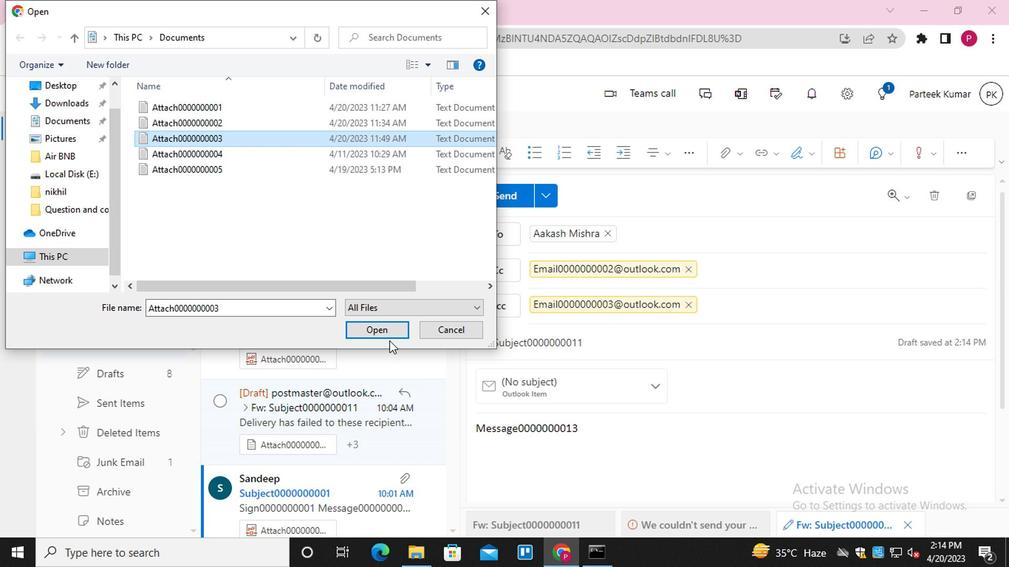 
Action: Mouse moved to (513, 200)
Screenshot: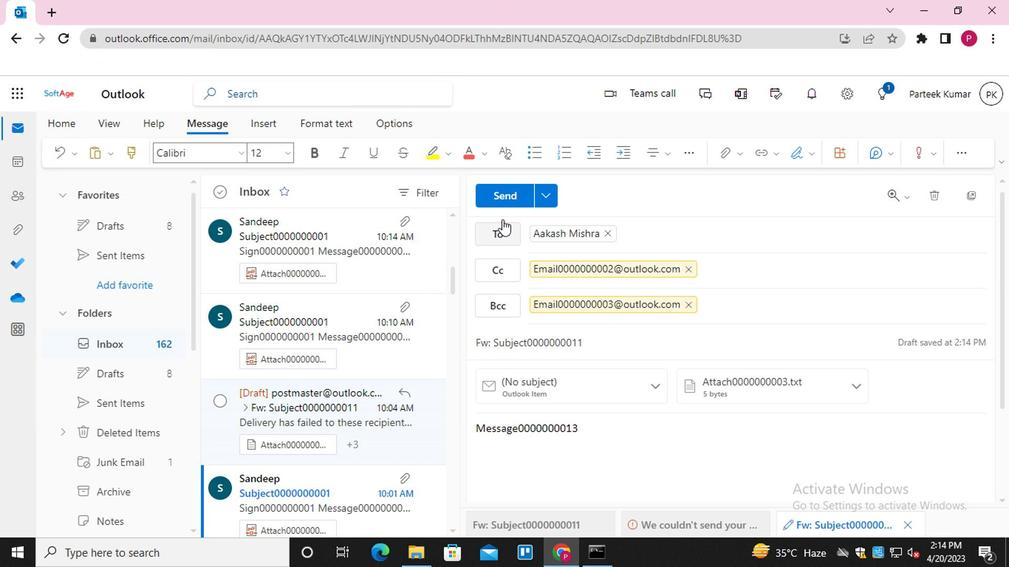 
Action: Mouse pressed left at (513, 200)
Screenshot: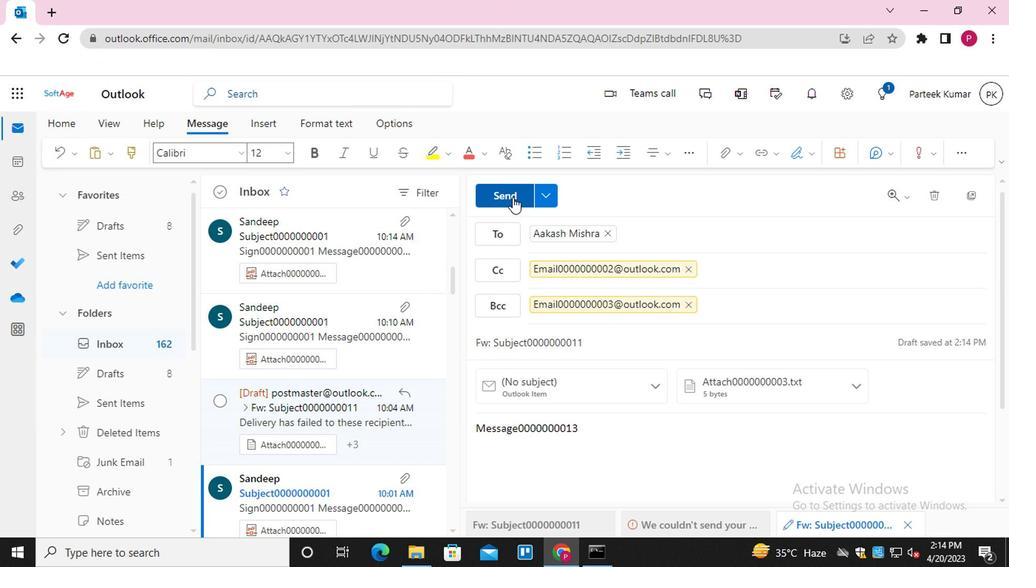
Action: Key pressed <Key.f8>
Screenshot: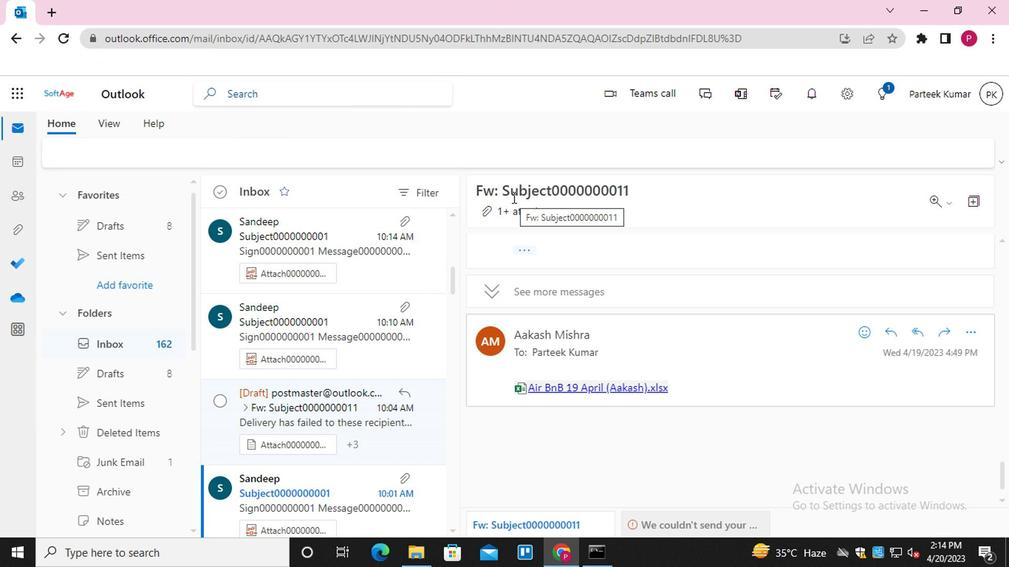 
